 Task: Search one way flight ticket for 4 adults, 2 children, 2 infants in seat and 1 infant on lap in economy from Alamosa: San Luis Valley Regional Airport (bergman Field) to Raleigh: Raleigh-durham International Airport on 8-5-2023. Number of bags: 10 checked bags. Price is upto 65000. Outbound departure time preference is 9:45.
Action: Mouse moved to (404, 177)
Screenshot: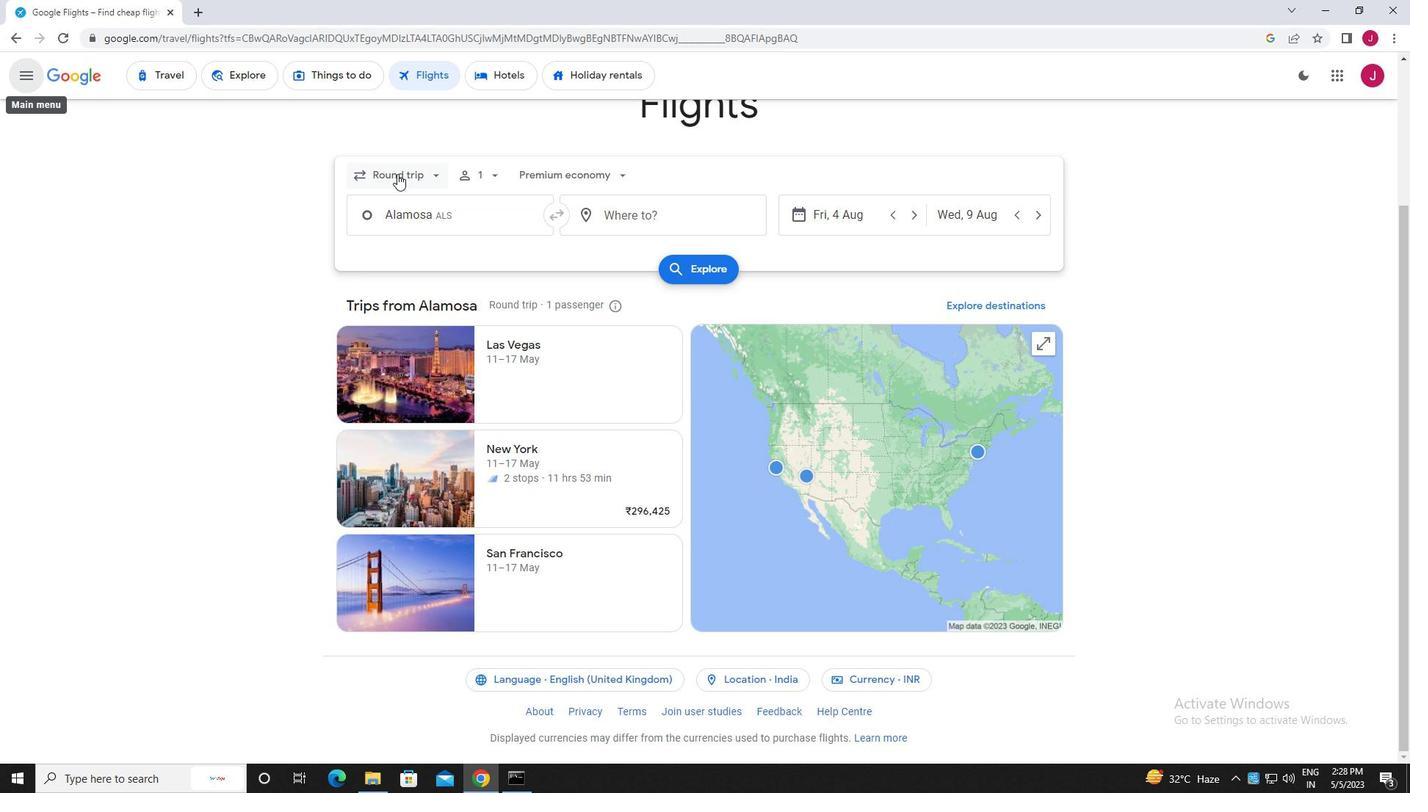 
Action: Mouse pressed left at (404, 177)
Screenshot: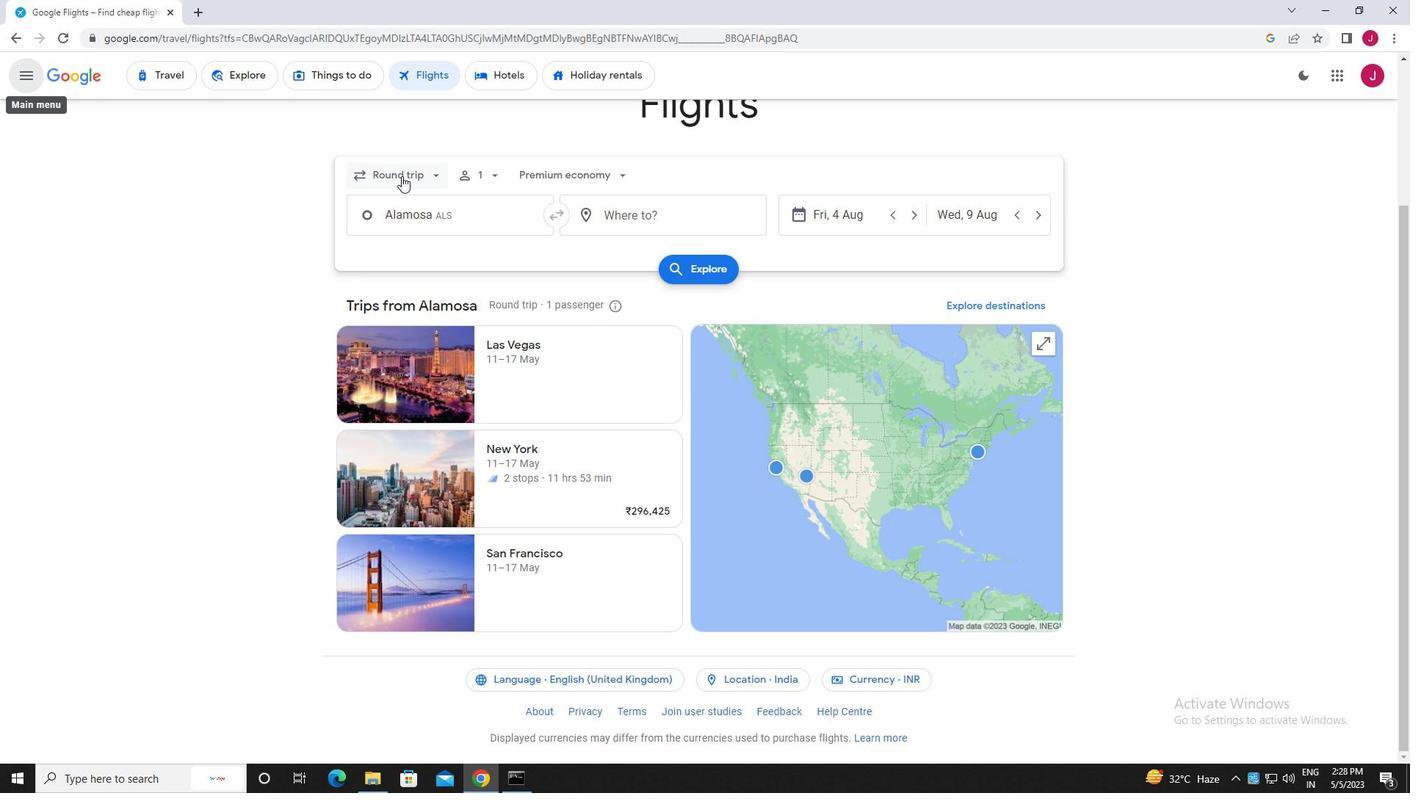 
Action: Mouse moved to (429, 241)
Screenshot: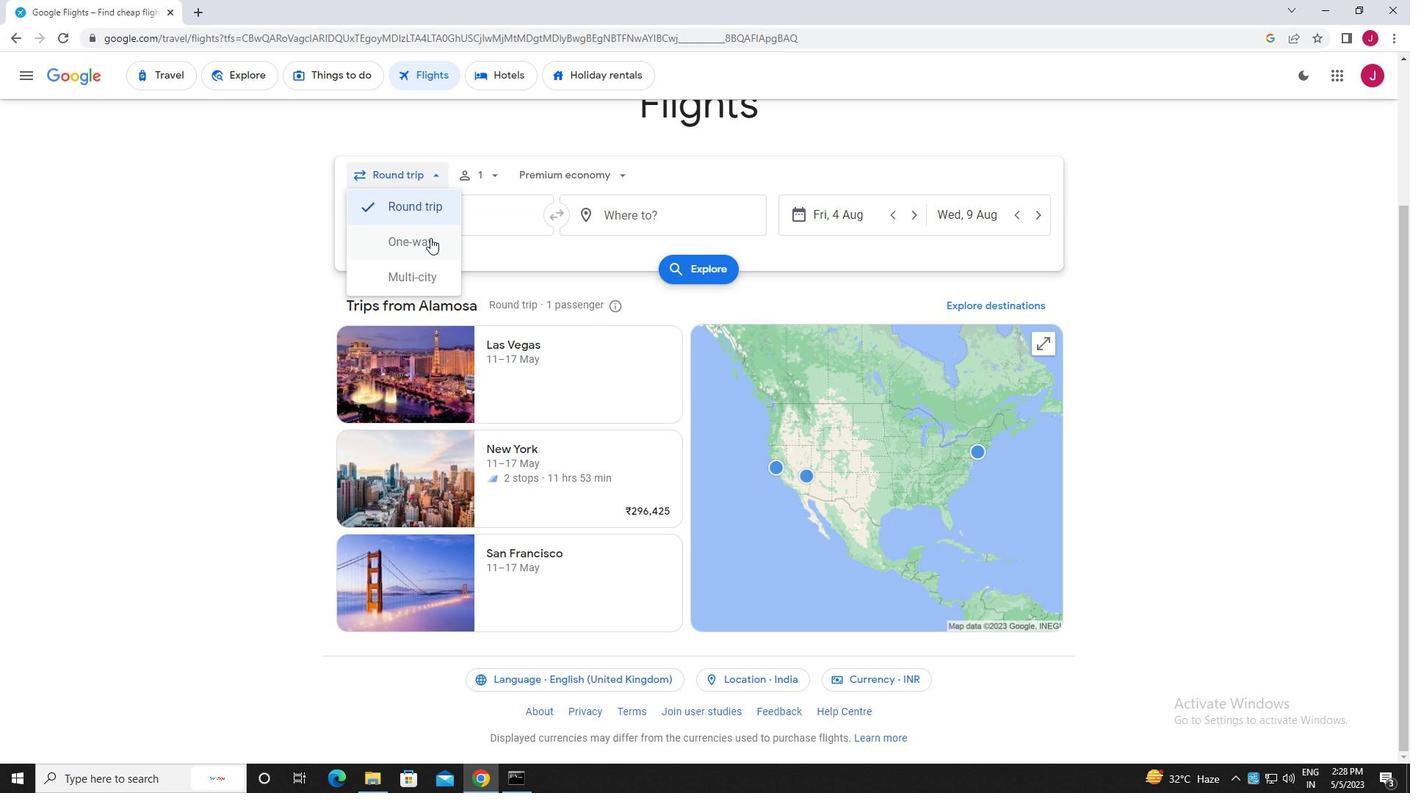 
Action: Mouse pressed left at (429, 241)
Screenshot: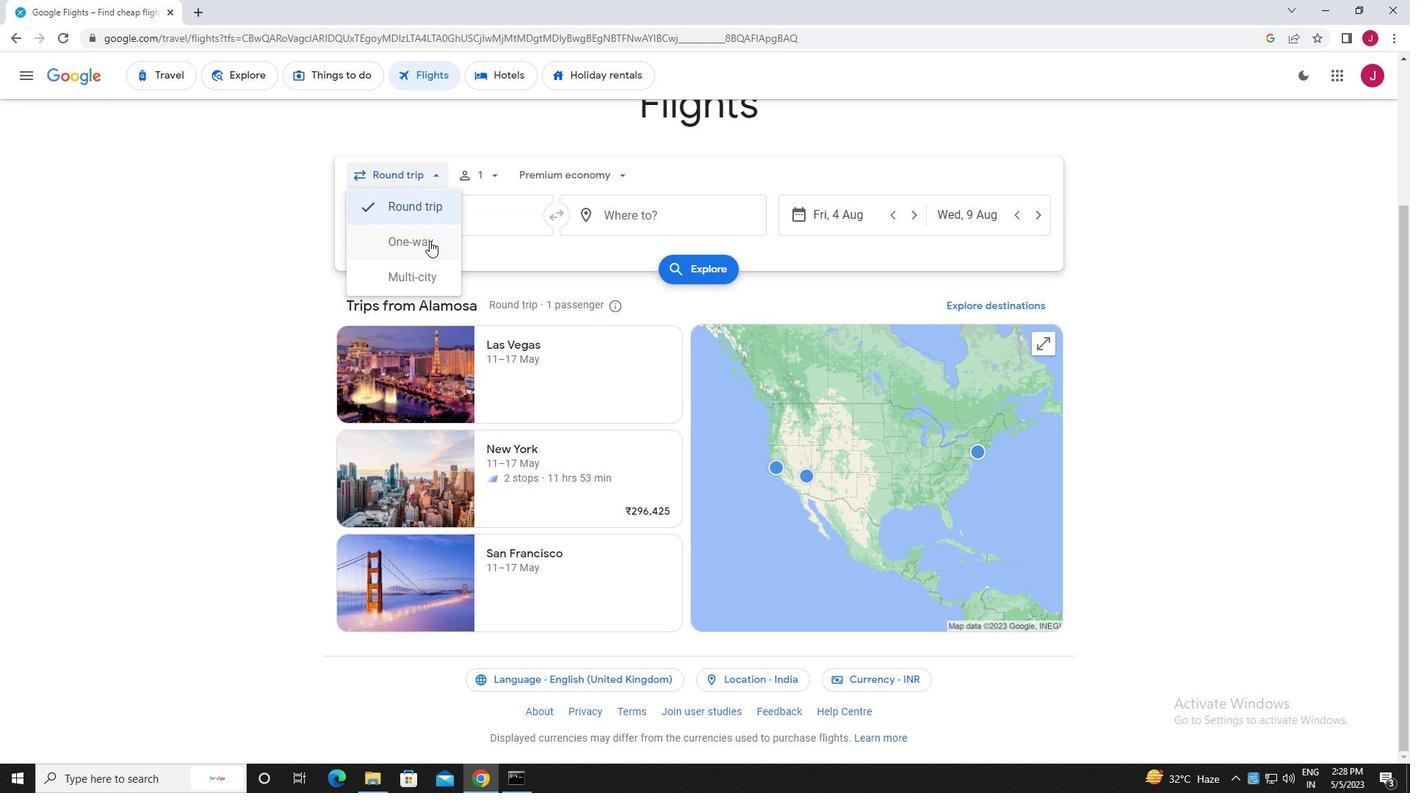 
Action: Mouse moved to (488, 174)
Screenshot: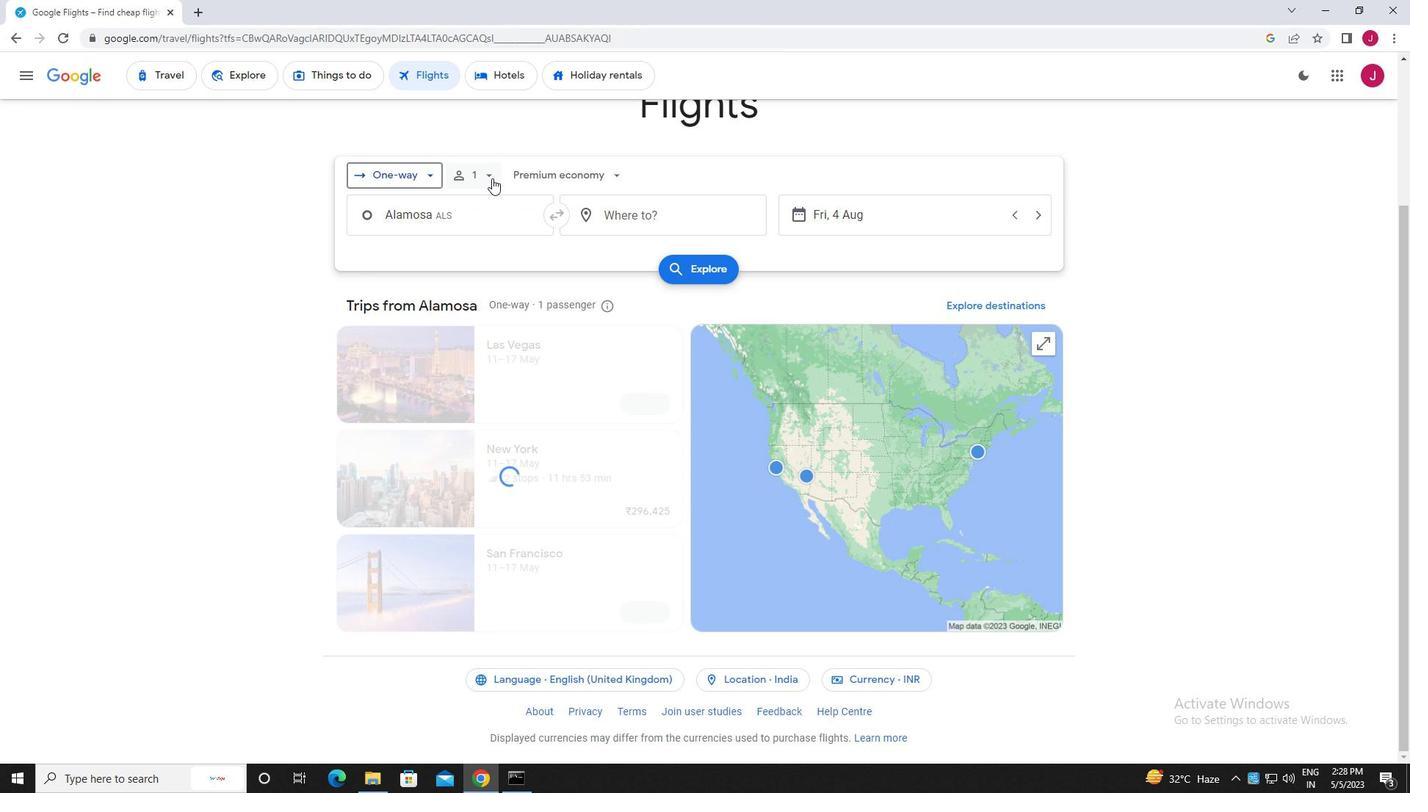 
Action: Mouse pressed left at (488, 174)
Screenshot: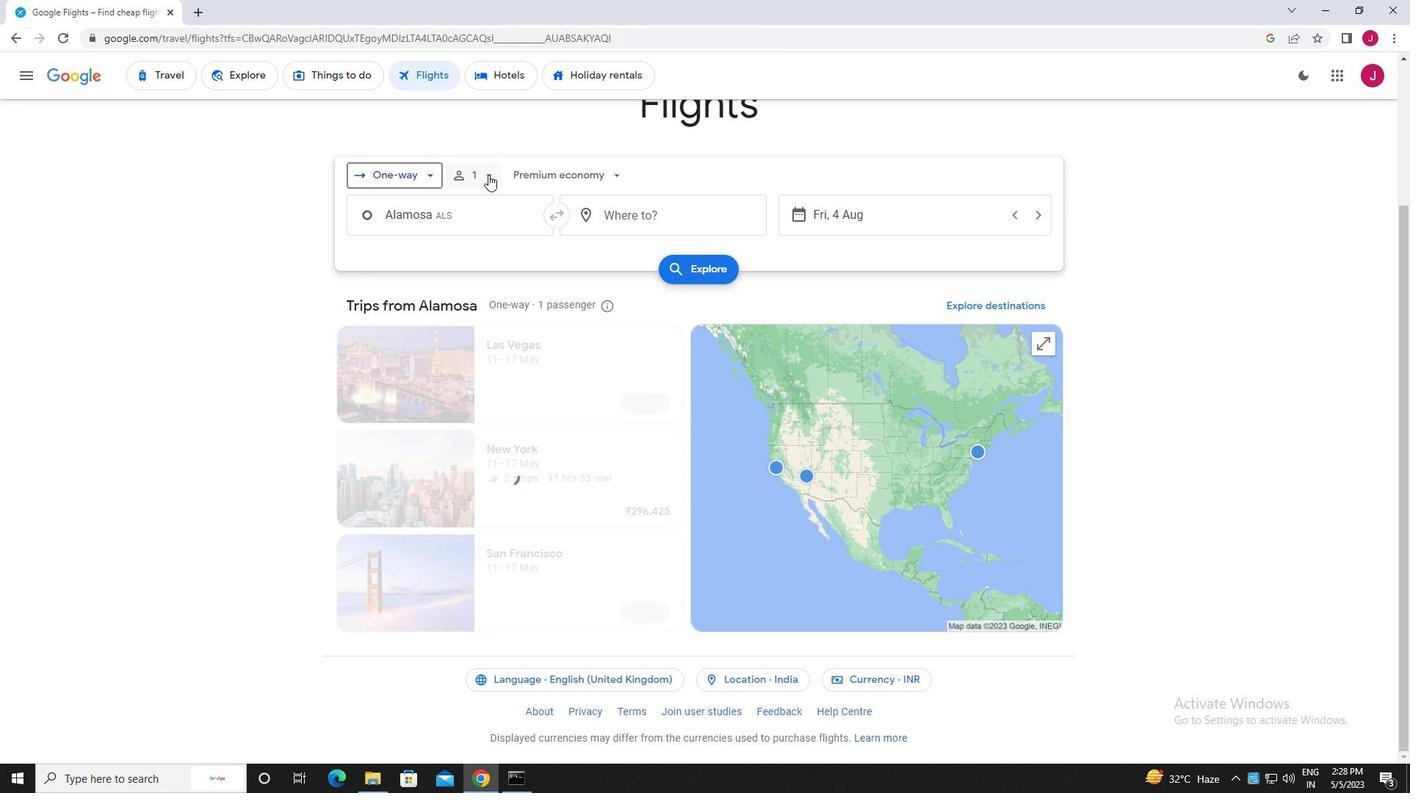 
Action: Mouse moved to (608, 217)
Screenshot: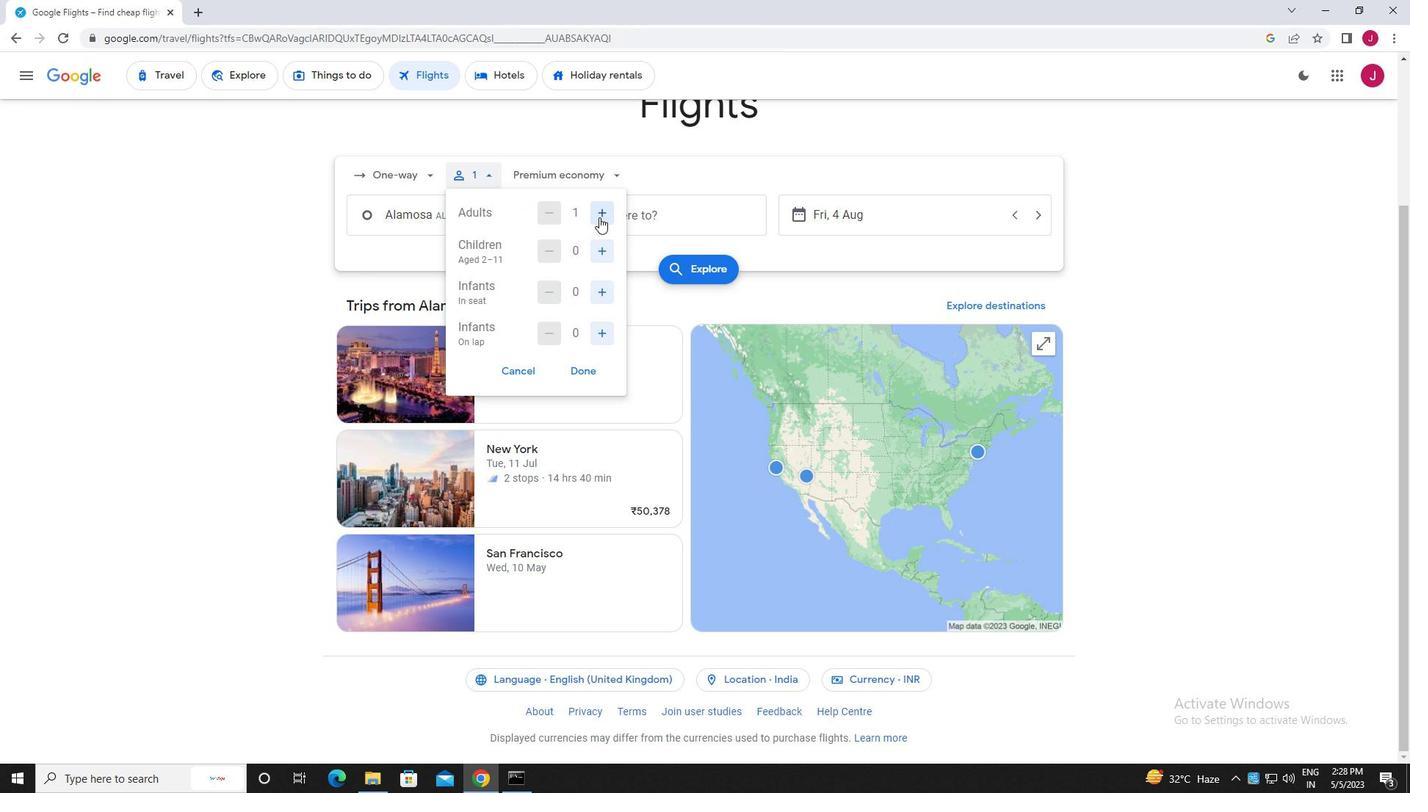 
Action: Mouse pressed left at (608, 217)
Screenshot: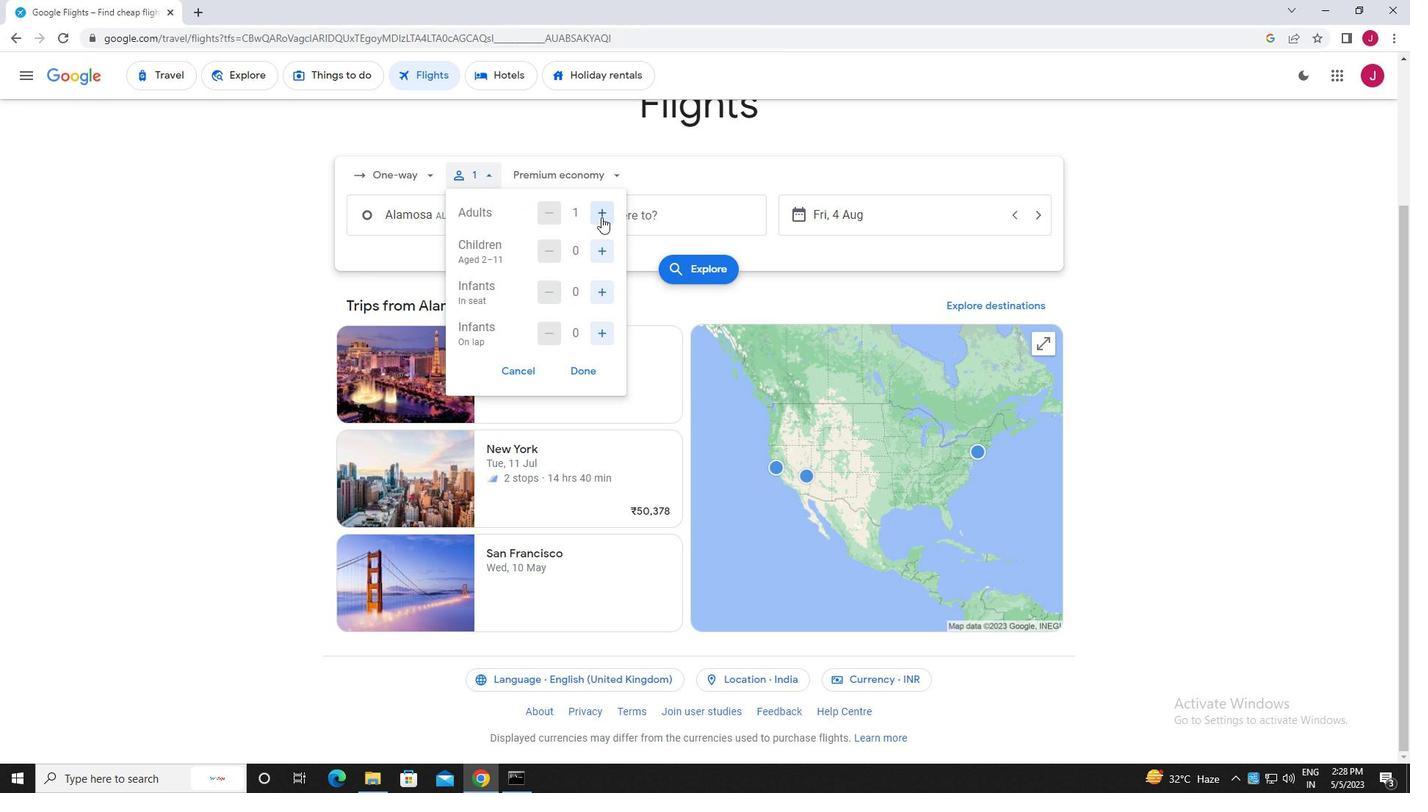 
Action: Mouse pressed left at (608, 217)
Screenshot: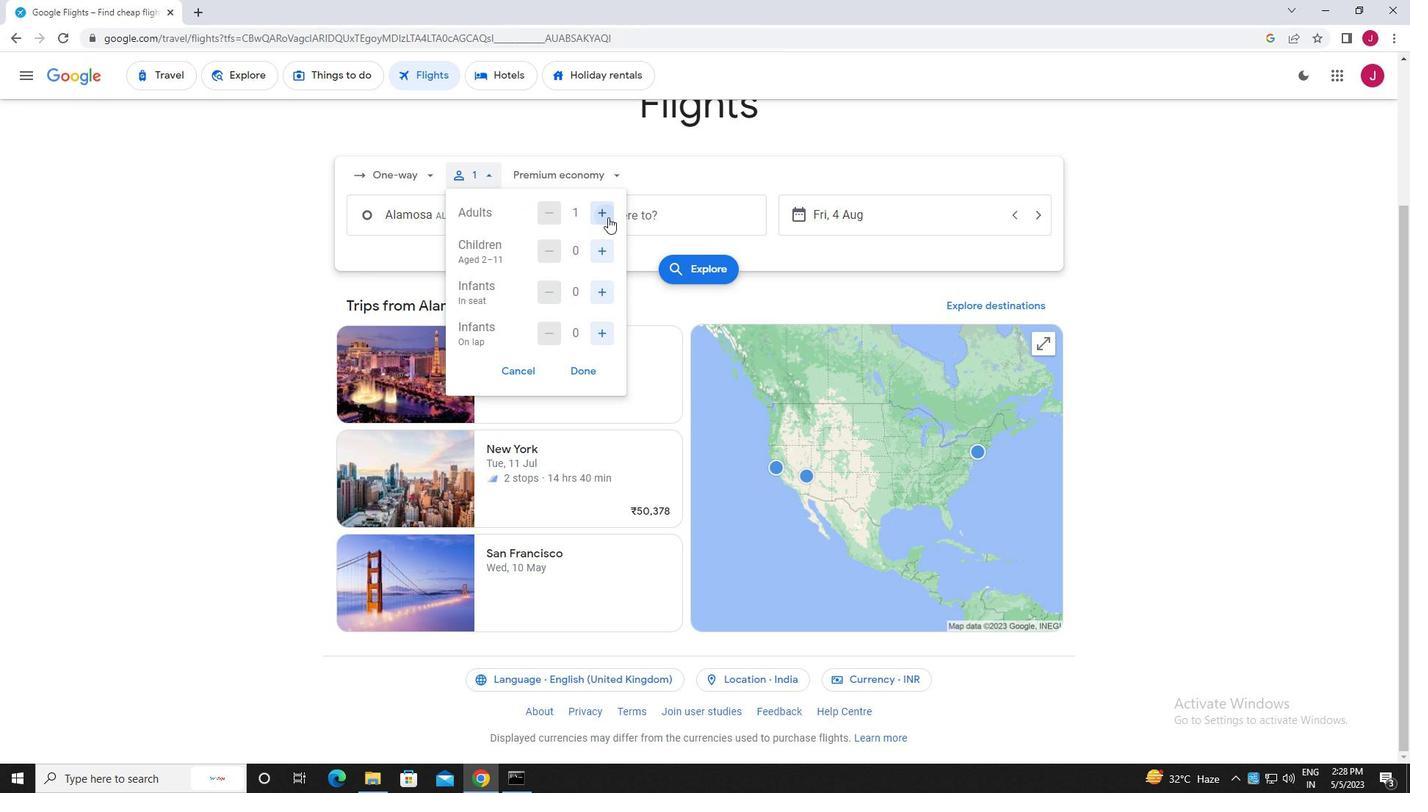 
Action: Mouse pressed left at (608, 217)
Screenshot: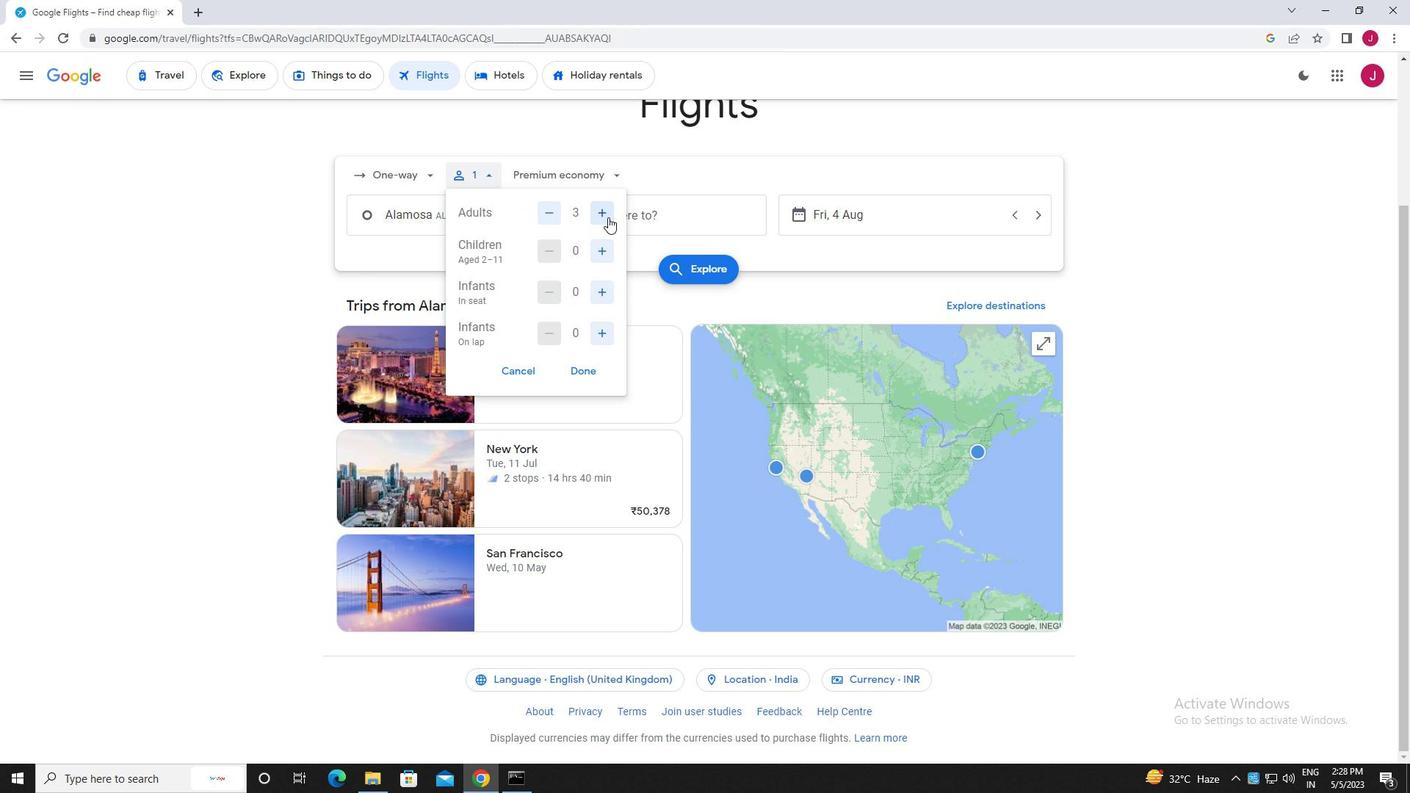 
Action: Mouse moved to (604, 252)
Screenshot: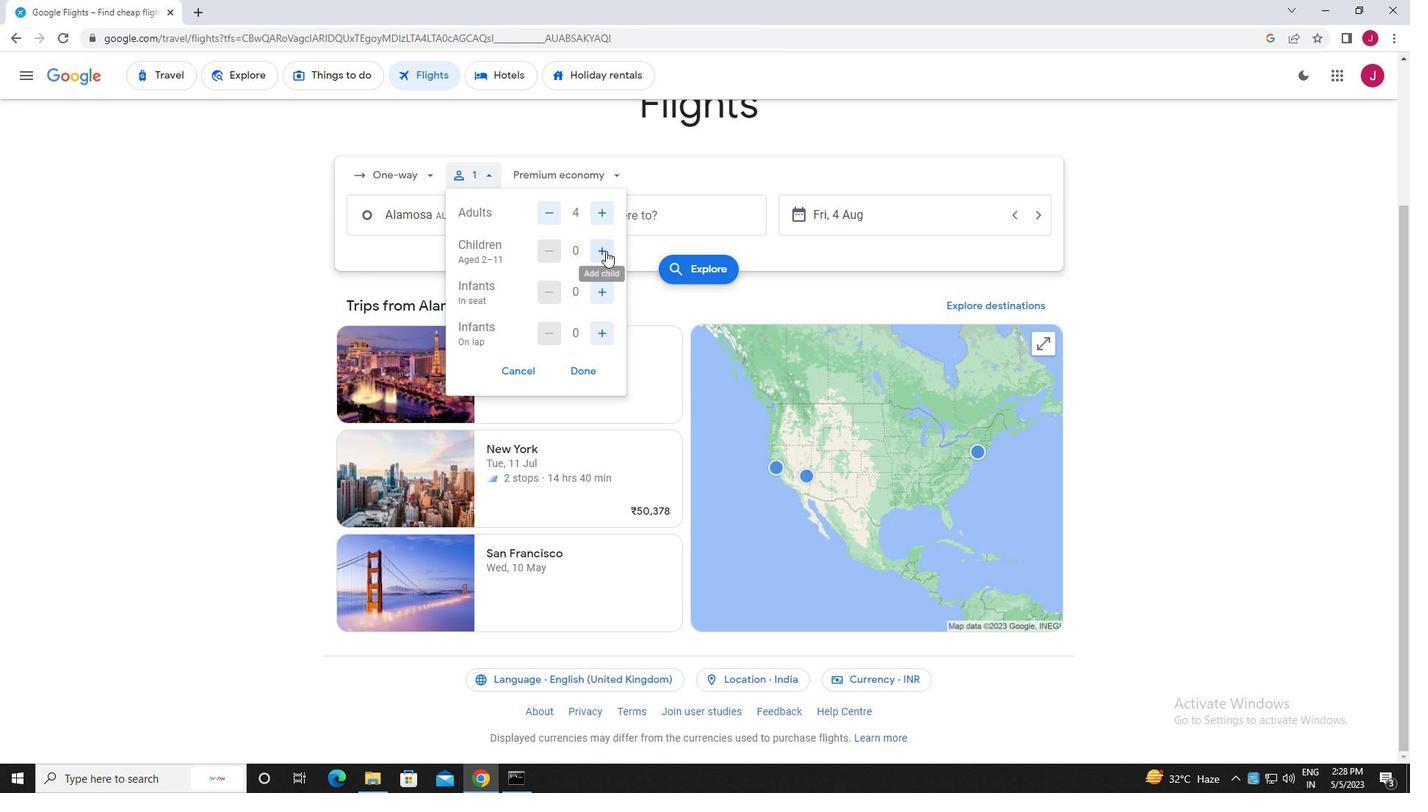 
Action: Mouse pressed left at (604, 252)
Screenshot: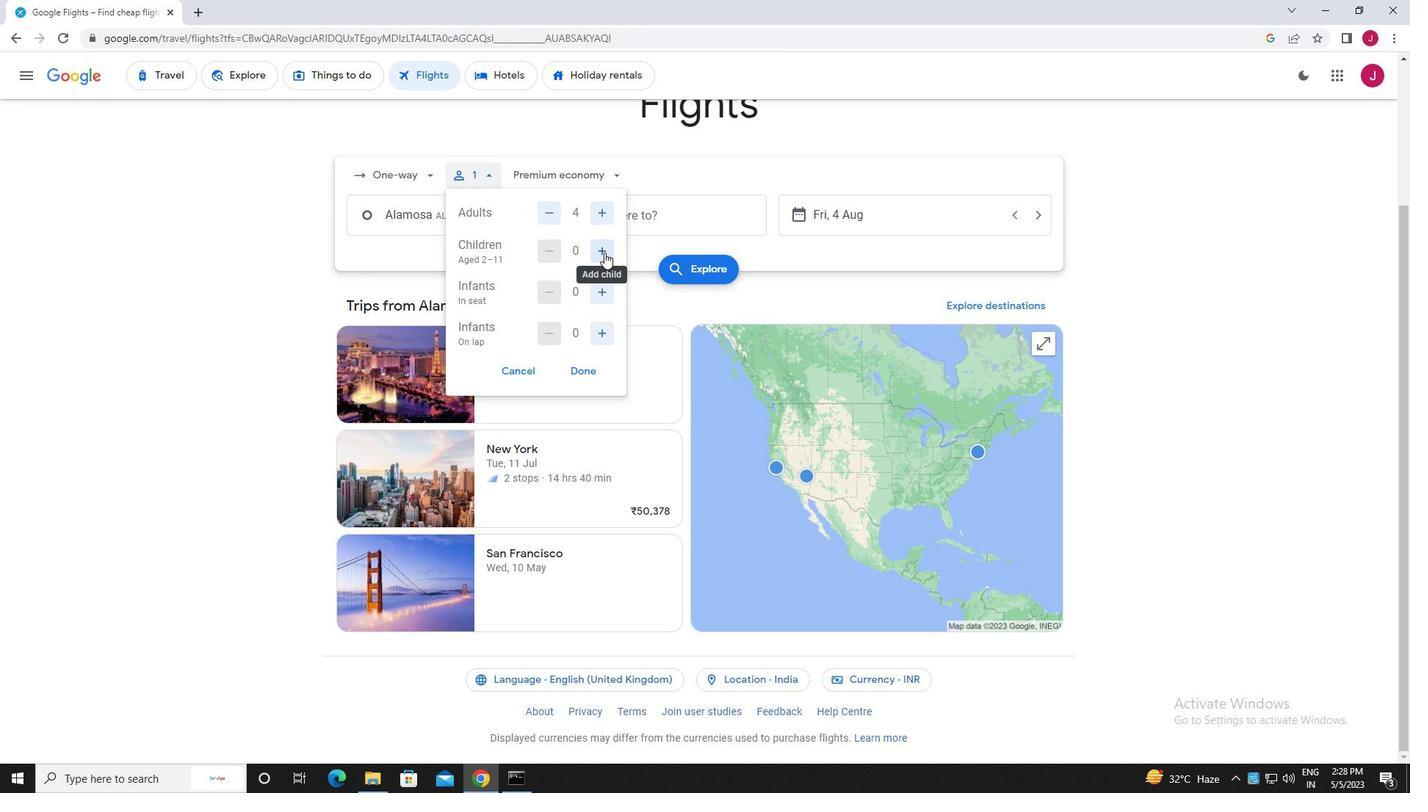 
Action: Mouse pressed left at (604, 252)
Screenshot: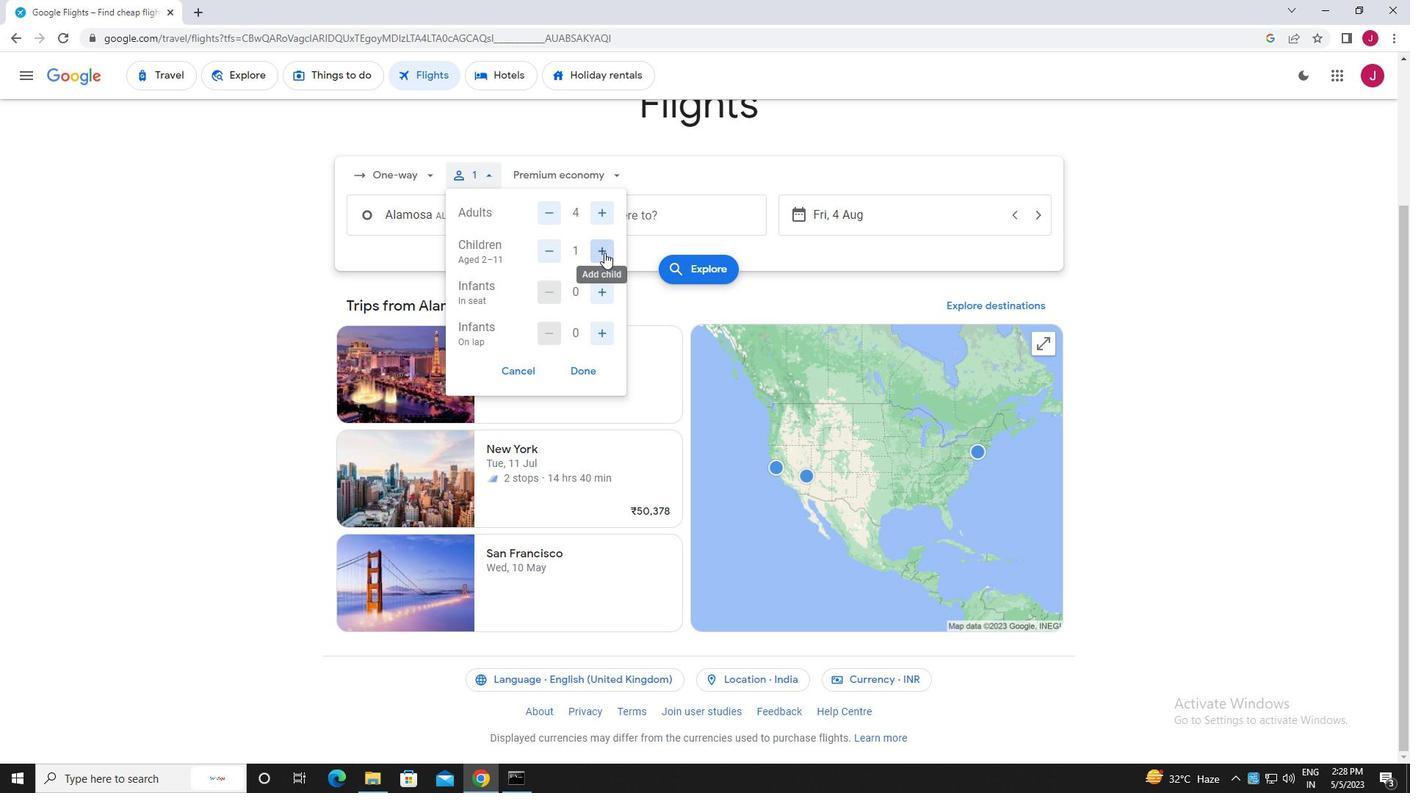 
Action: Mouse moved to (600, 292)
Screenshot: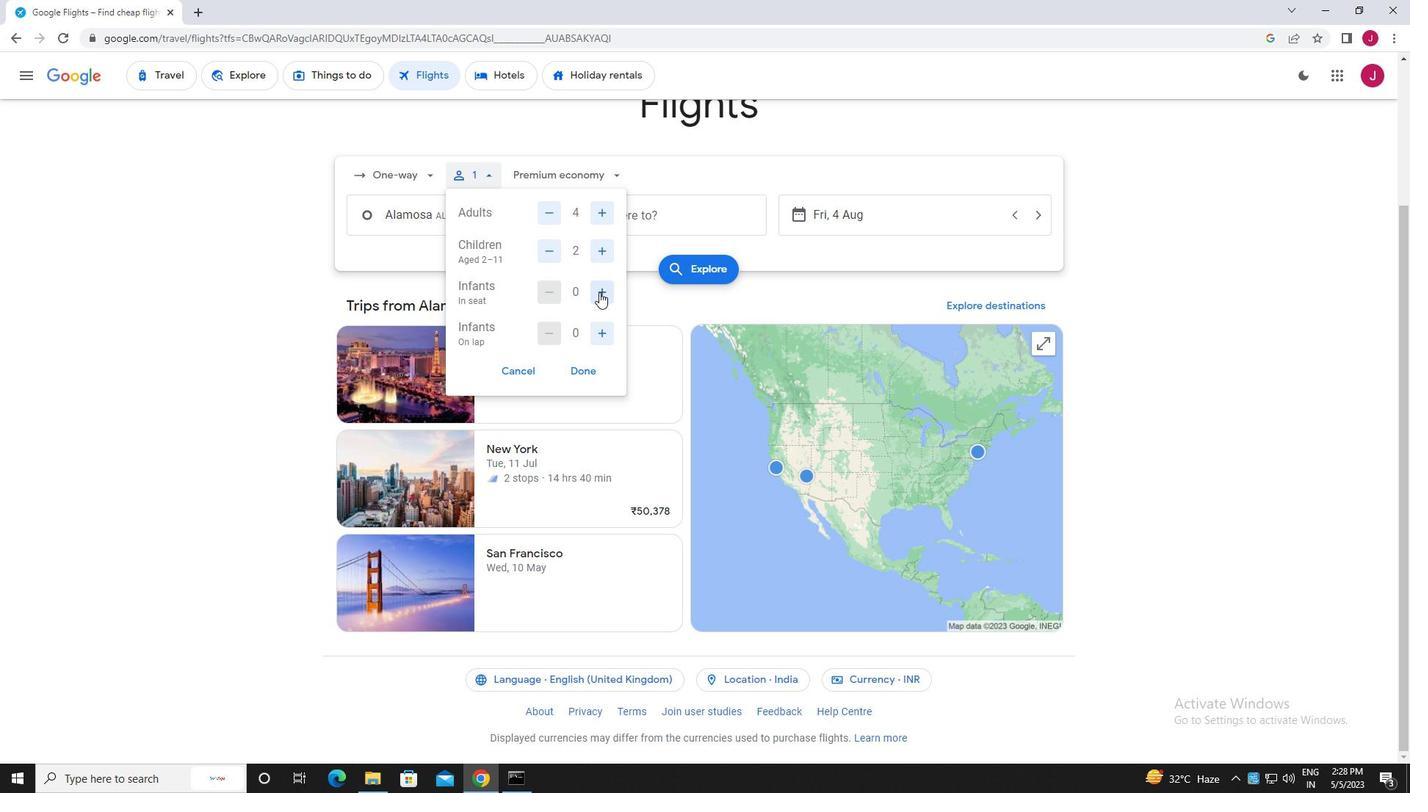 
Action: Mouse pressed left at (600, 292)
Screenshot: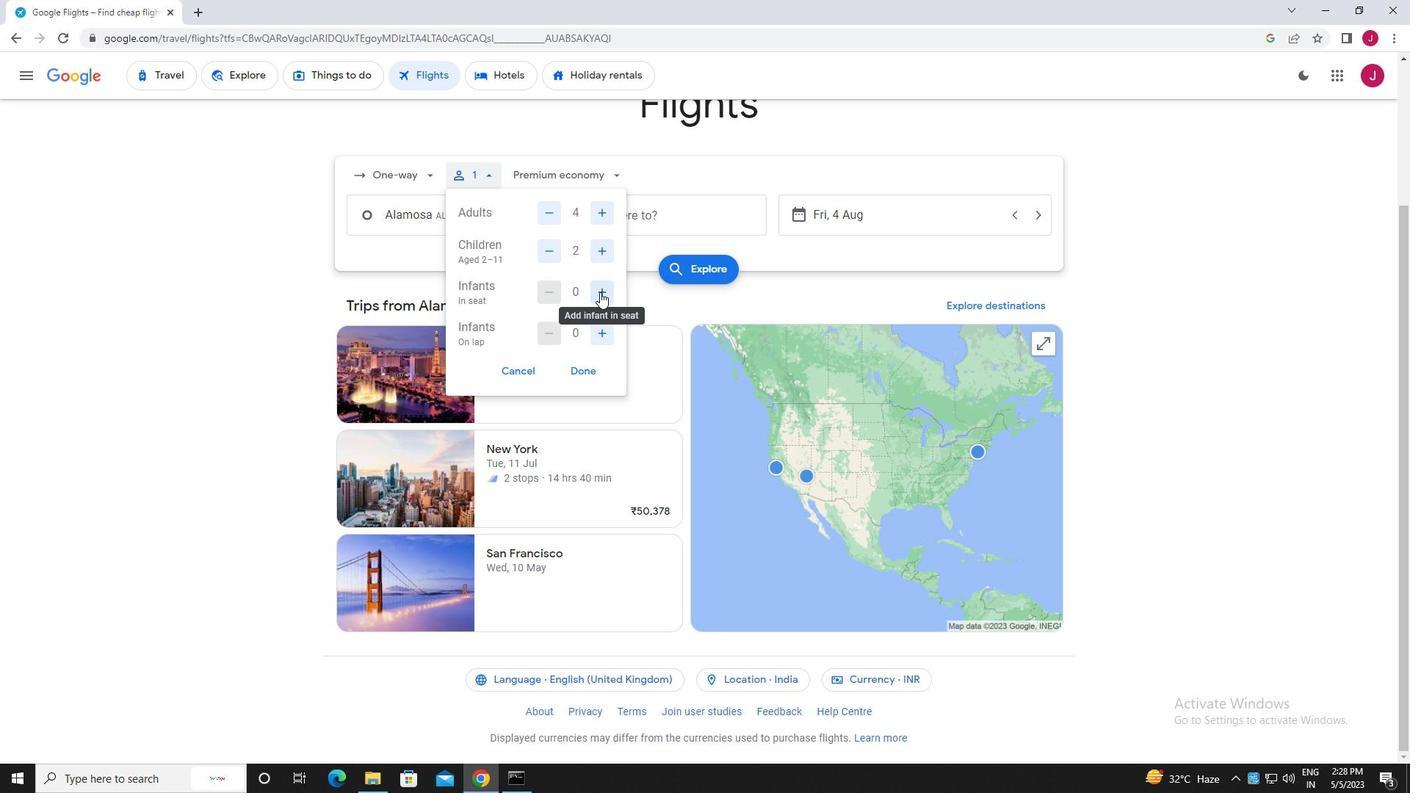 
Action: Mouse pressed left at (600, 292)
Screenshot: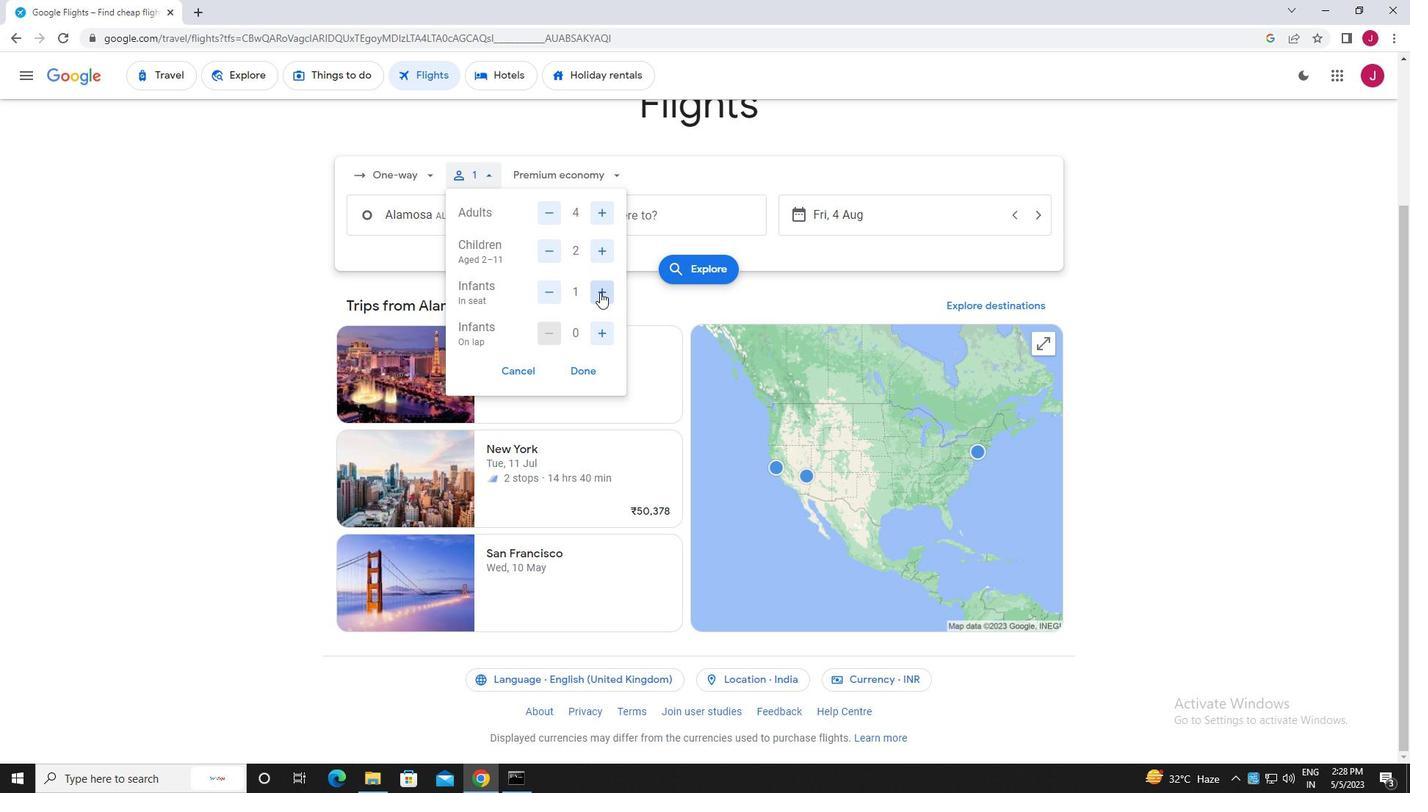
Action: Mouse moved to (600, 331)
Screenshot: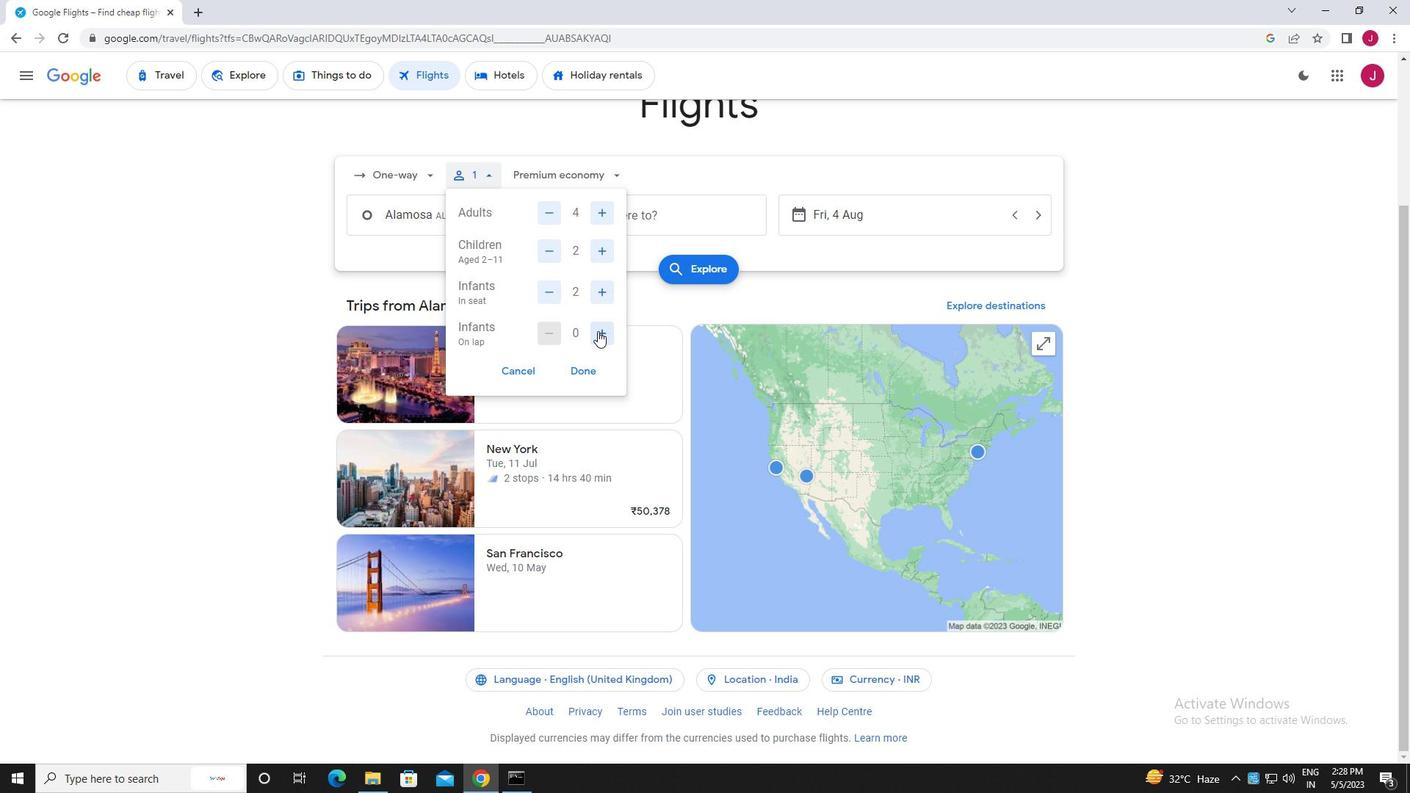 
Action: Mouse pressed left at (600, 331)
Screenshot: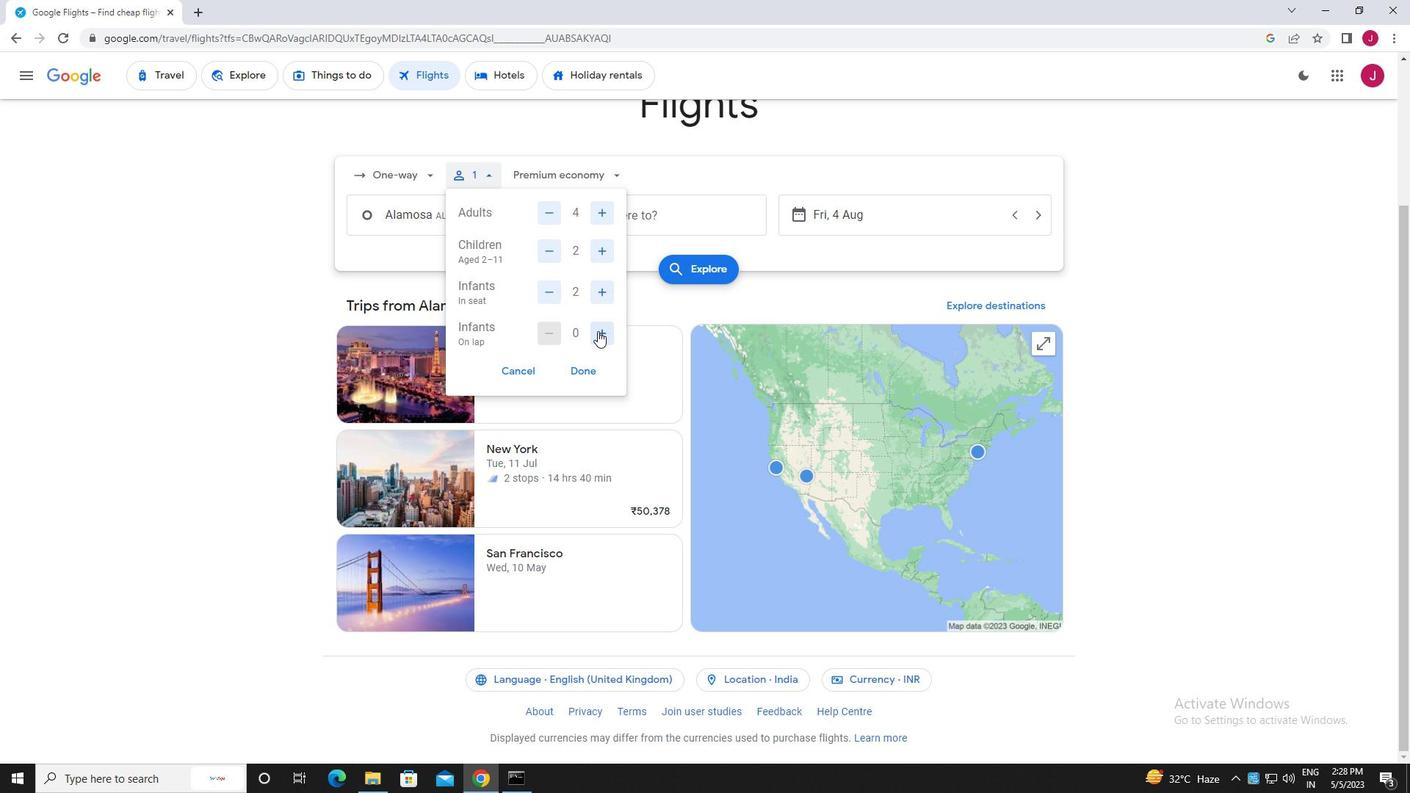 
Action: Mouse moved to (585, 371)
Screenshot: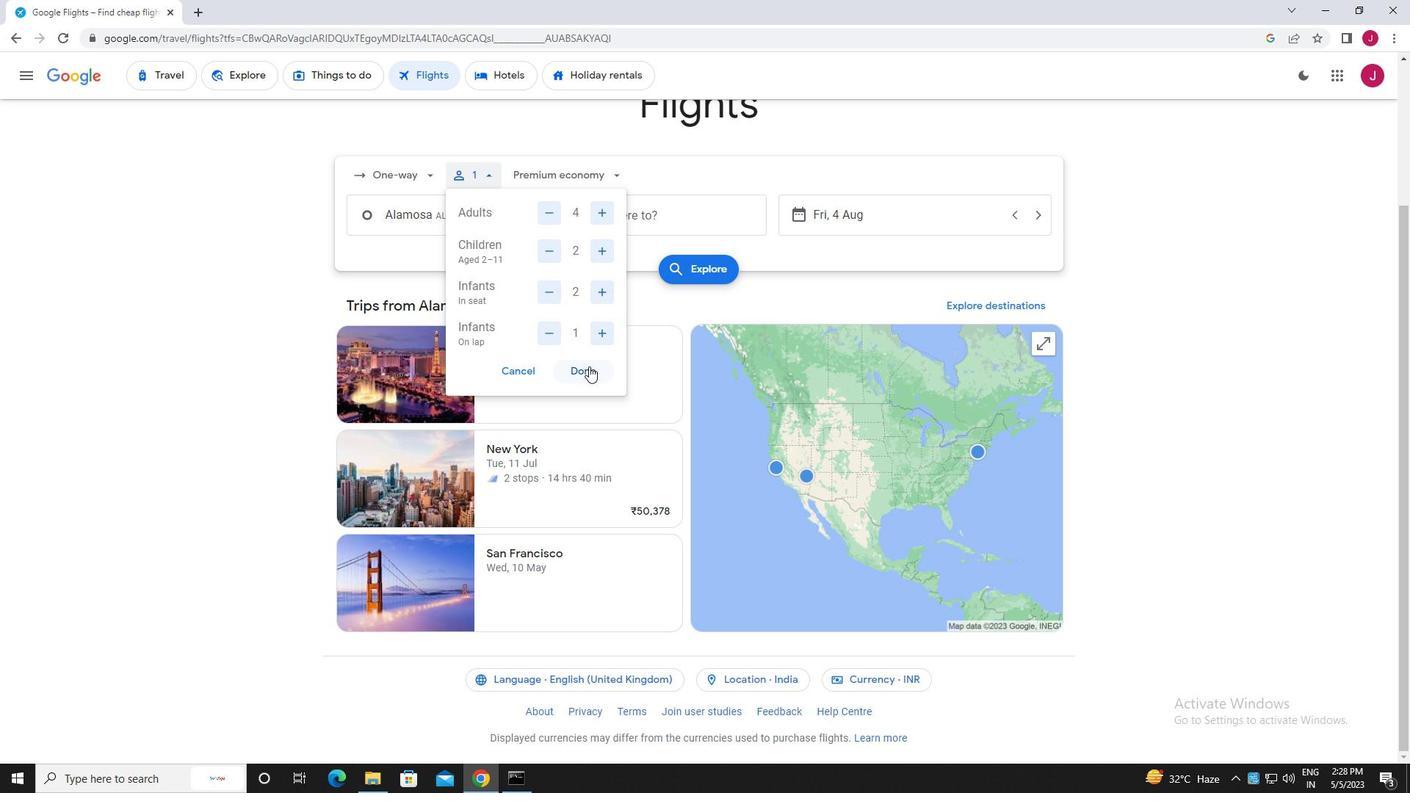 
Action: Mouse pressed left at (585, 371)
Screenshot: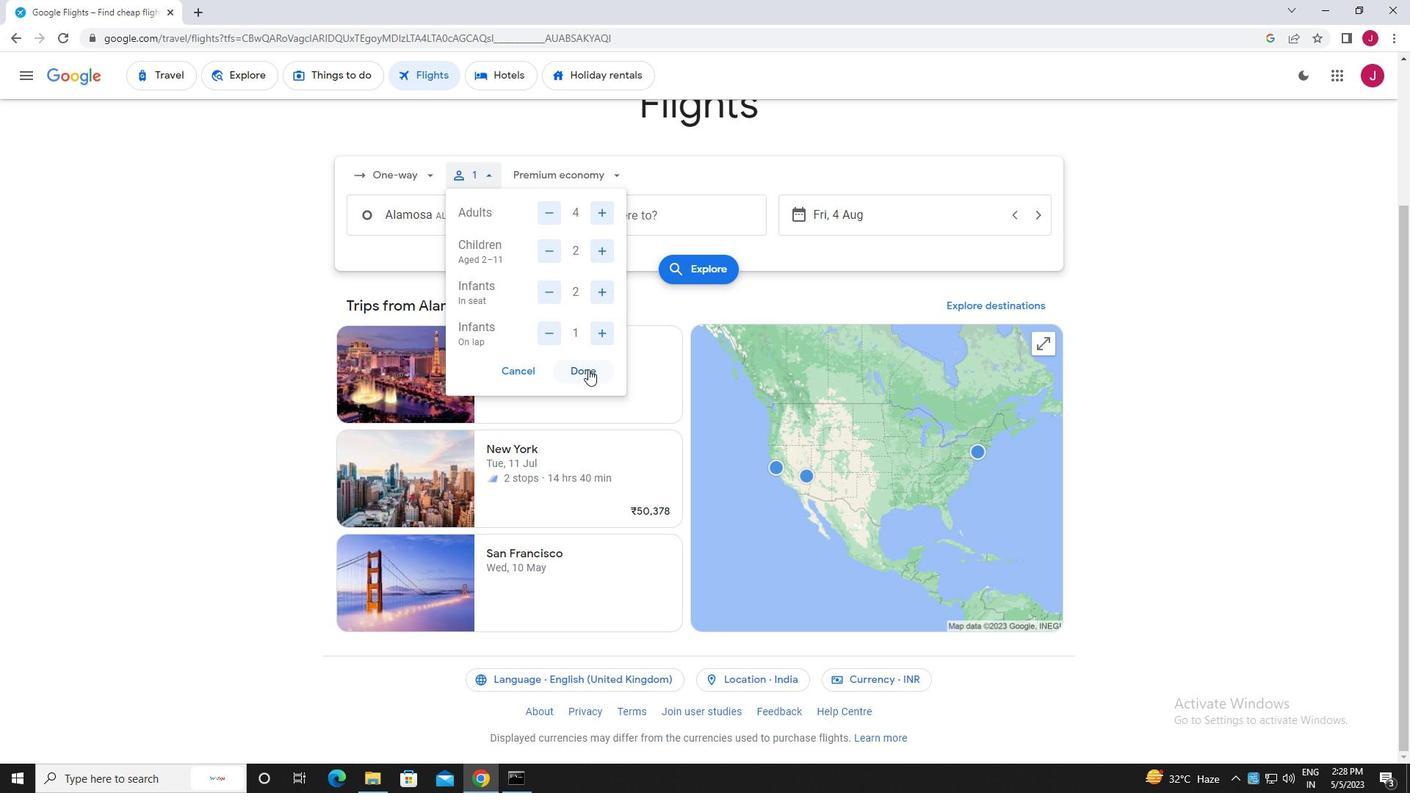 
Action: Mouse moved to (555, 174)
Screenshot: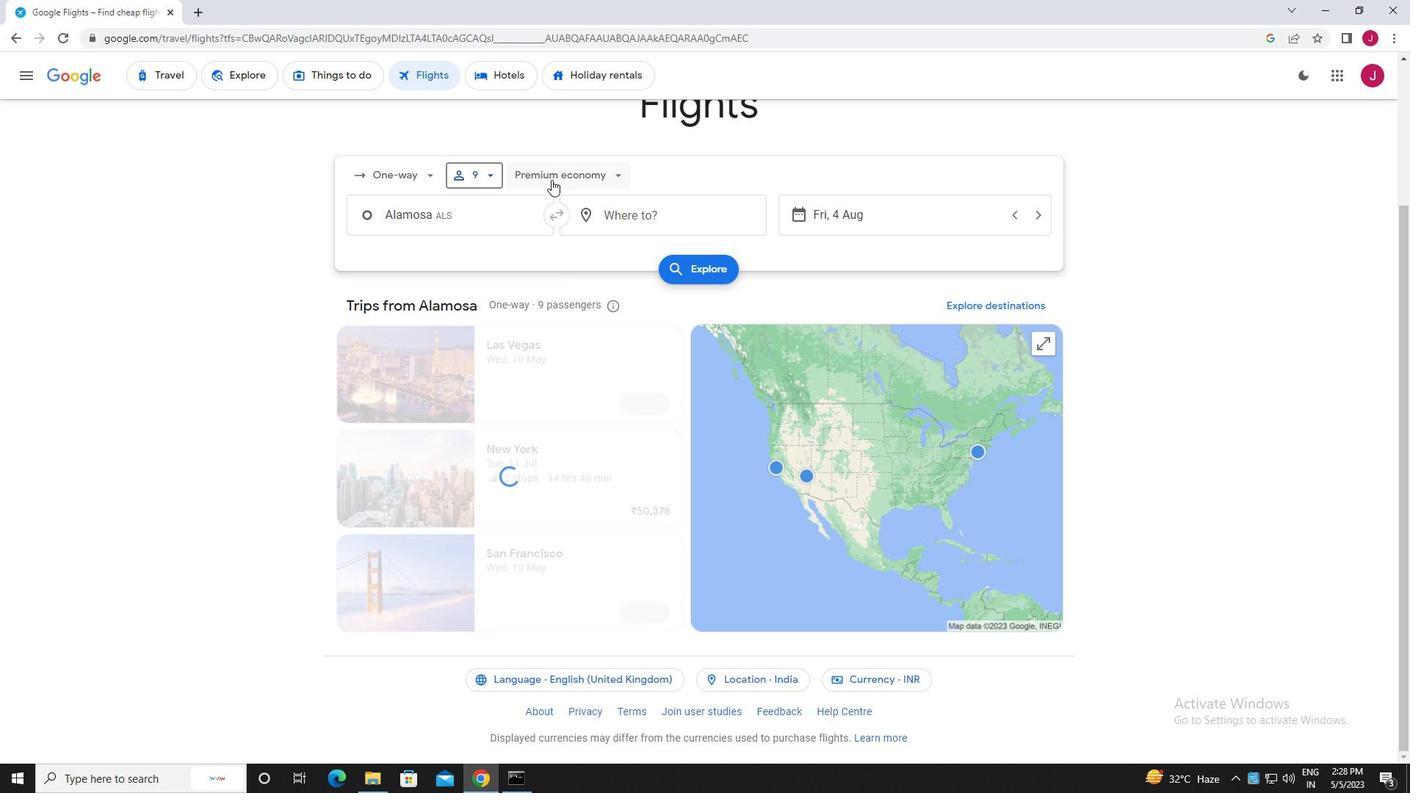 
Action: Mouse pressed left at (555, 174)
Screenshot: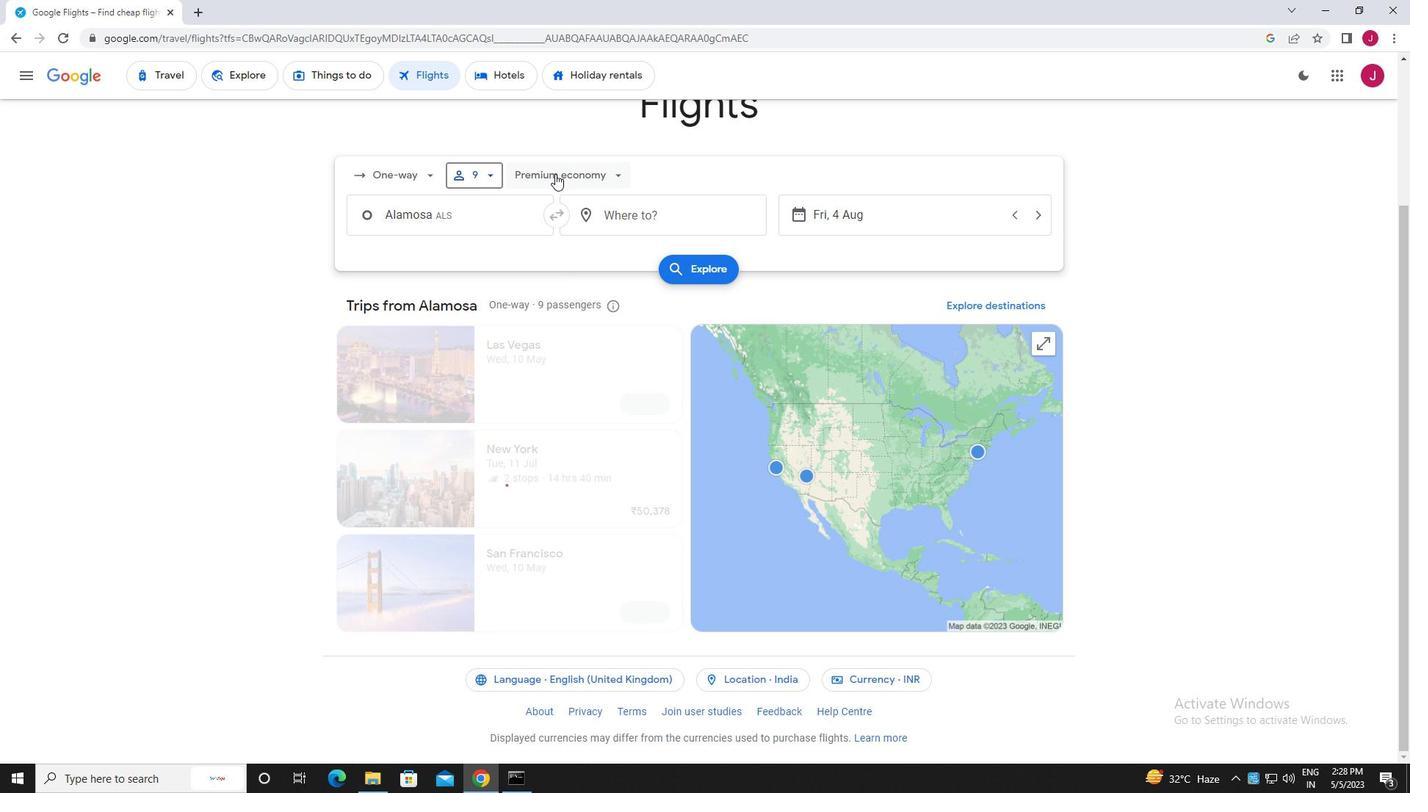 
Action: Mouse moved to (581, 206)
Screenshot: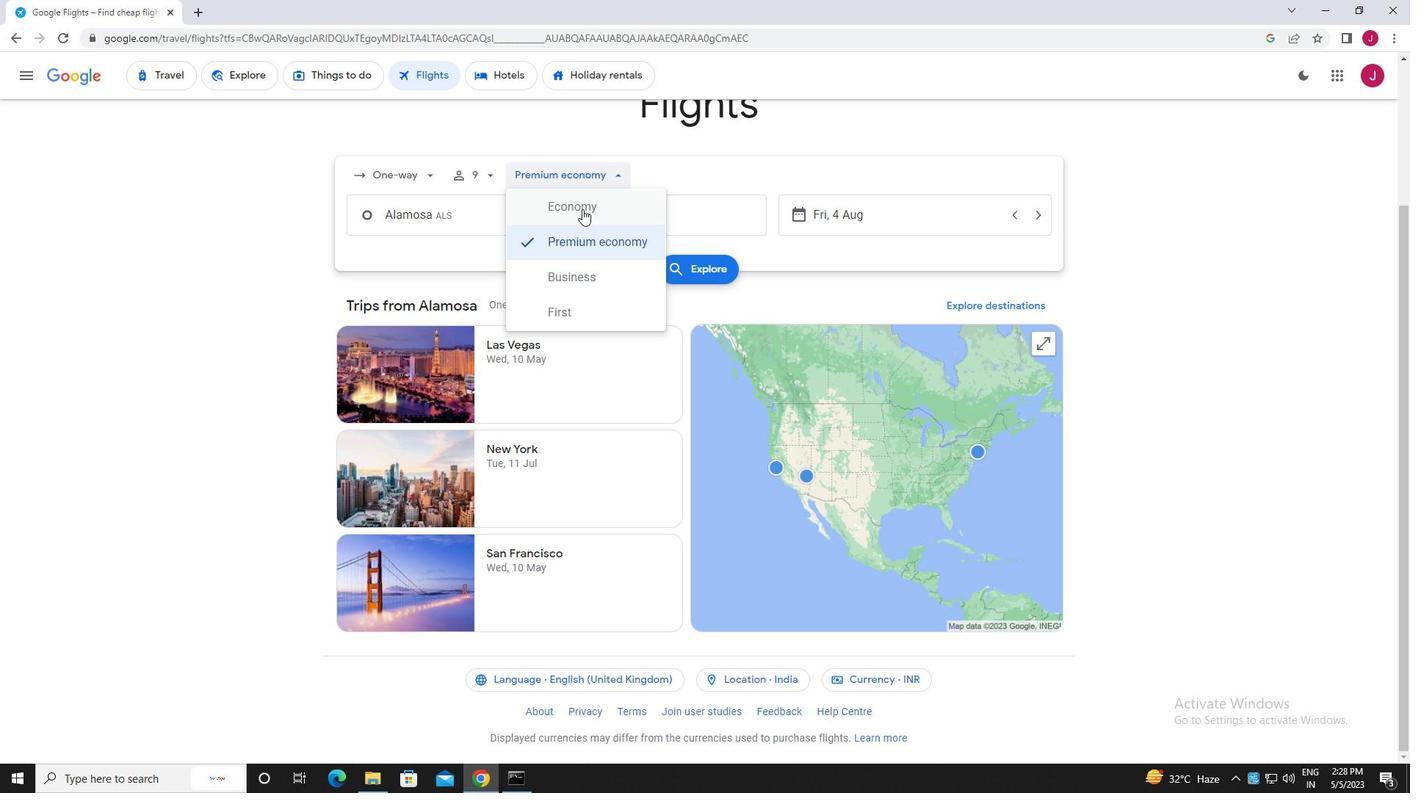 
Action: Mouse pressed left at (581, 206)
Screenshot: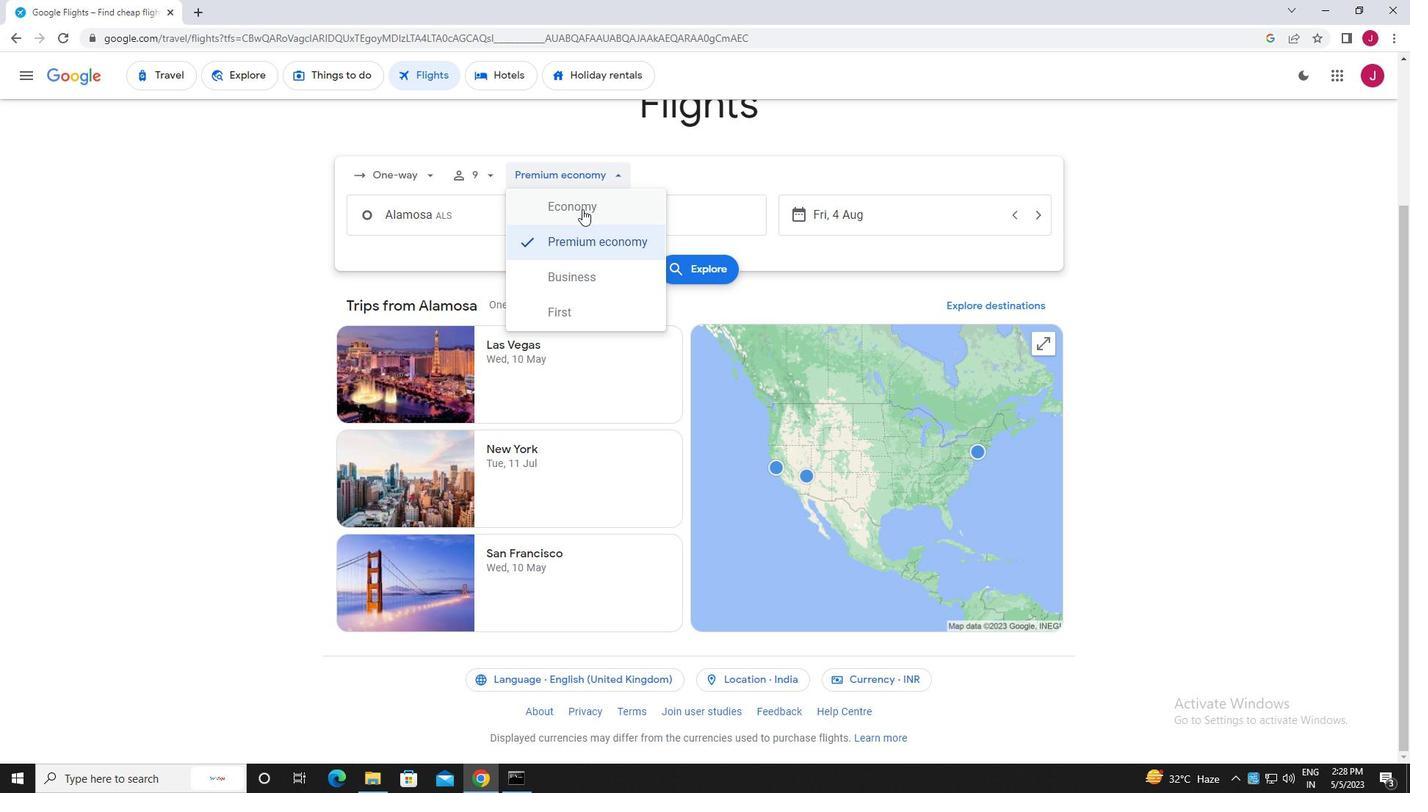 
Action: Mouse moved to (470, 219)
Screenshot: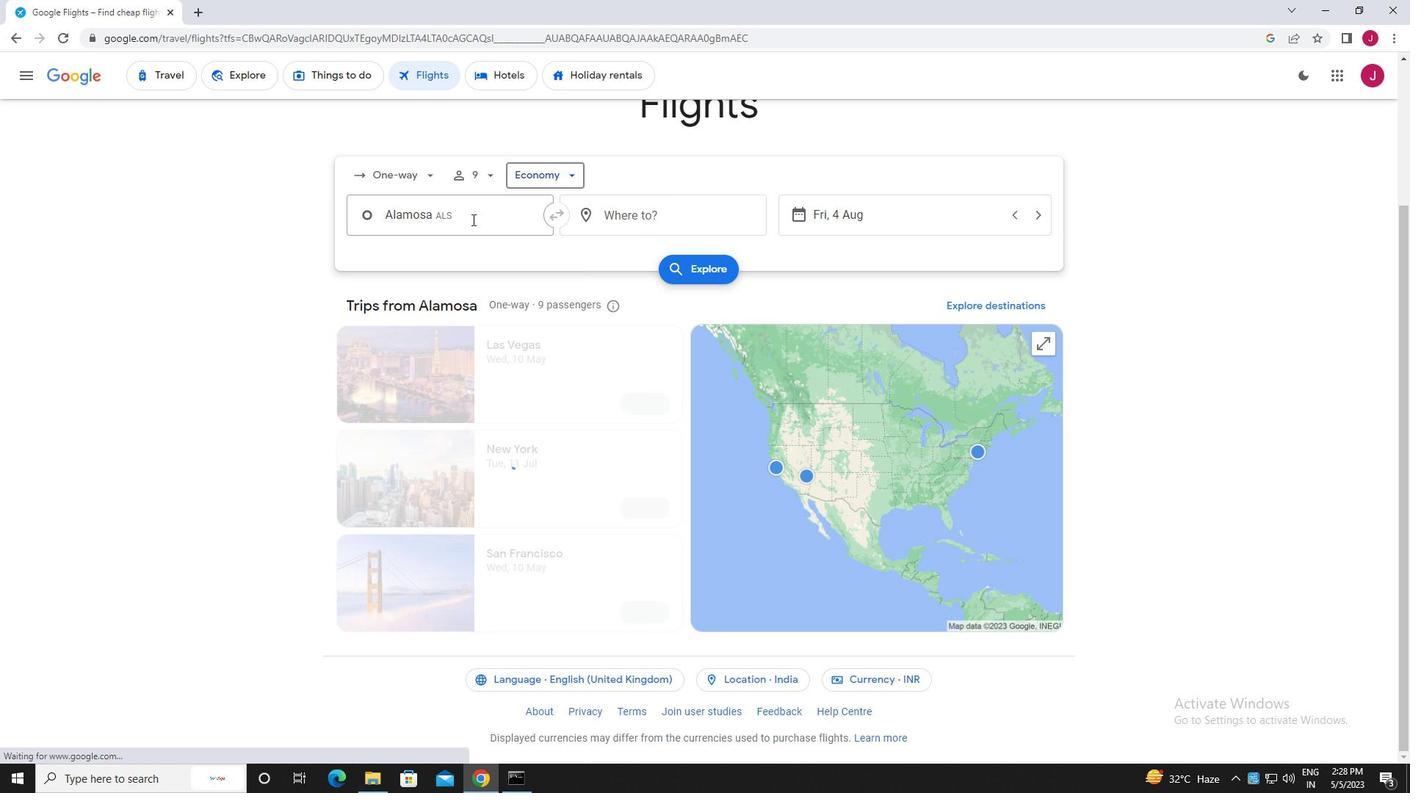 
Action: Mouse pressed left at (470, 219)
Screenshot: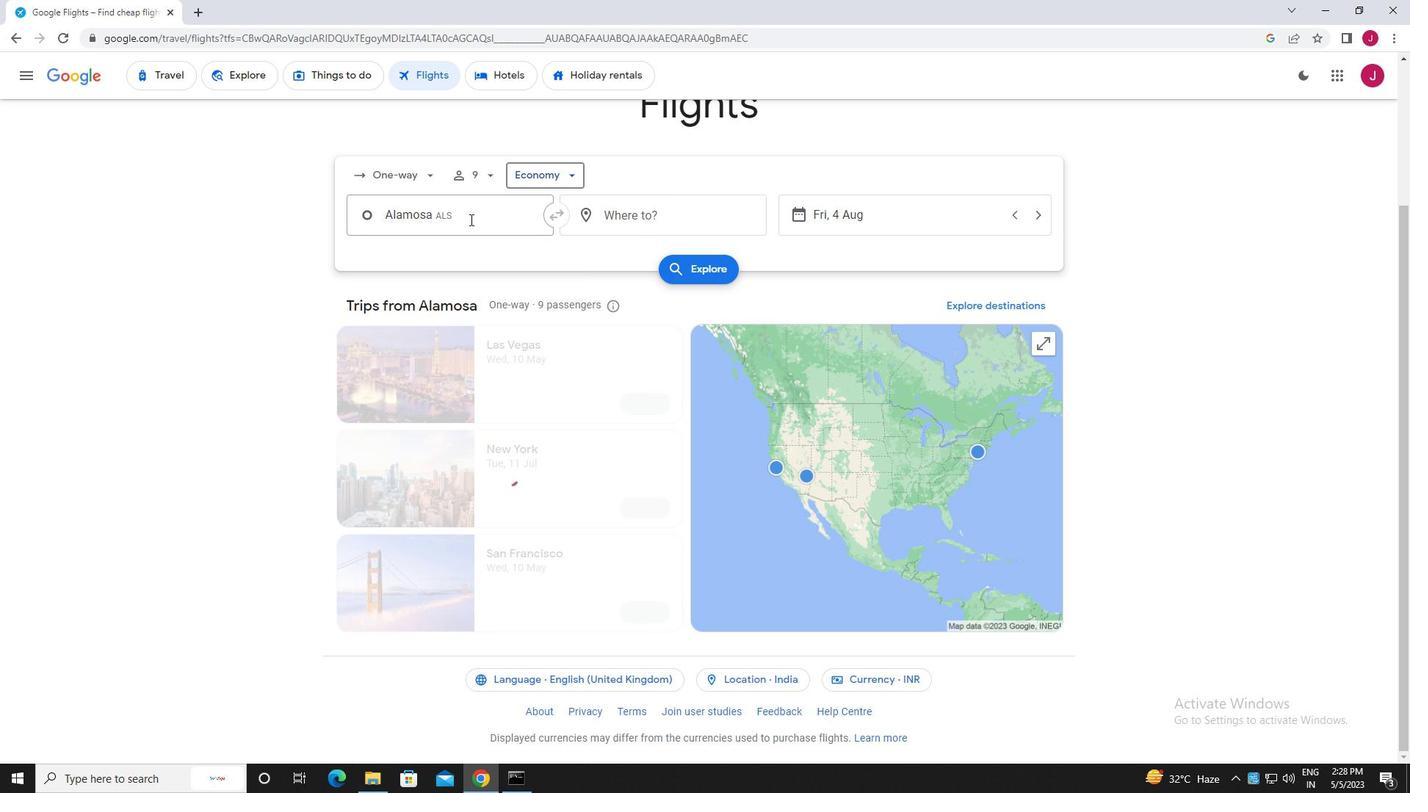 
Action: Mouse moved to (470, 219)
Screenshot: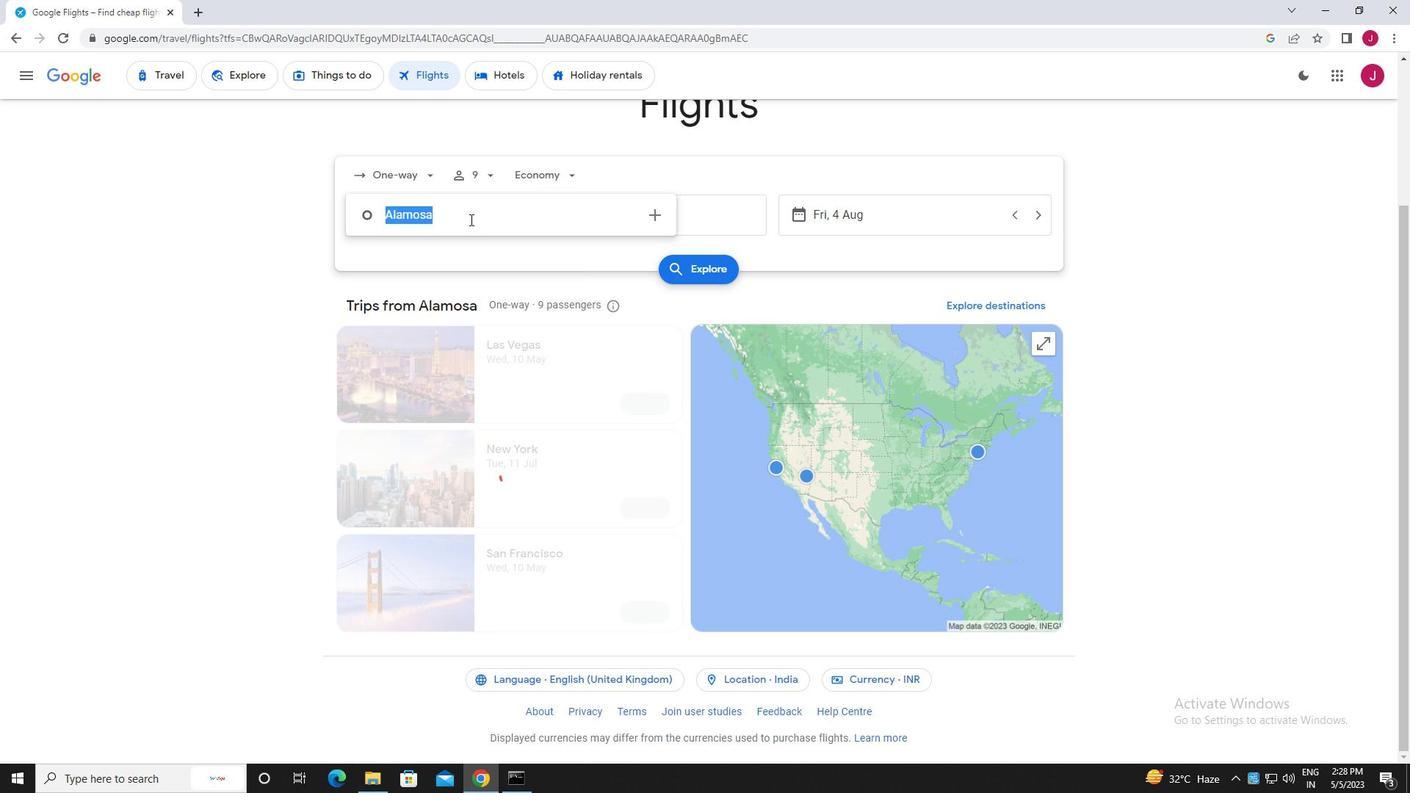 
Action: Key pressed l<Key.backspace>alam
Screenshot: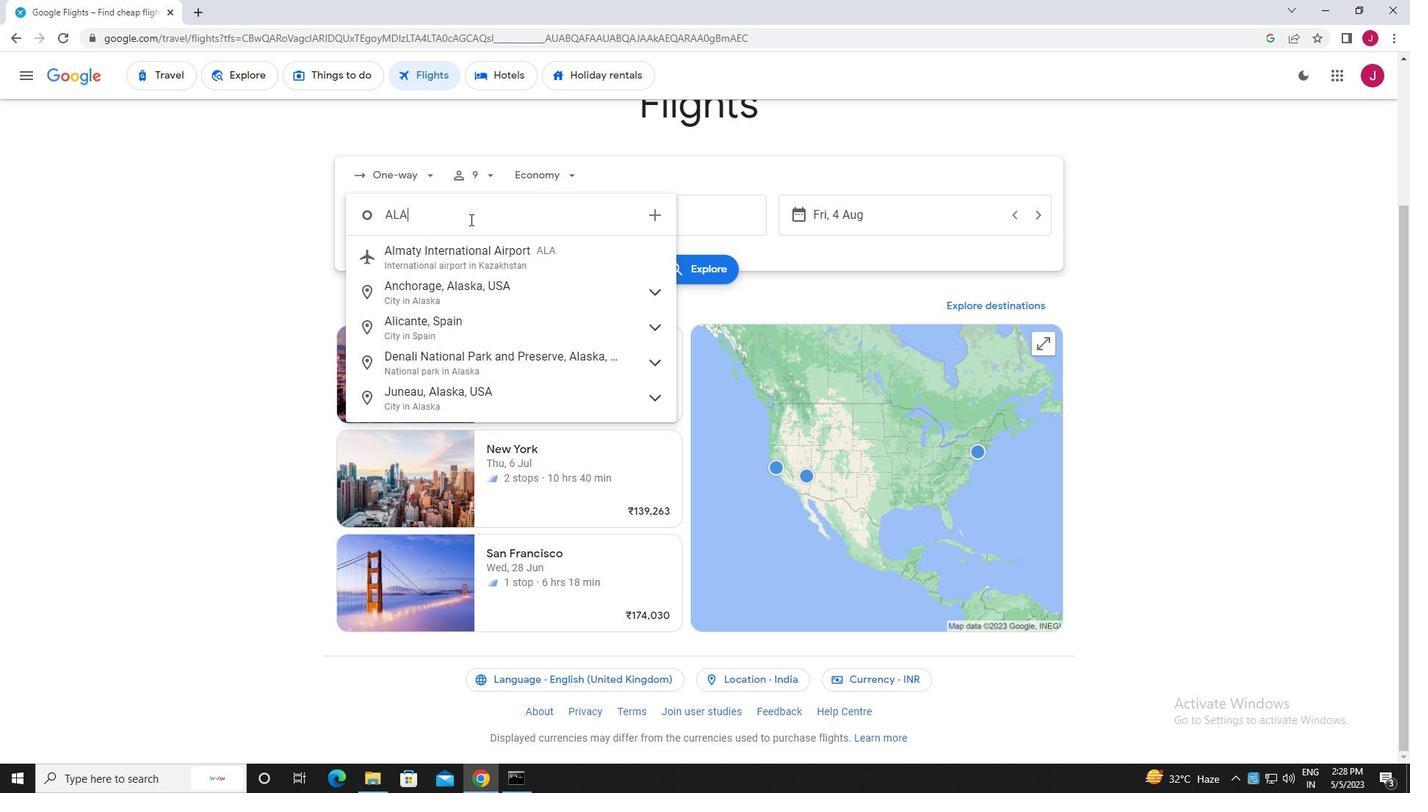 
Action: Mouse moved to (523, 485)
Screenshot: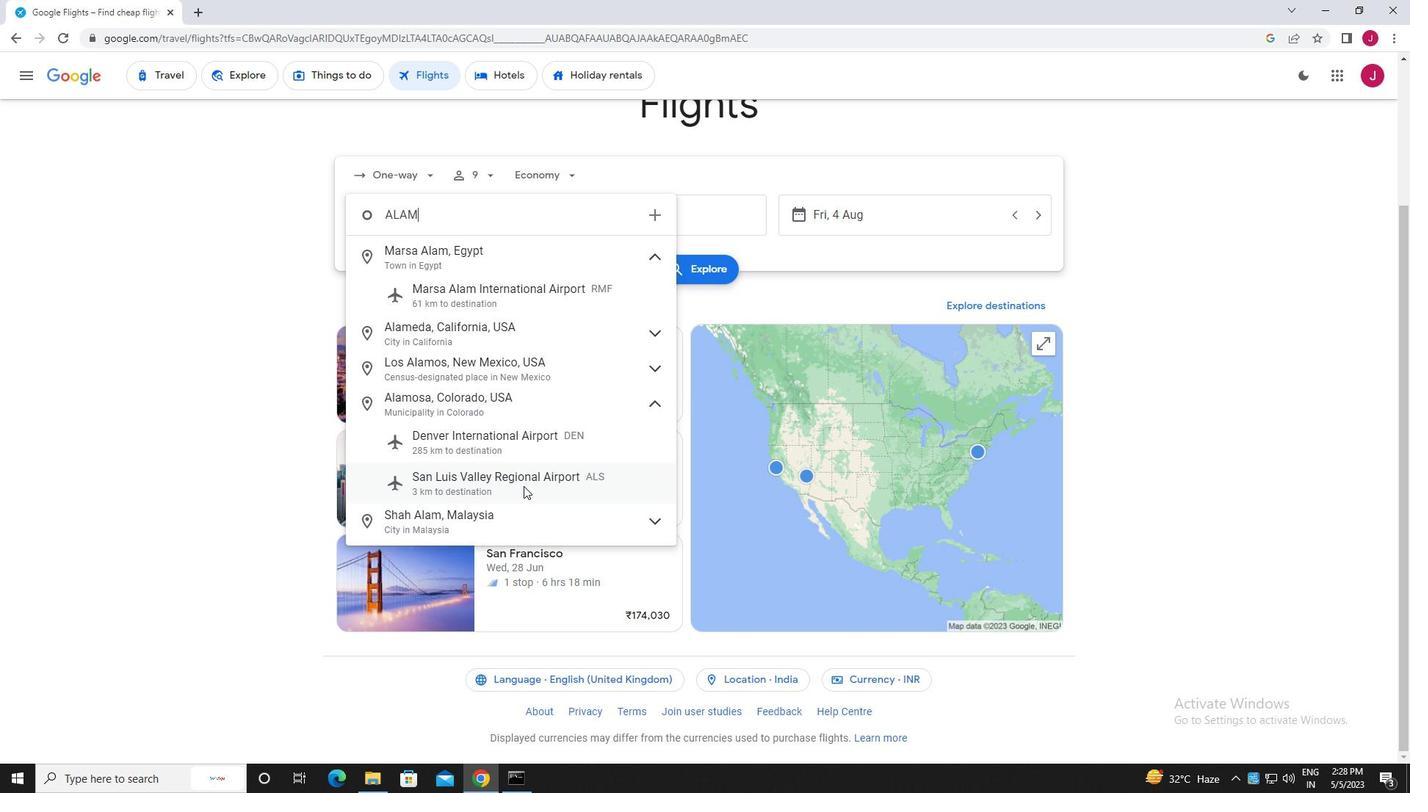 
Action: Mouse pressed left at (523, 485)
Screenshot: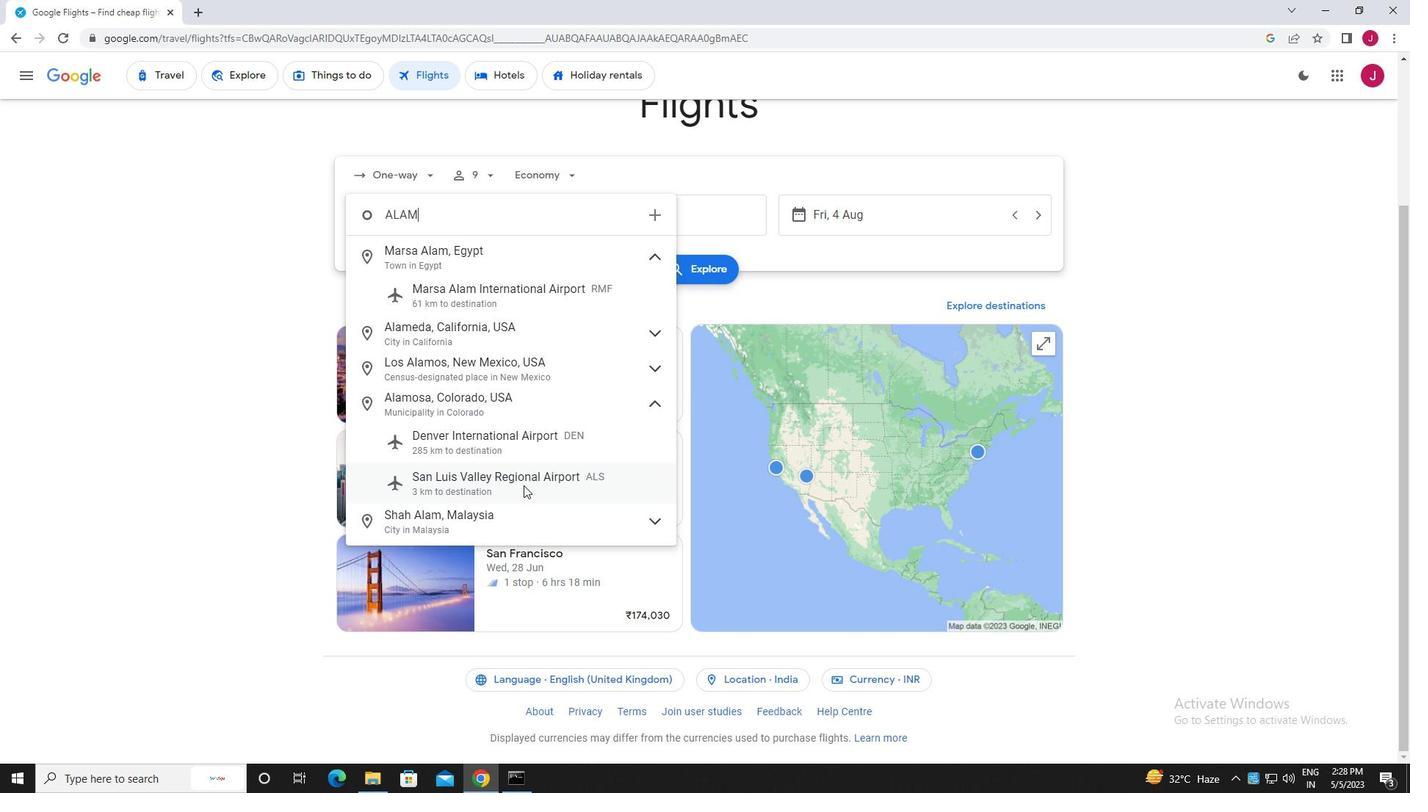
Action: Mouse moved to (653, 210)
Screenshot: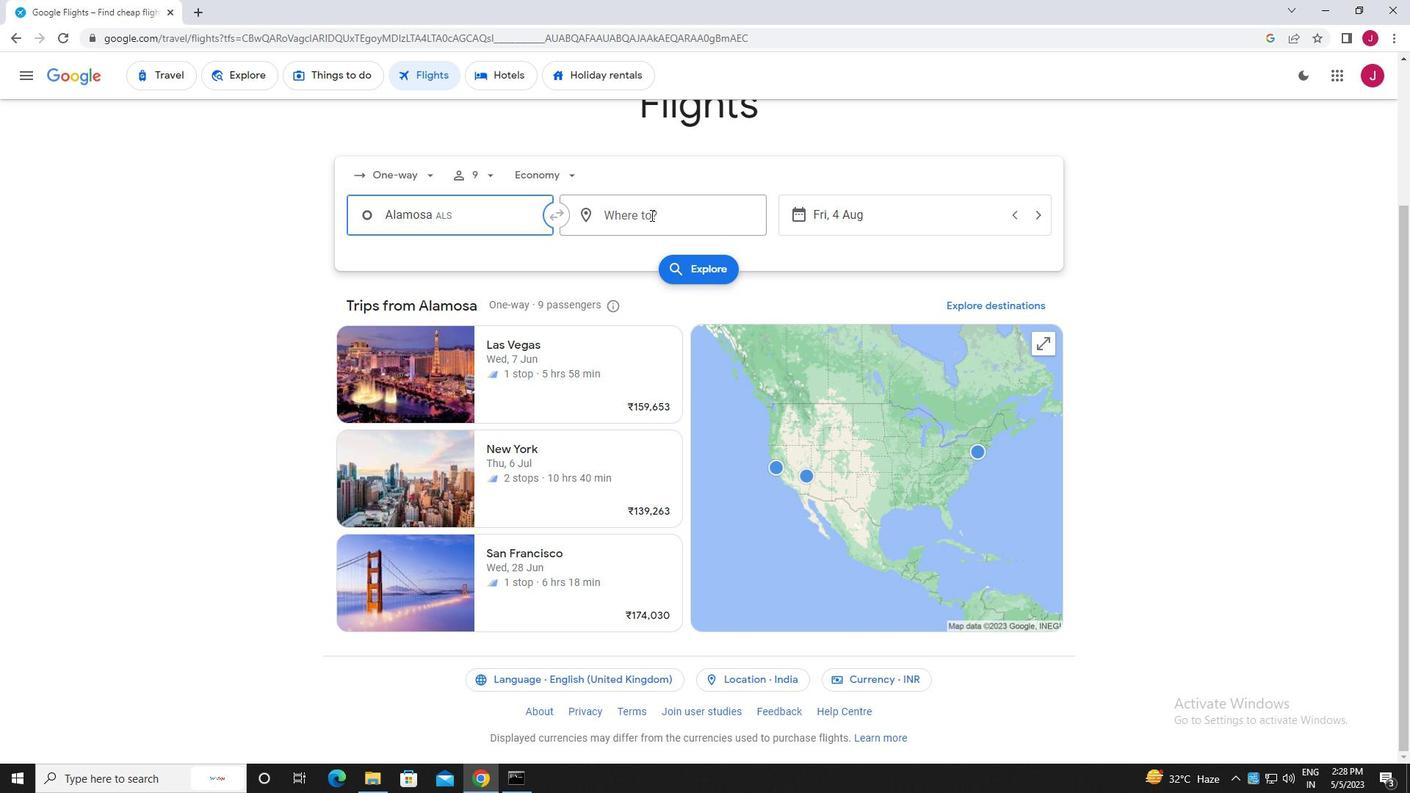 
Action: Mouse pressed left at (653, 210)
Screenshot: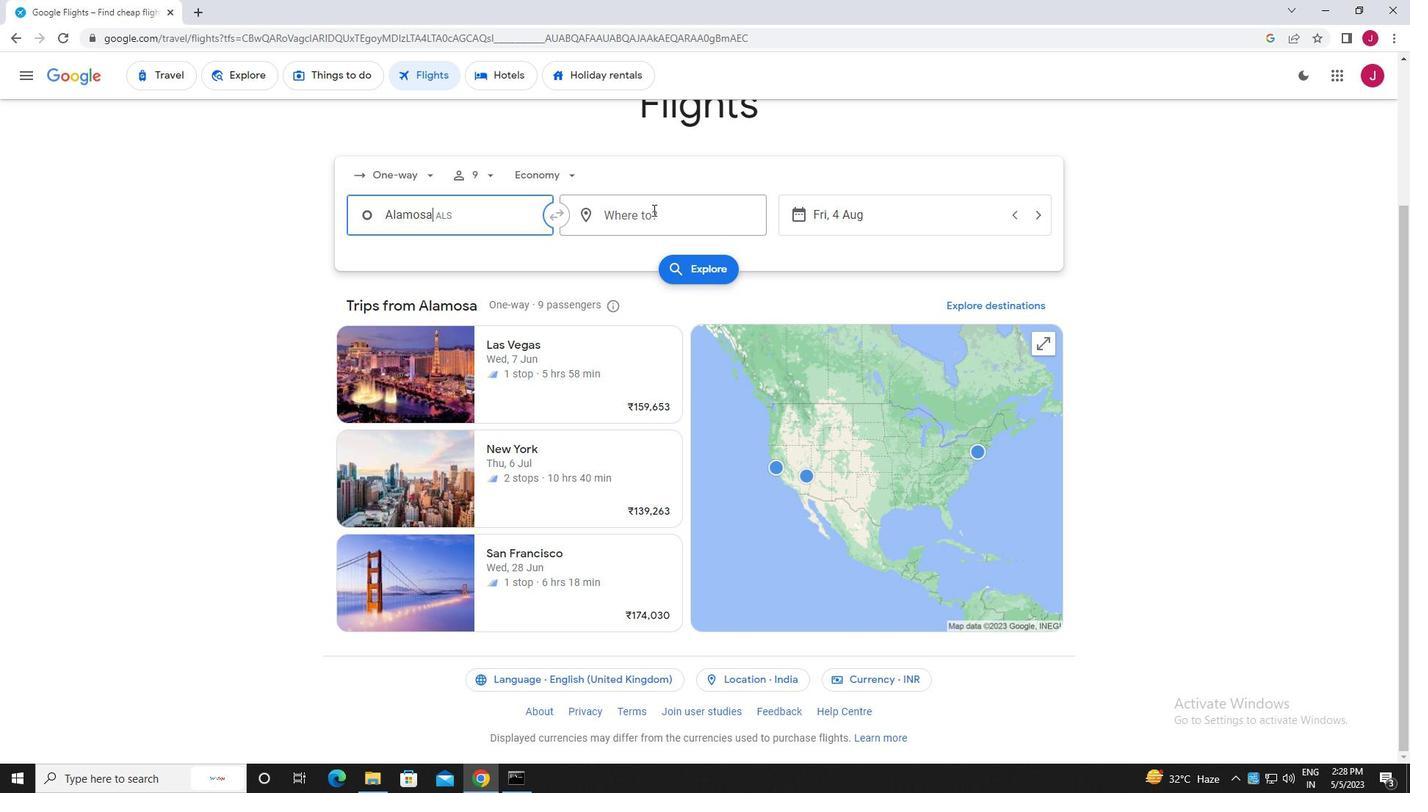 
Action: Mouse moved to (654, 210)
Screenshot: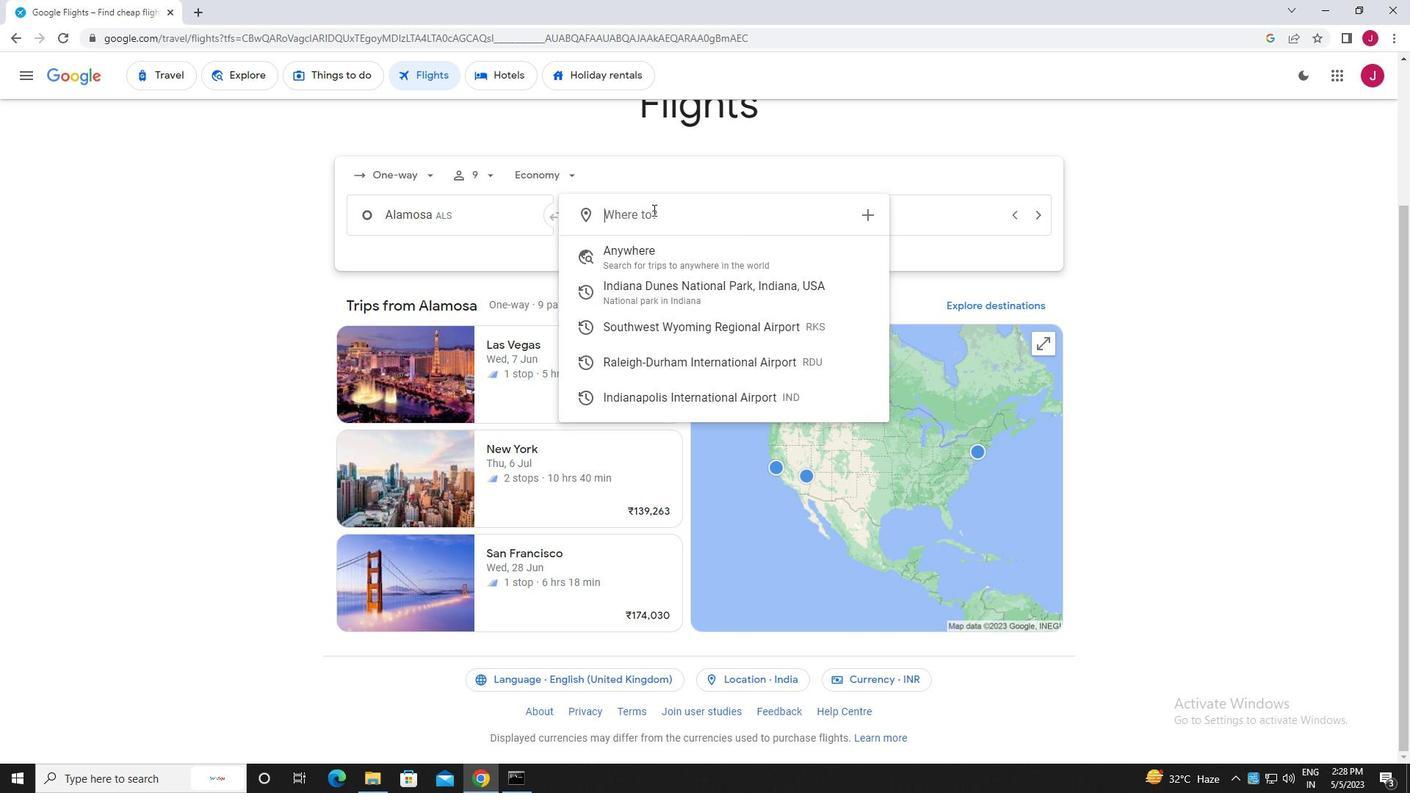 
Action: Key pressed raleigh
Screenshot: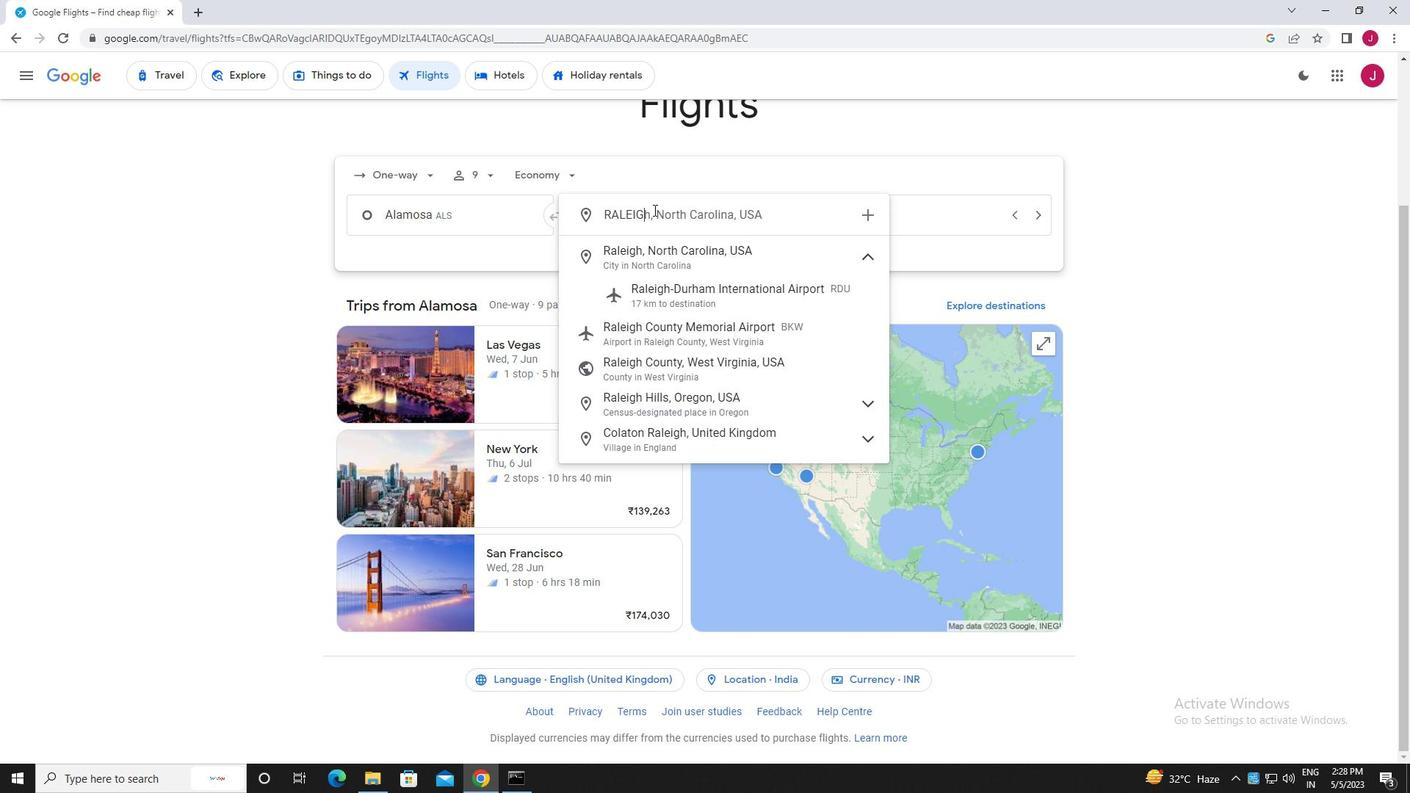 
Action: Mouse moved to (723, 287)
Screenshot: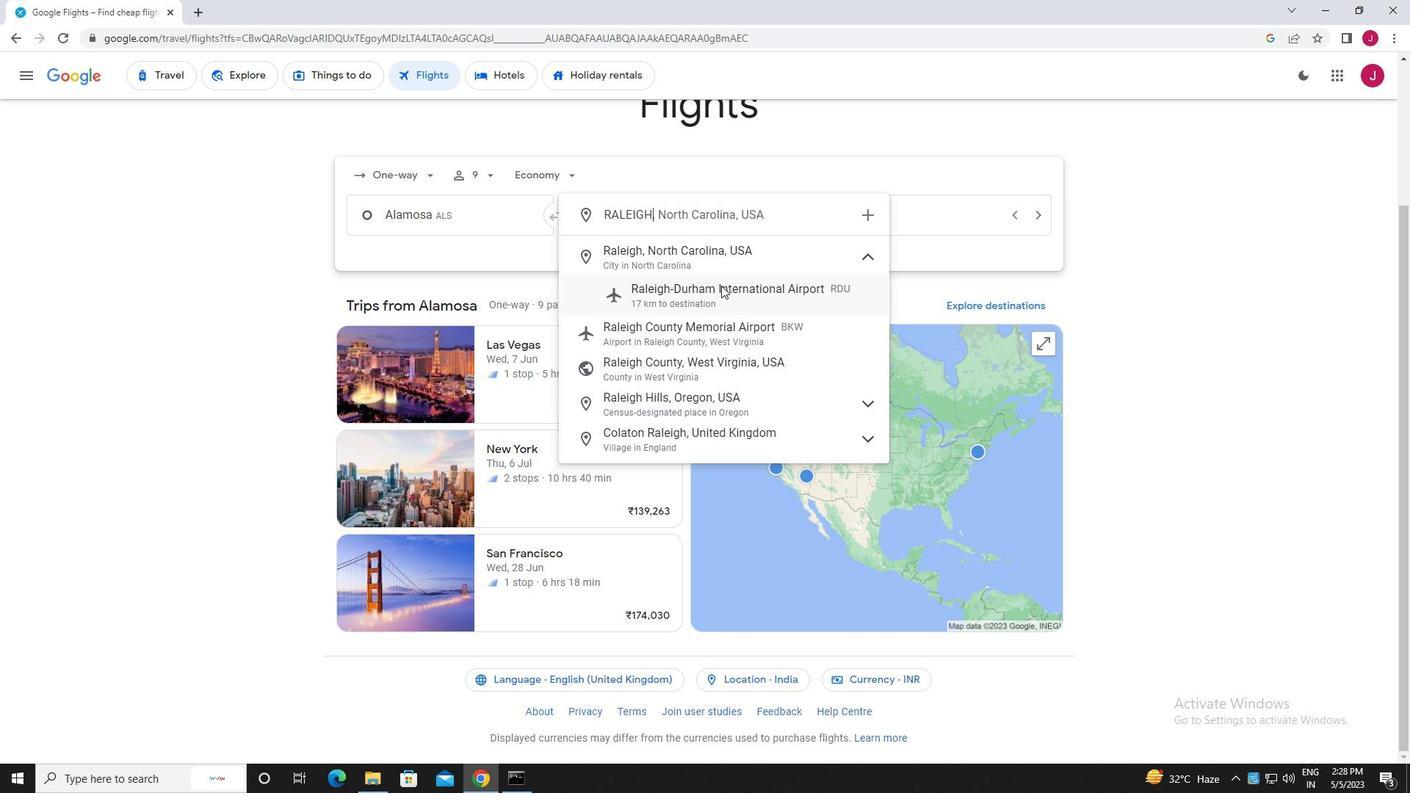 
Action: Mouse pressed left at (723, 287)
Screenshot: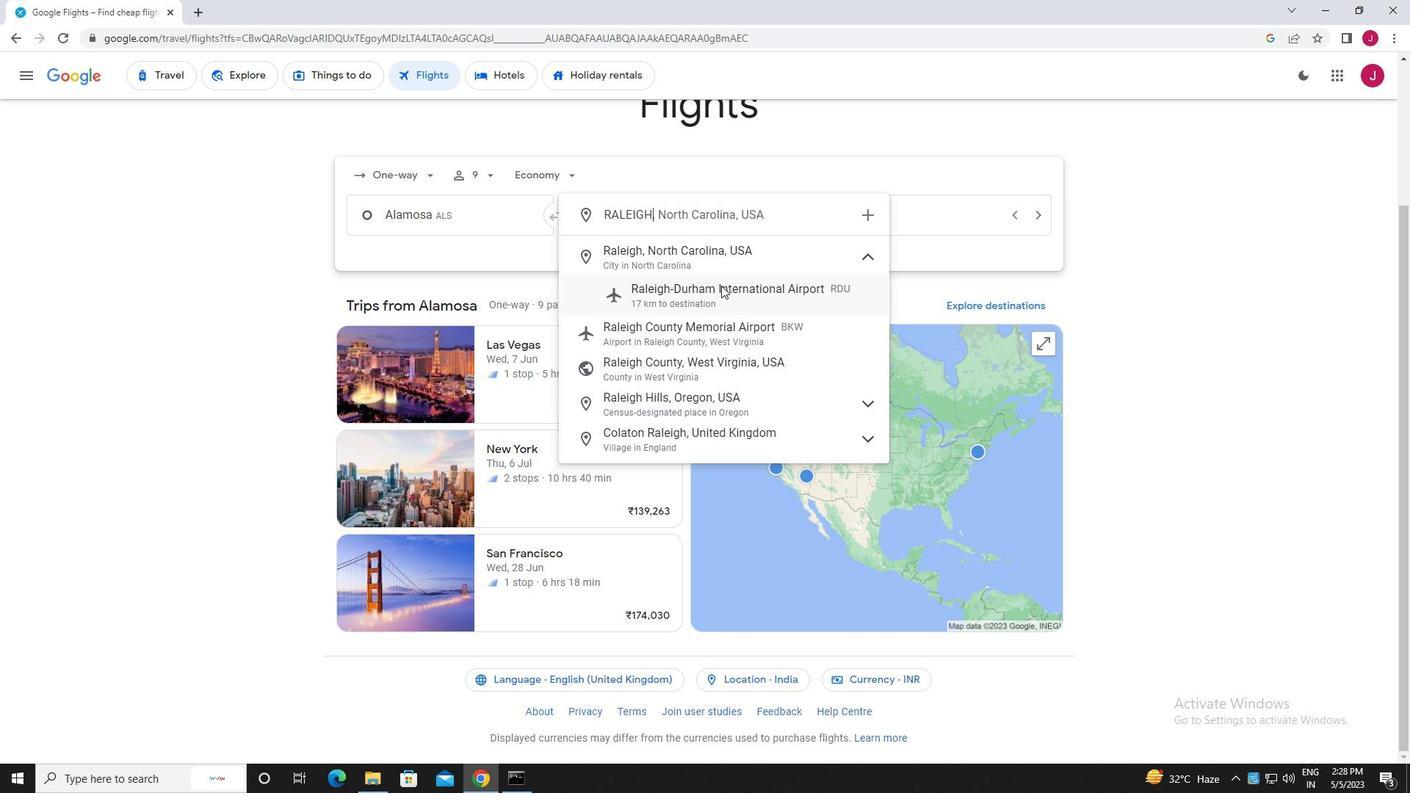 
Action: Mouse moved to (861, 220)
Screenshot: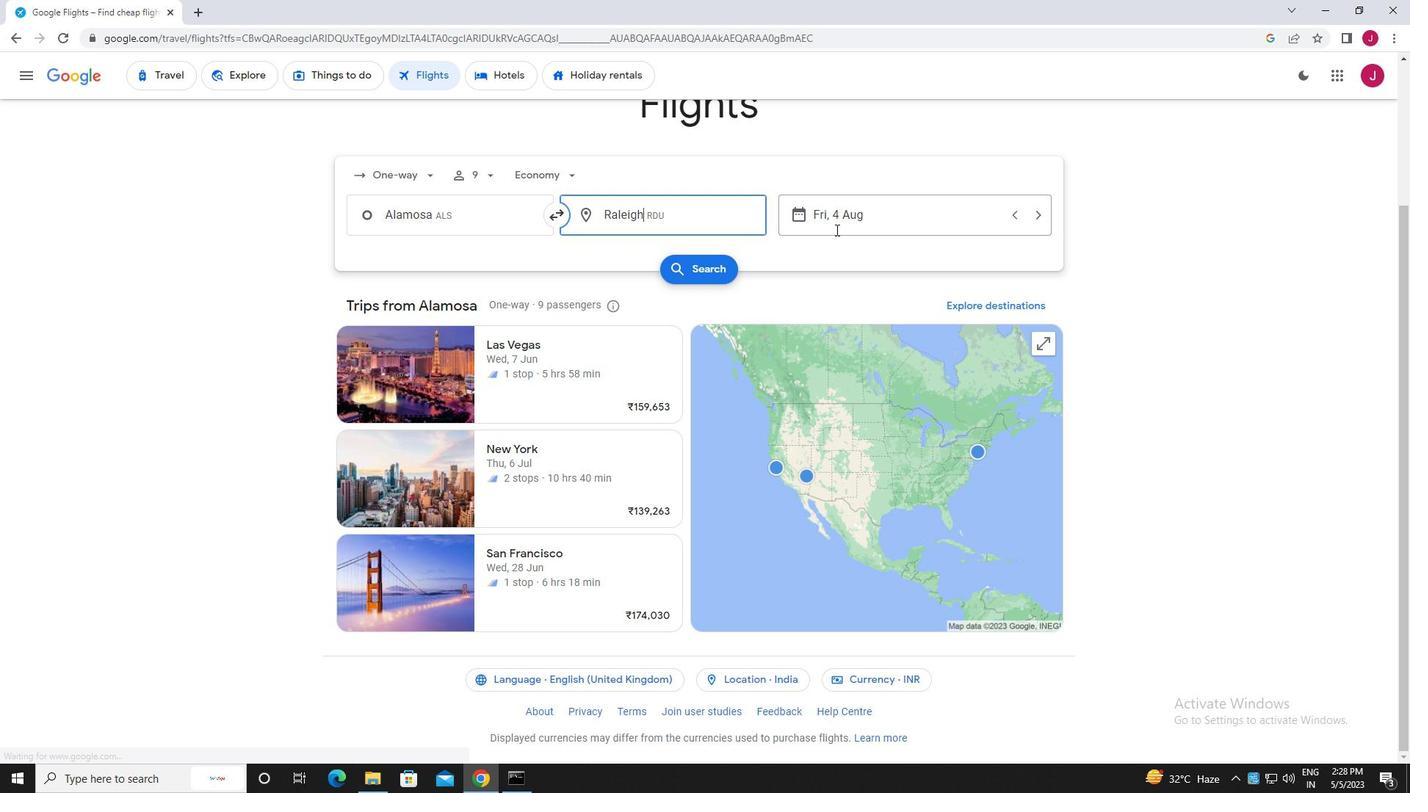 
Action: Mouse pressed left at (861, 220)
Screenshot: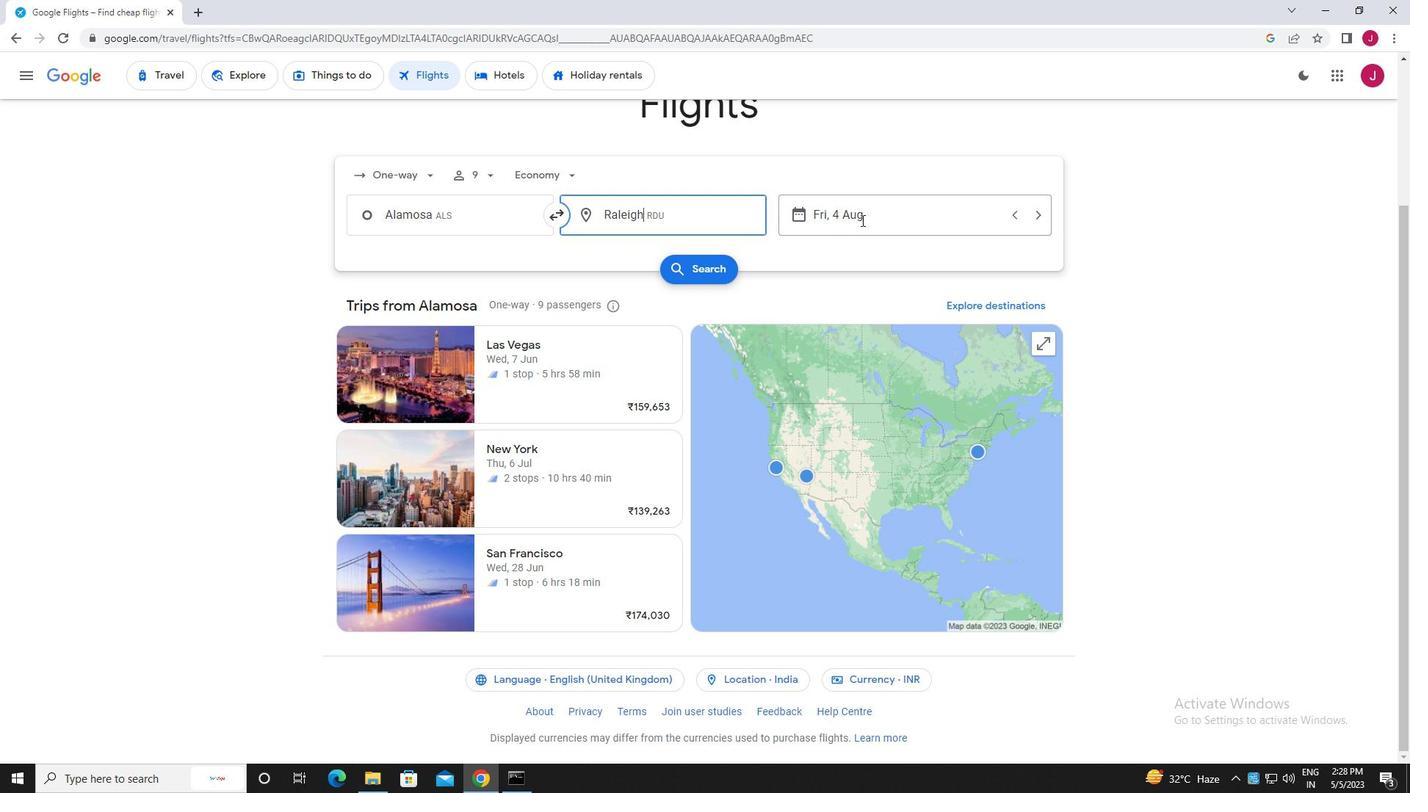 
Action: Mouse moved to (746, 339)
Screenshot: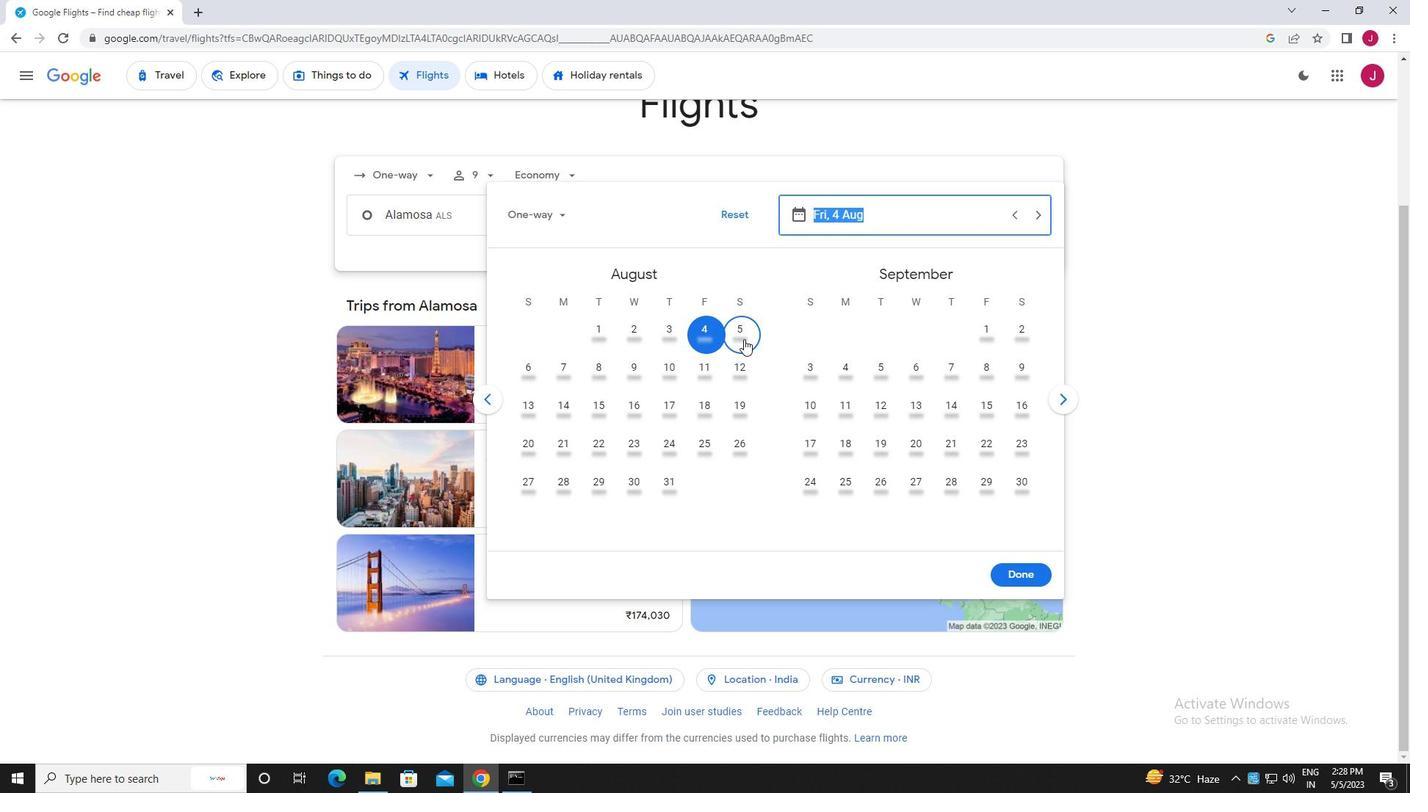 
Action: Mouse pressed left at (746, 339)
Screenshot: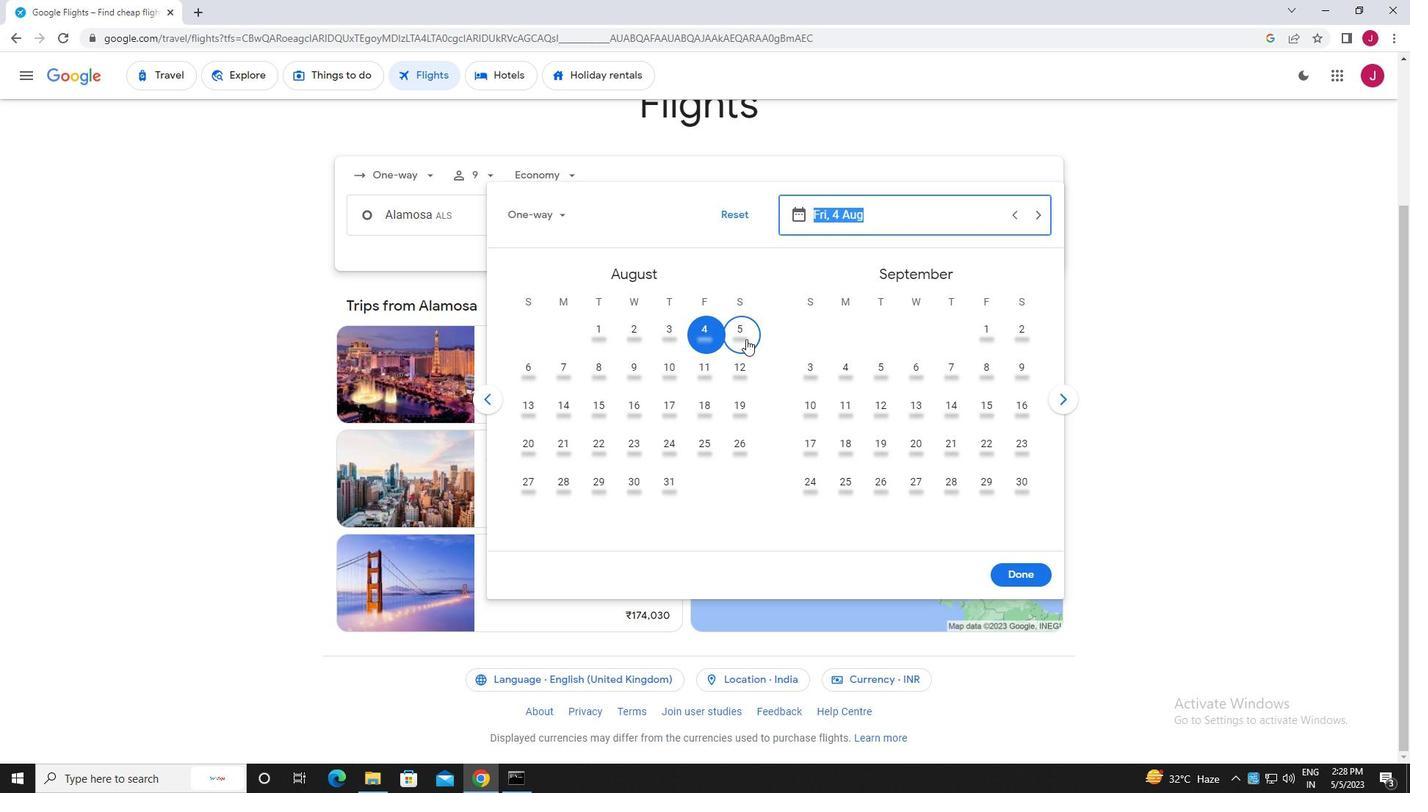 
Action: Mouse moved to (1020, 575)
Screenshot: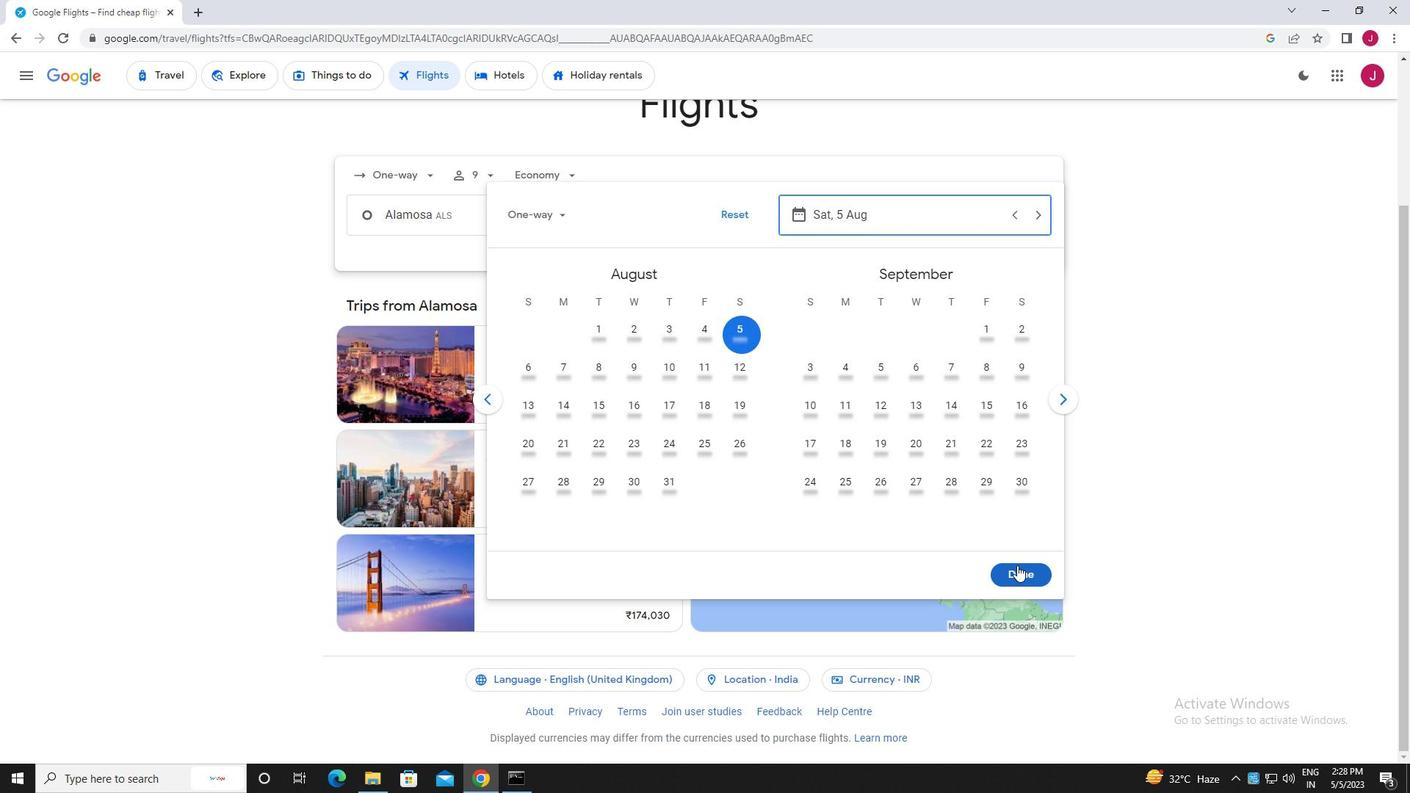 
Action: Mouse pressed left at (1020, 575)
Screenshot: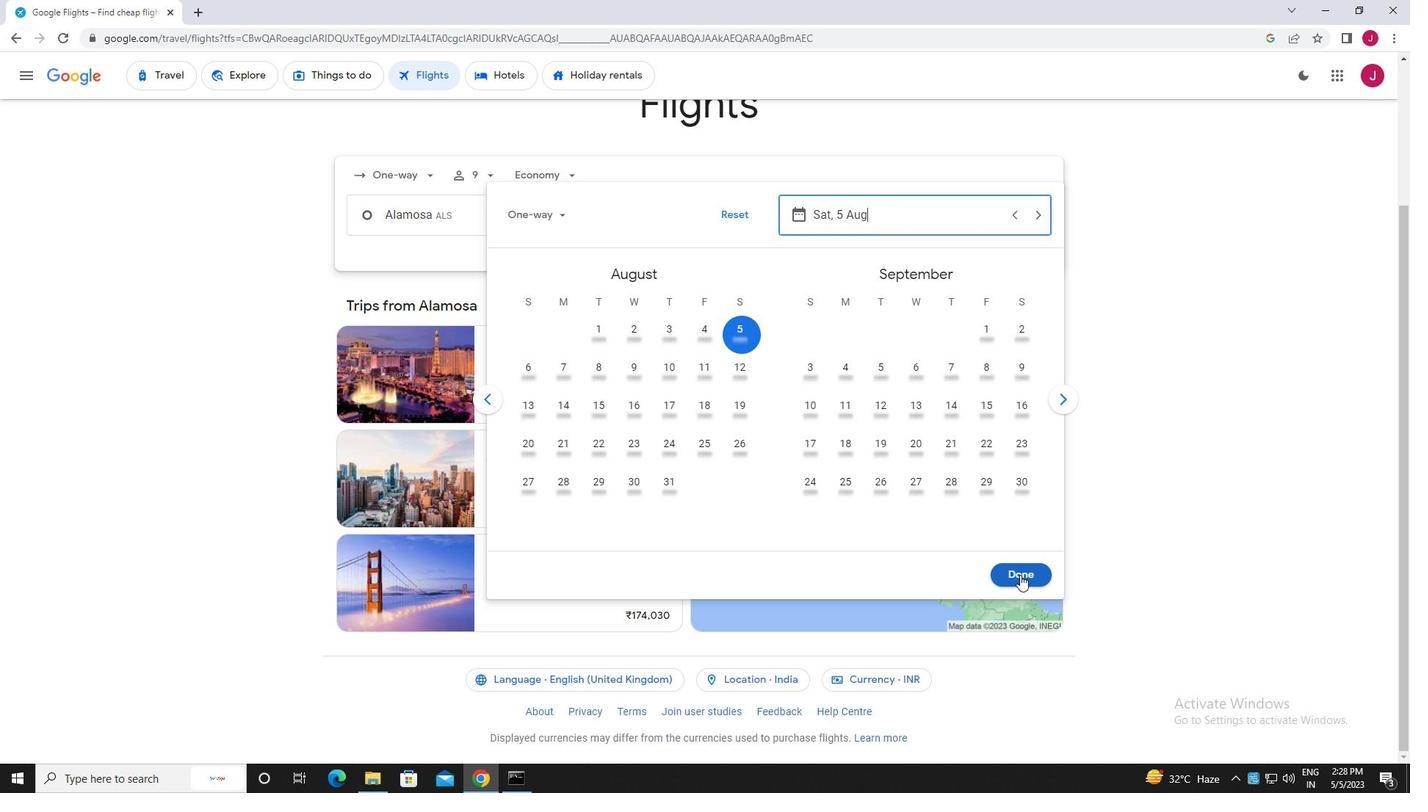 
Action: Mouse moved to (709, 268)
Screenshot: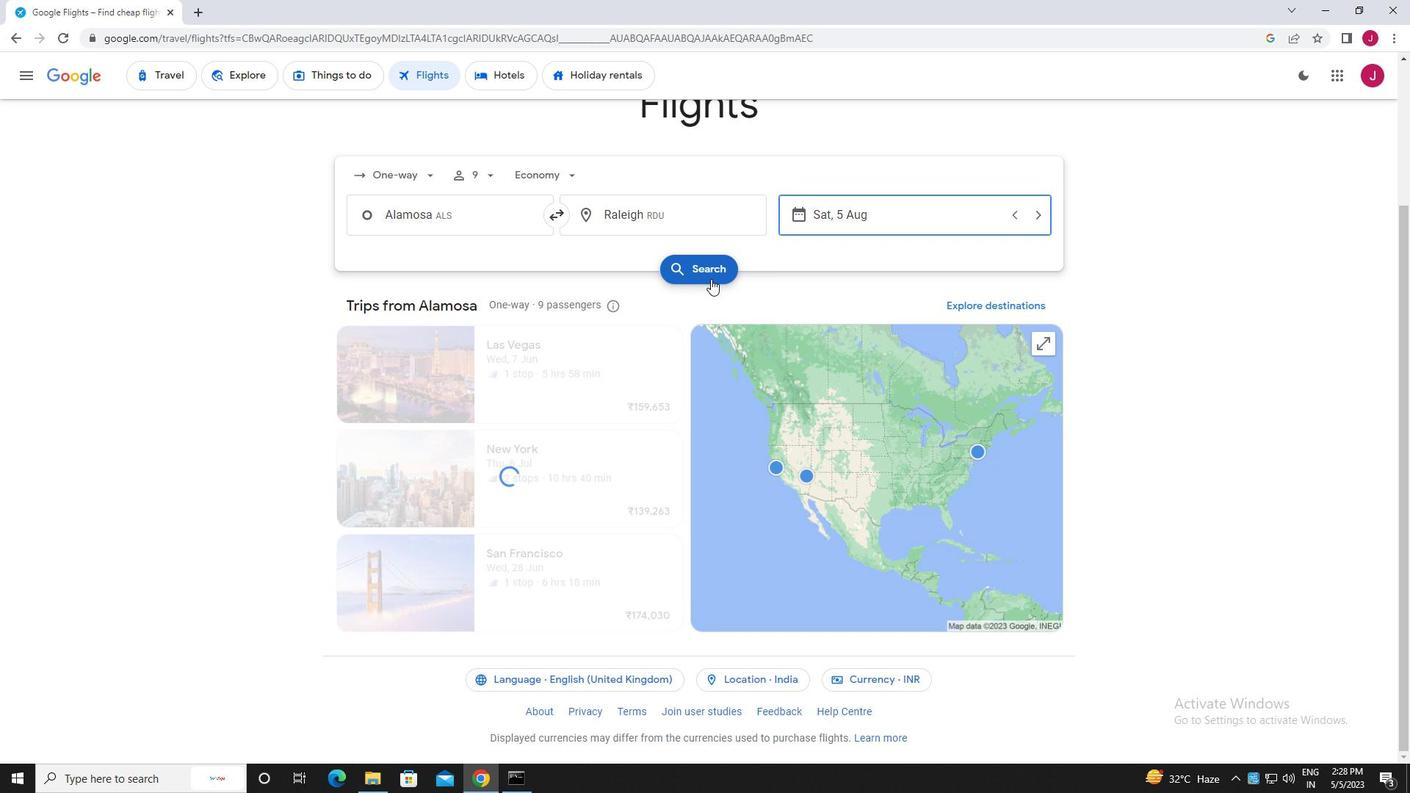 
Action: Mouse pressed left at (709, 268)
Screenshot: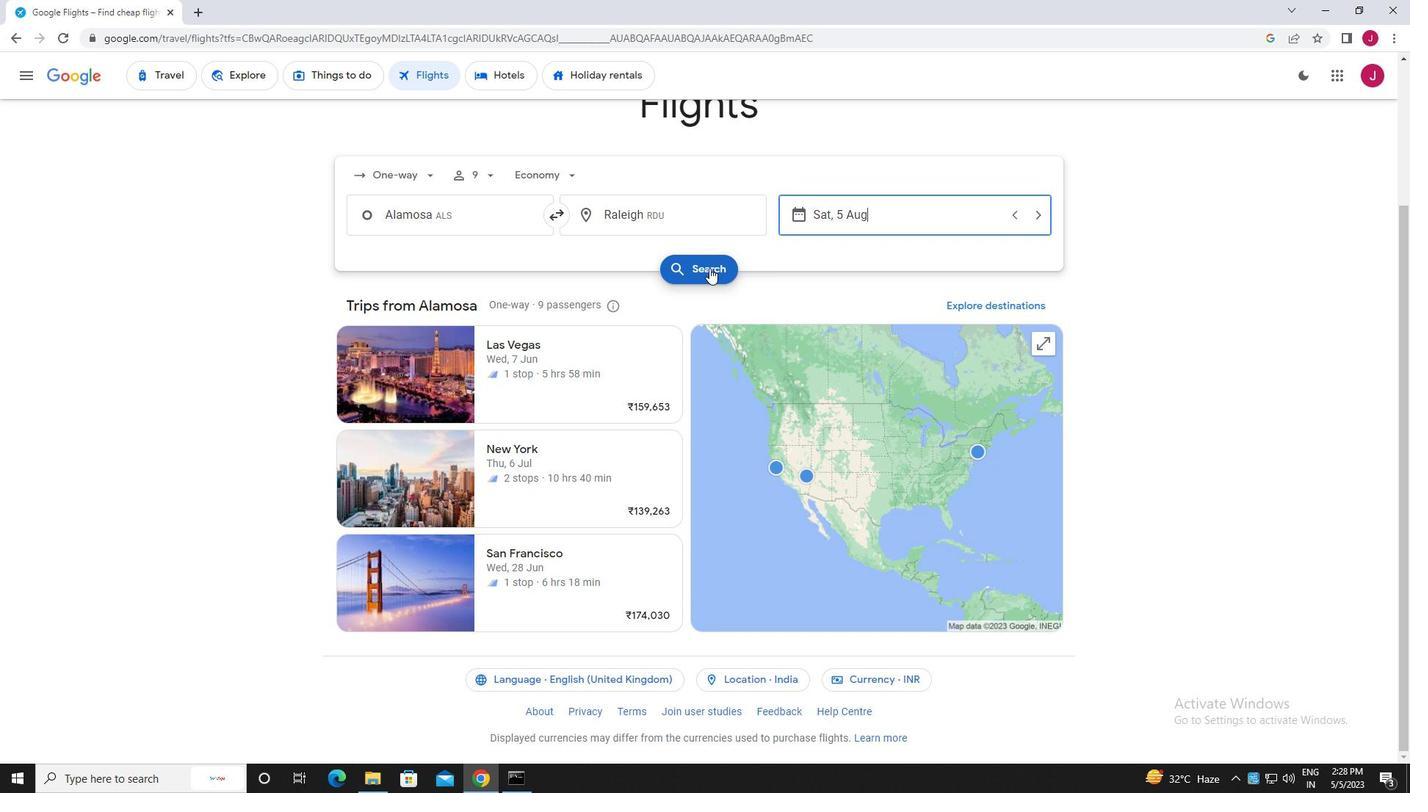 
Action: Mouse moved to (379, 210)
Screenshot: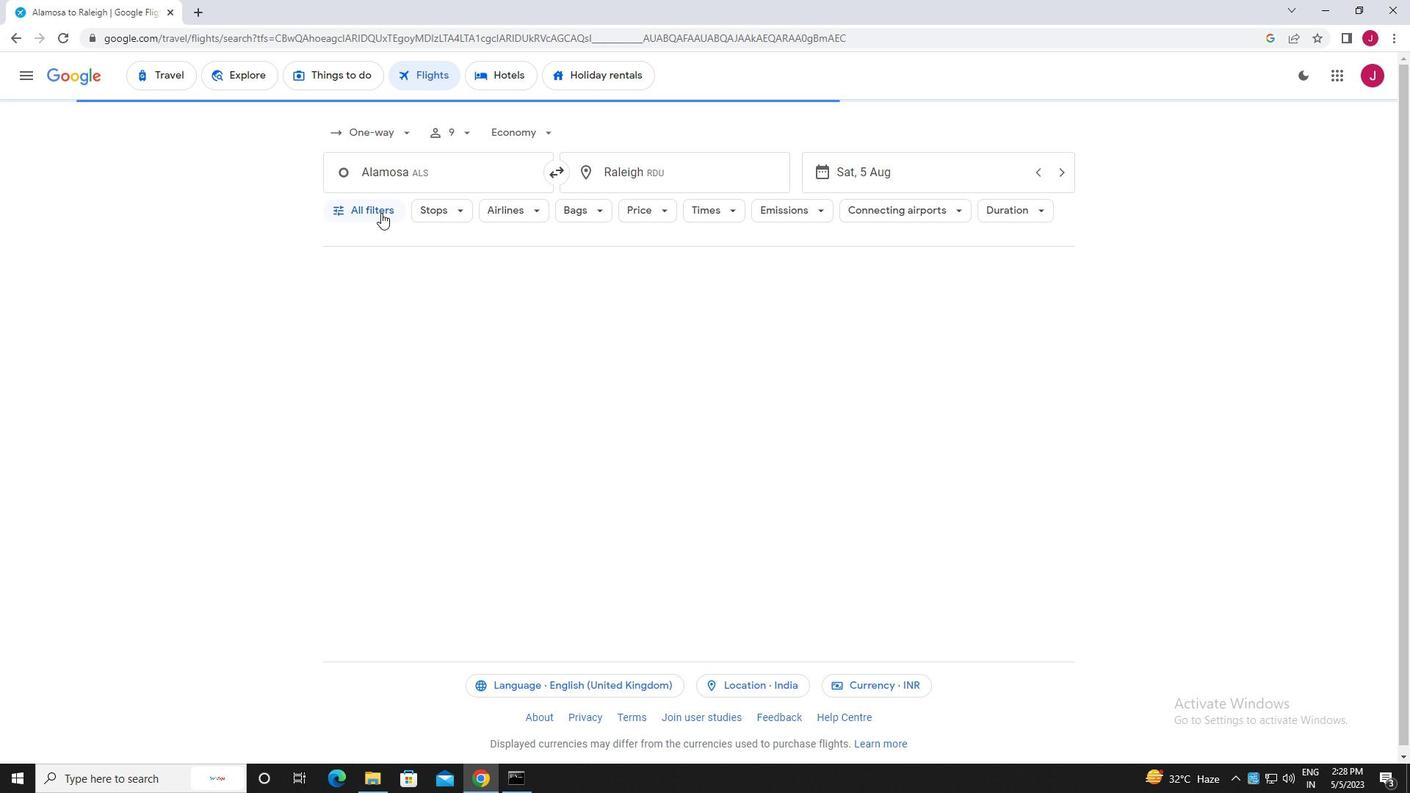 
Action: Mouse pressed left at (379, 210)
Screenshot: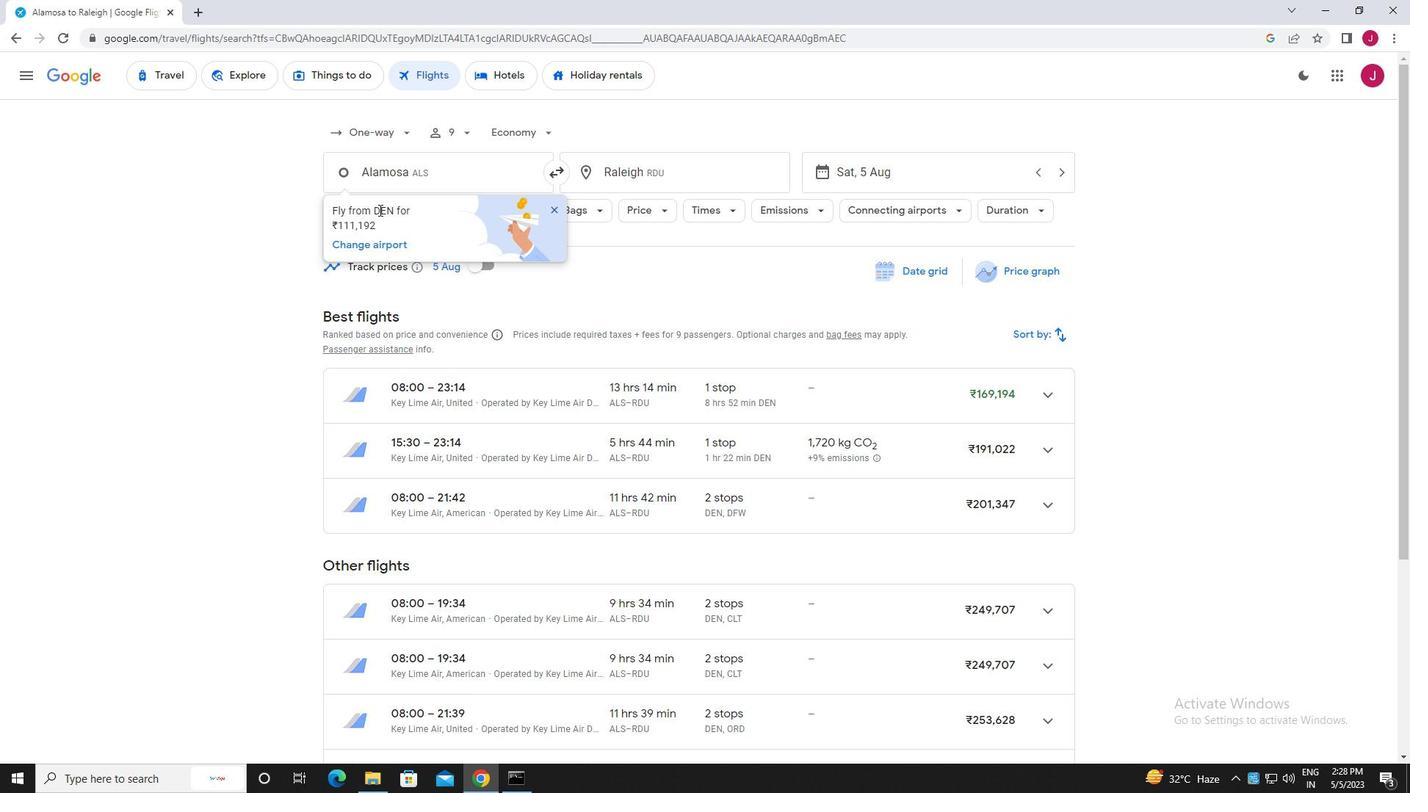 
Action: Mouse moved to (462, 274)
Screenshot: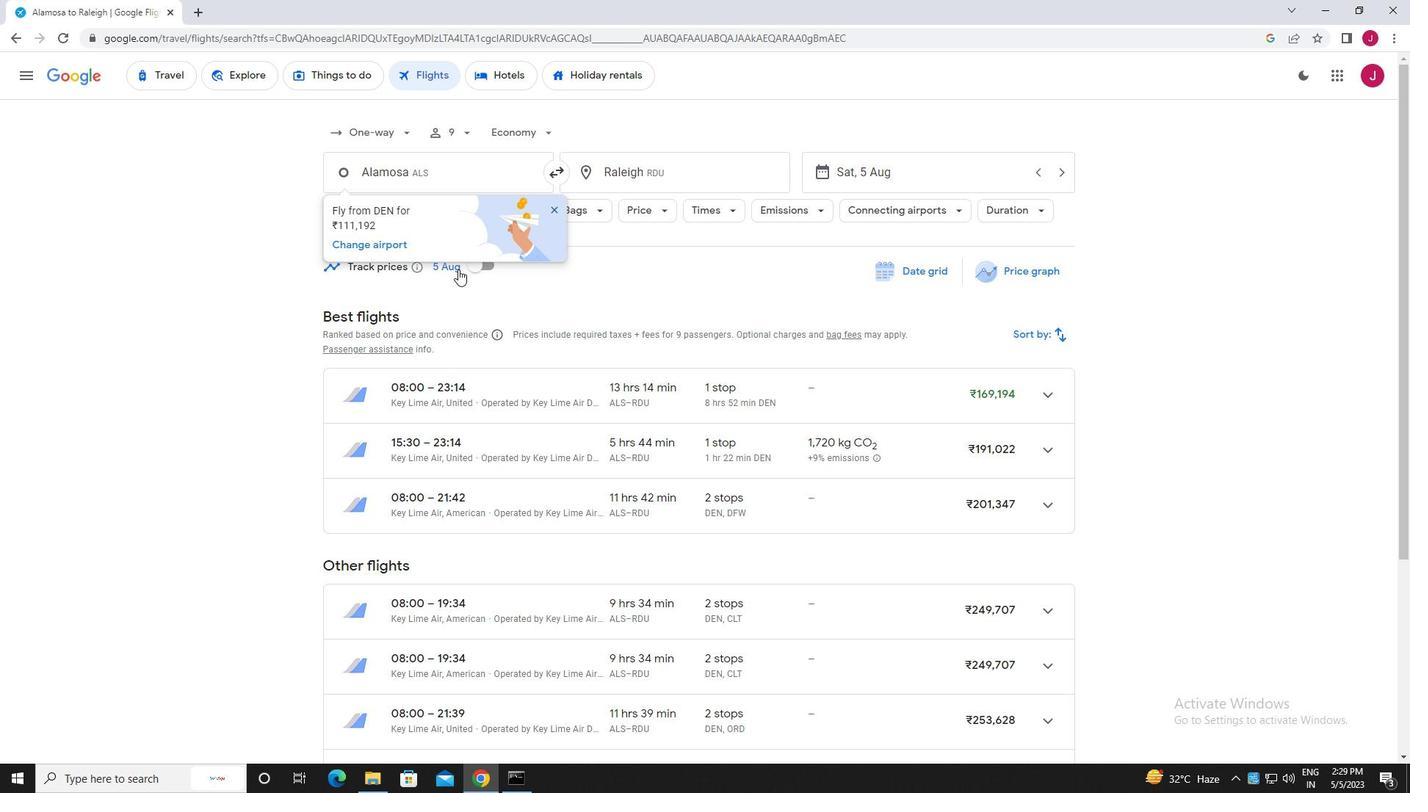 
Action: Mouse scrolled (462, 273) with delta (0, 0)
Screenshot: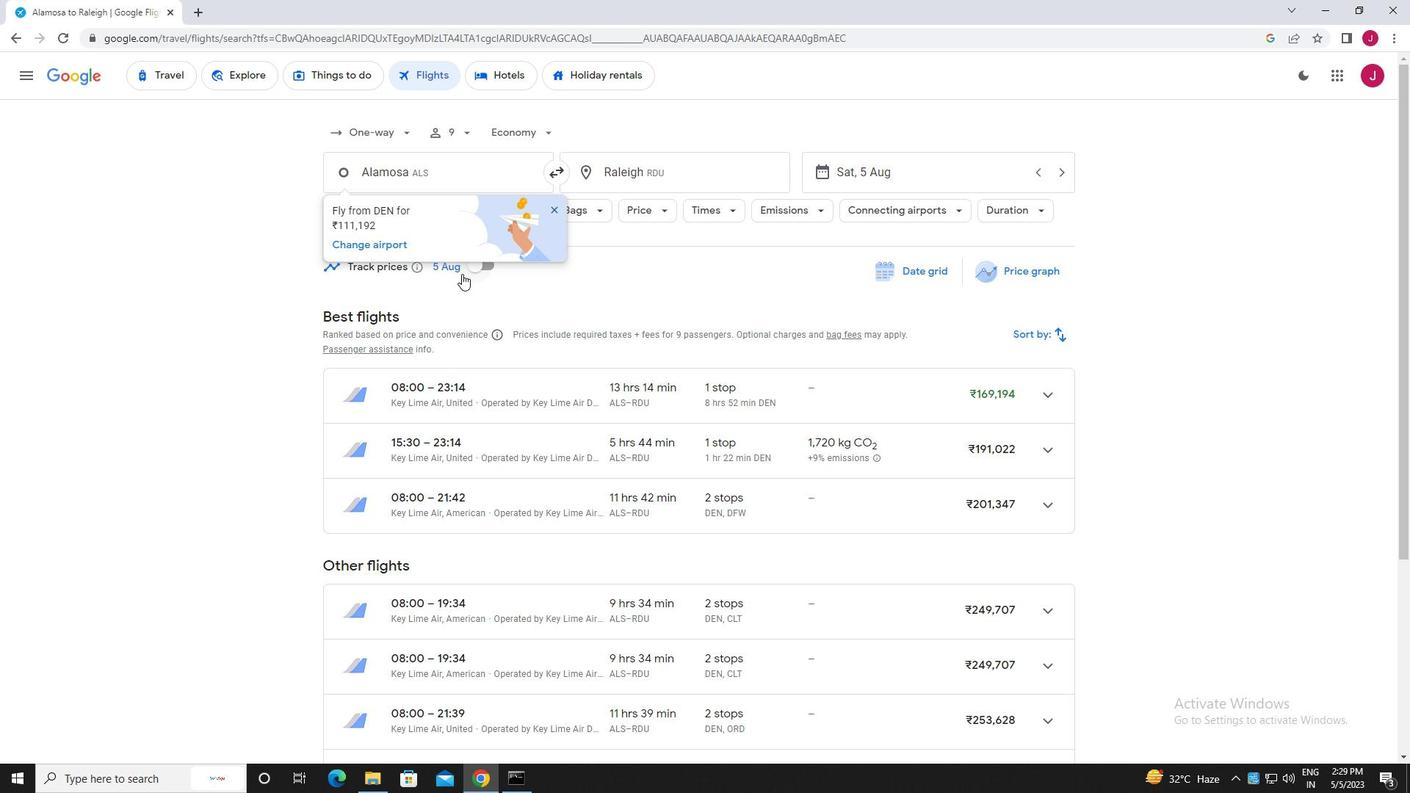 
Action: Mouse moved to (556, 134)
Screenshot: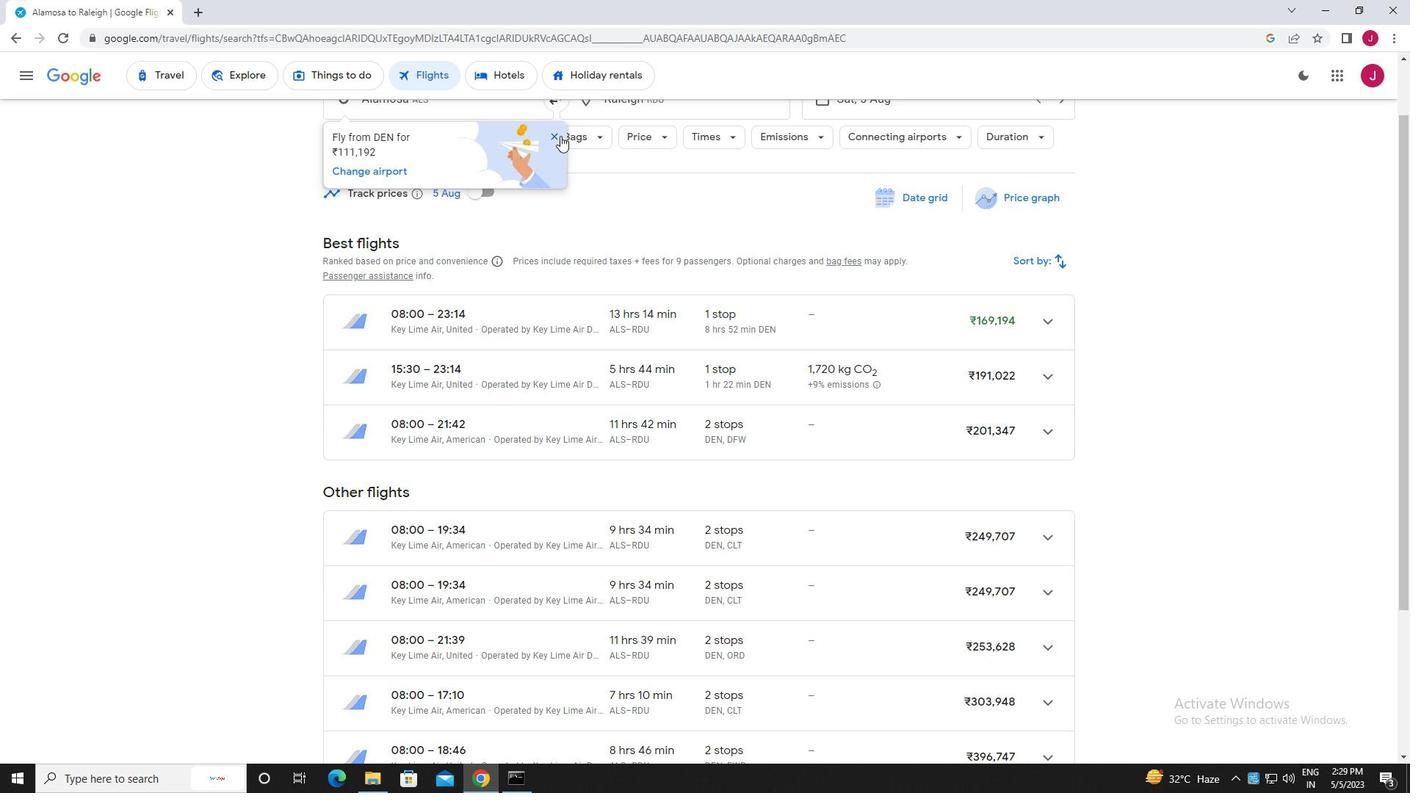 
Action: Mouse pressed left at (556, 134)
Screenshot: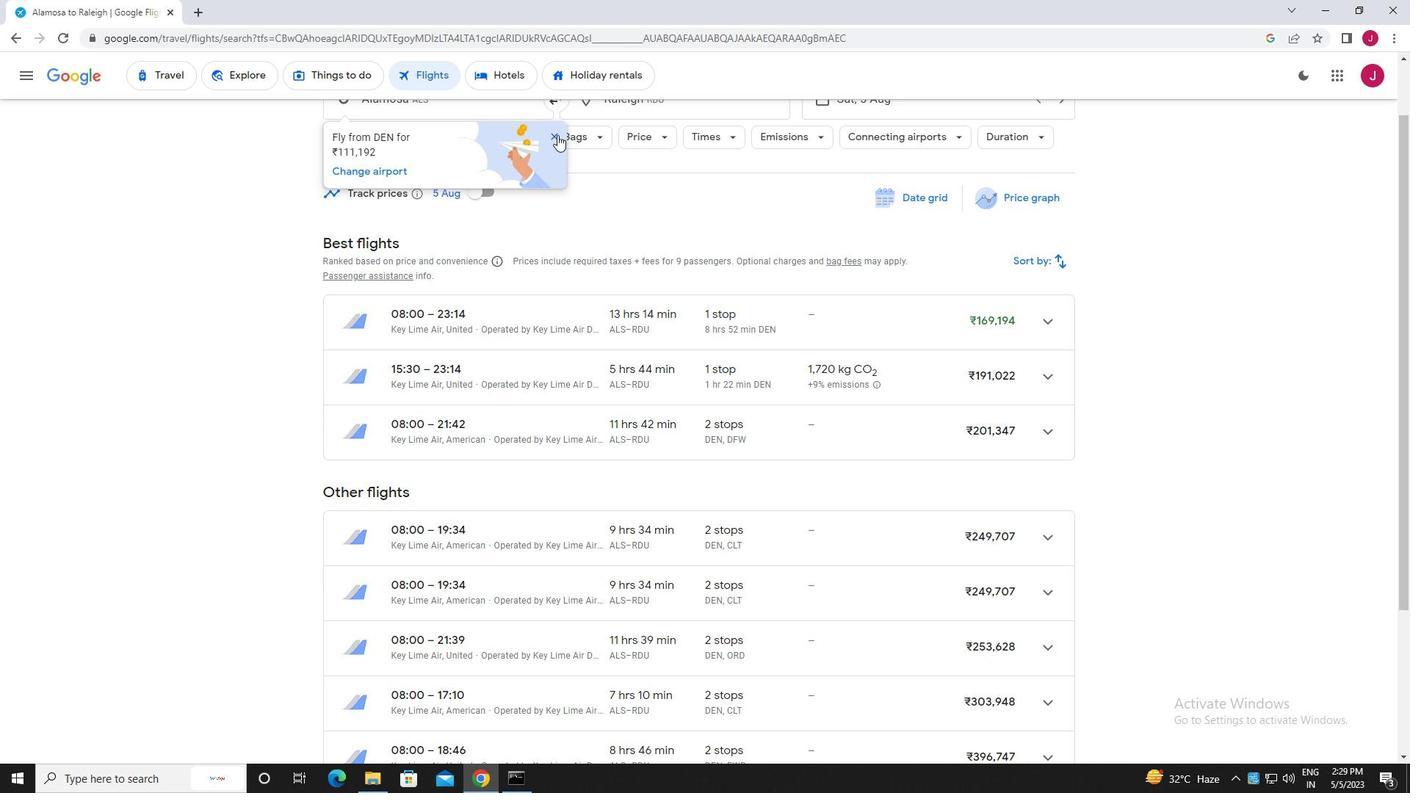 
Action: Mouse moved to (379, 140)
Screenshot: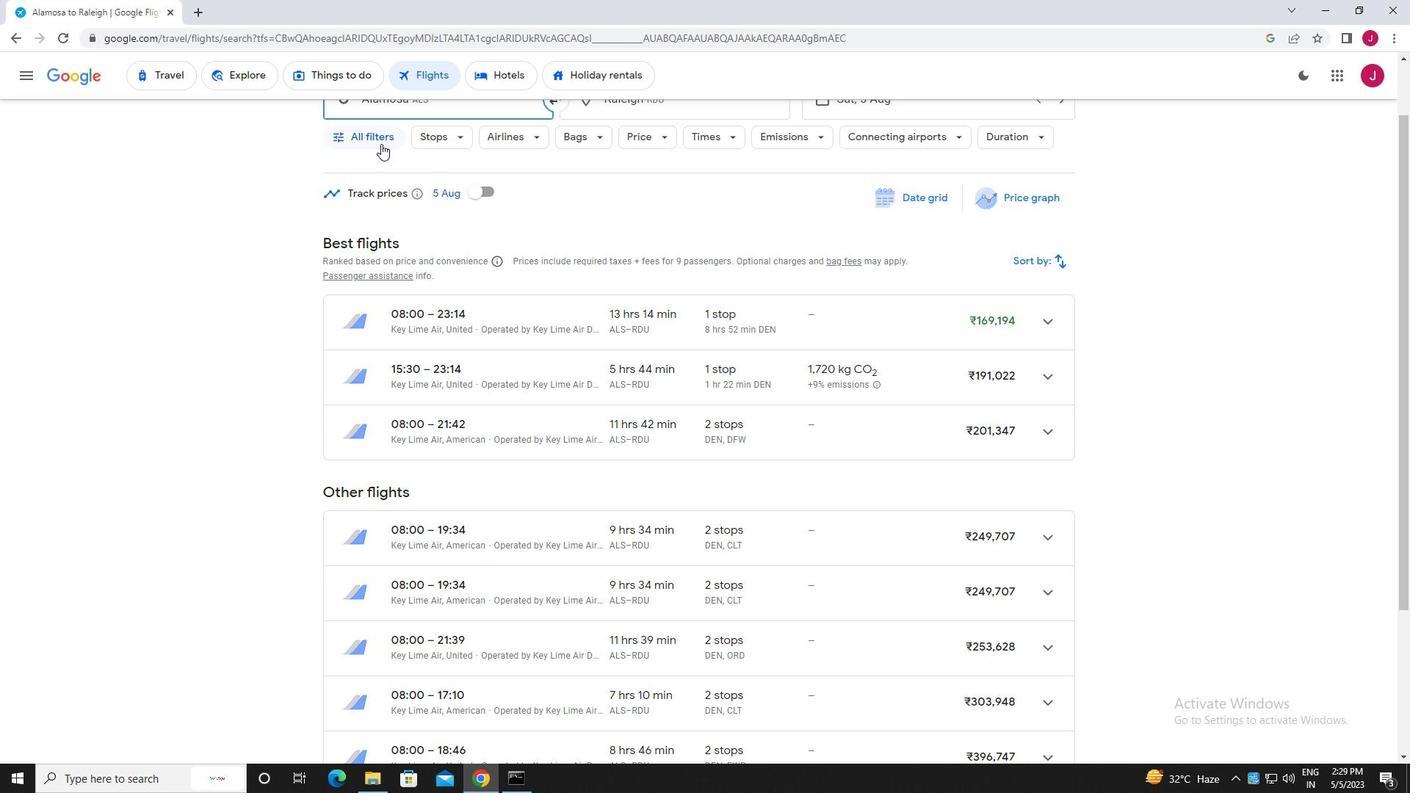 
Action: Mouse pressed left at (379, 140)
Screenshot: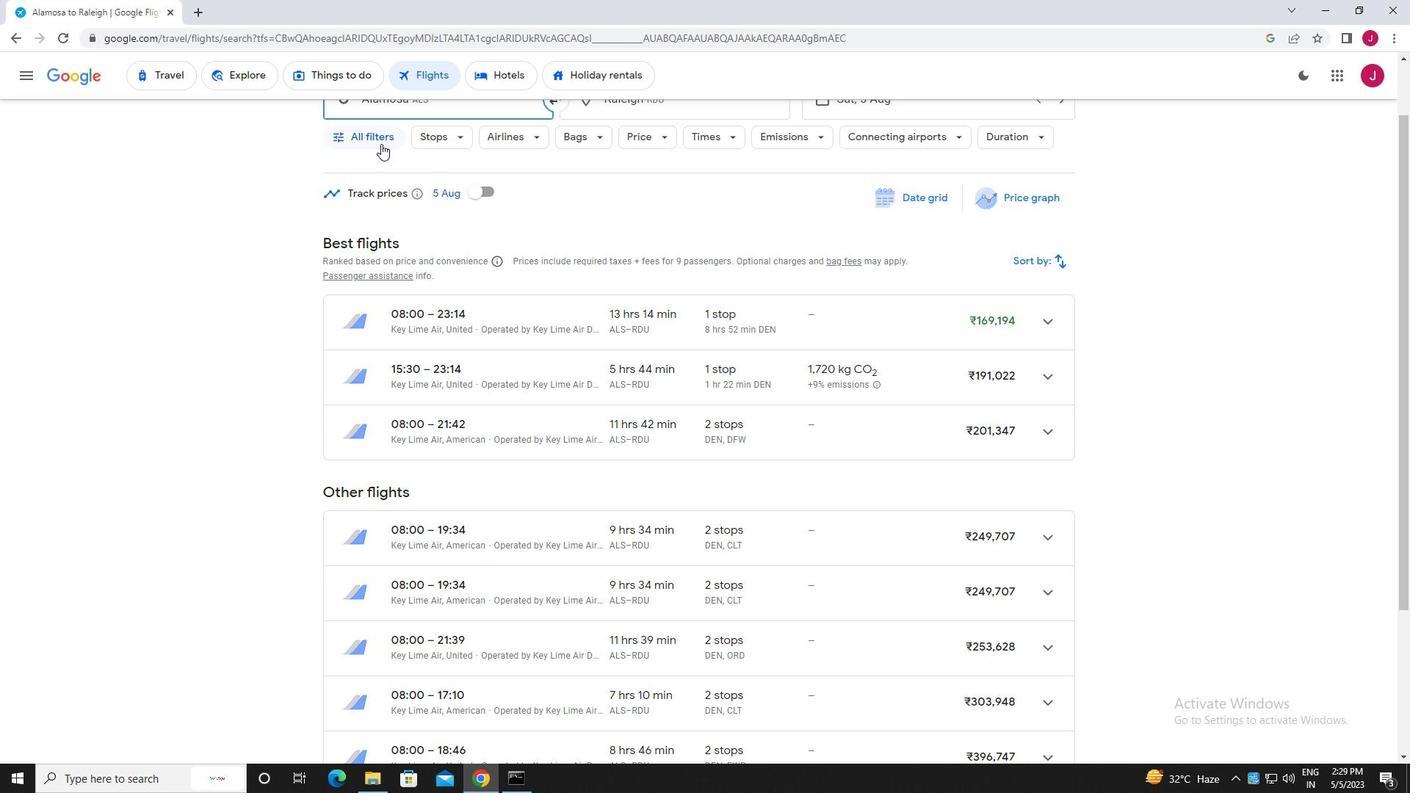 
Action: Mouse moved to (441, 266)
Screenshot: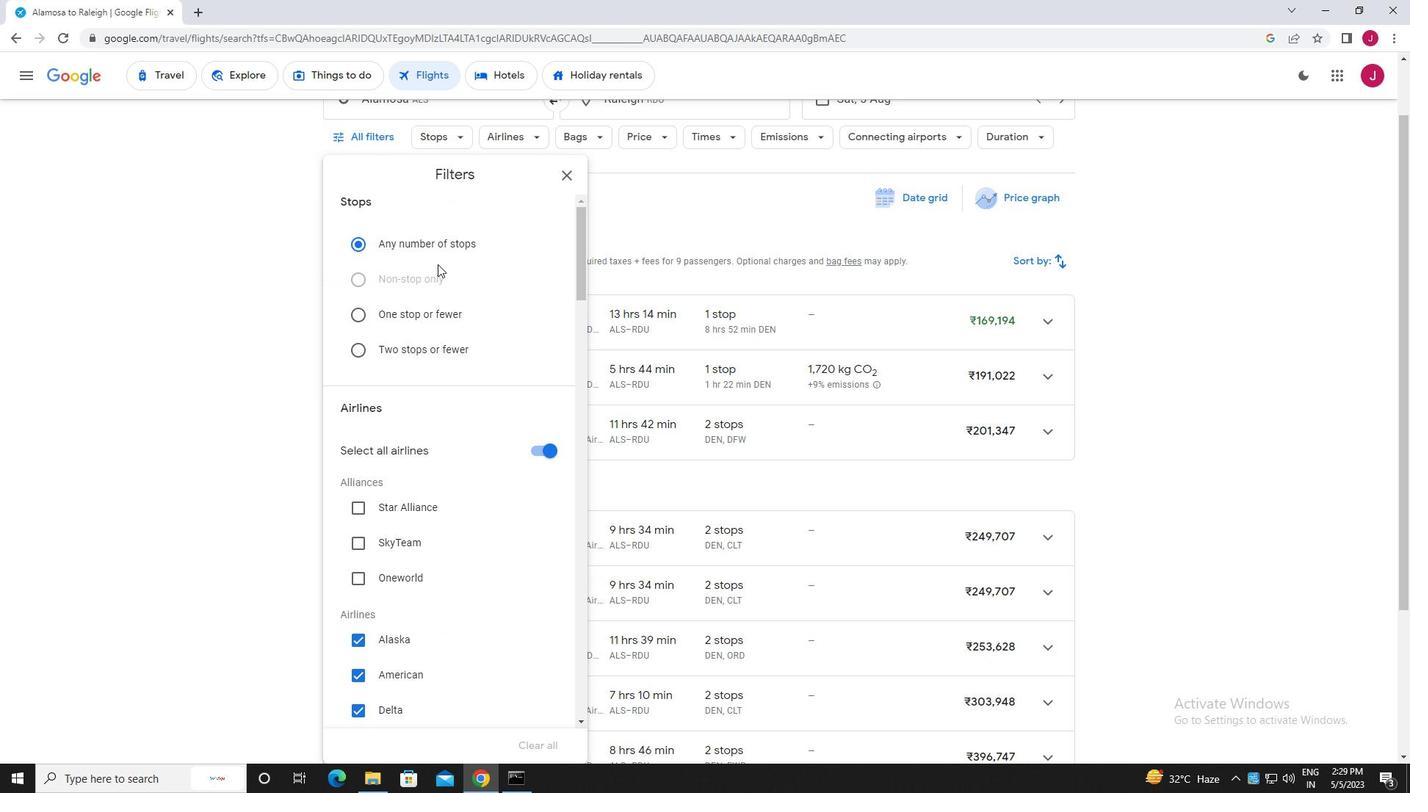 
Action: Mouse scrolled (441, 266) with delta (0, 0)
Screenshot: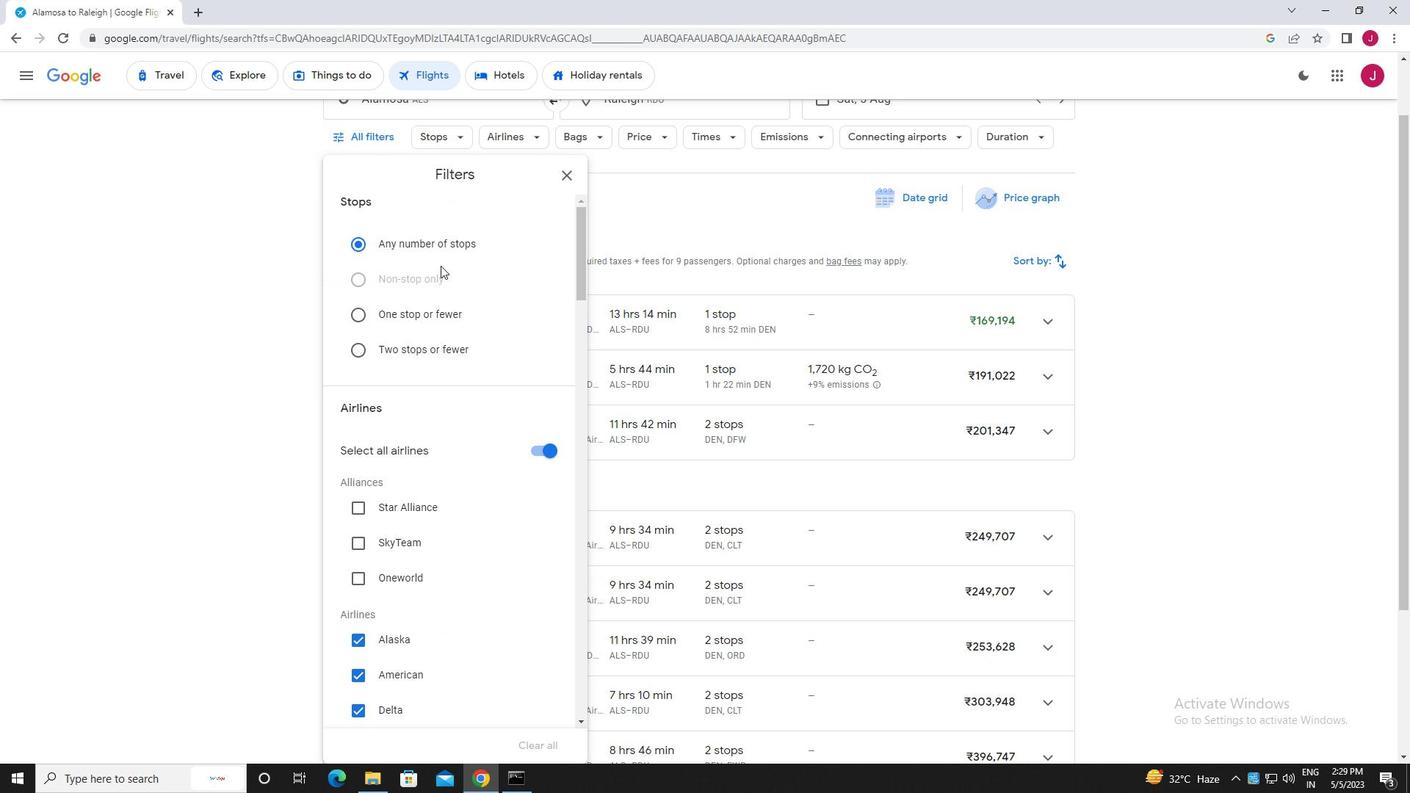 
Action: Mouse scrolled (441, 266) with delta (0, 0)
Screenshot: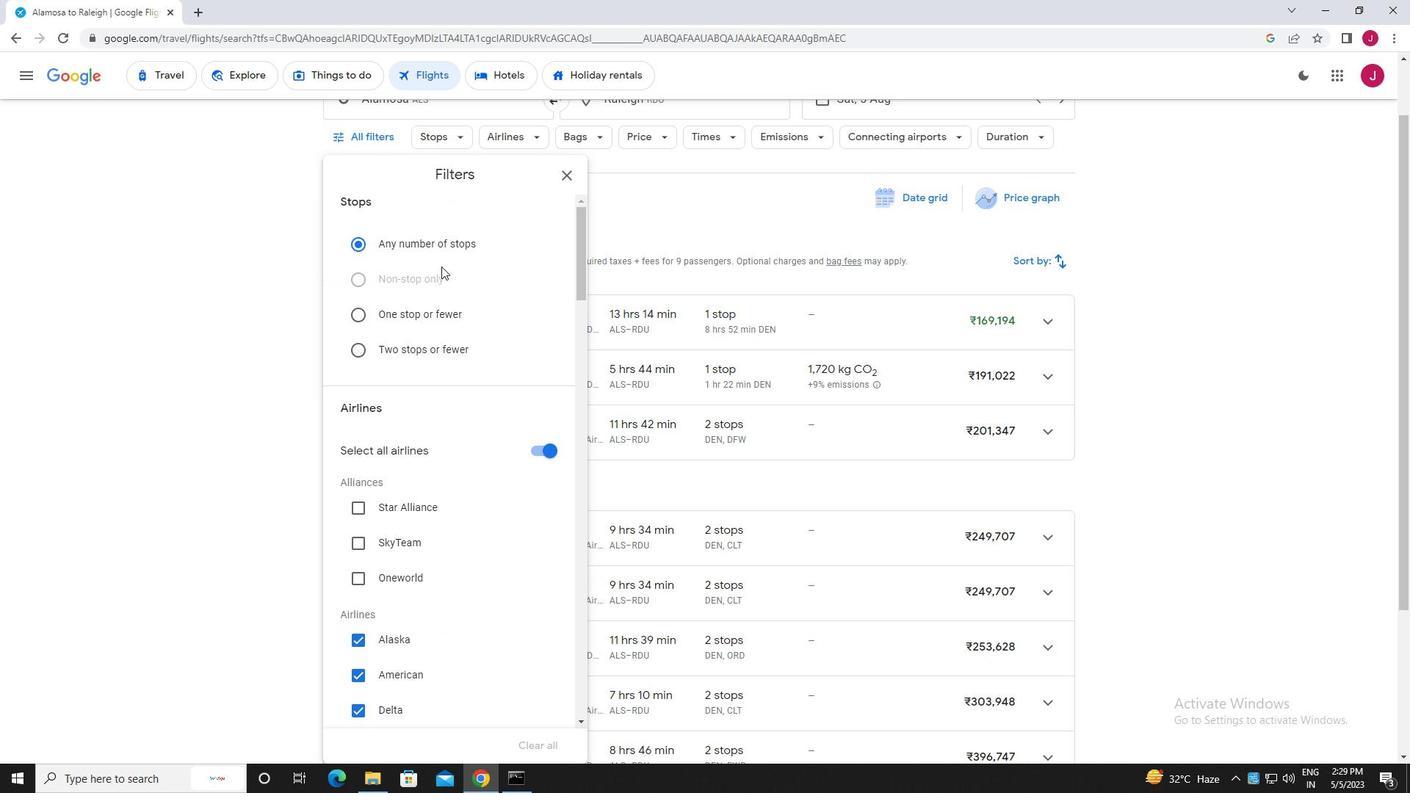 
Action: Mouse moved to (540, 304)
Screenshot: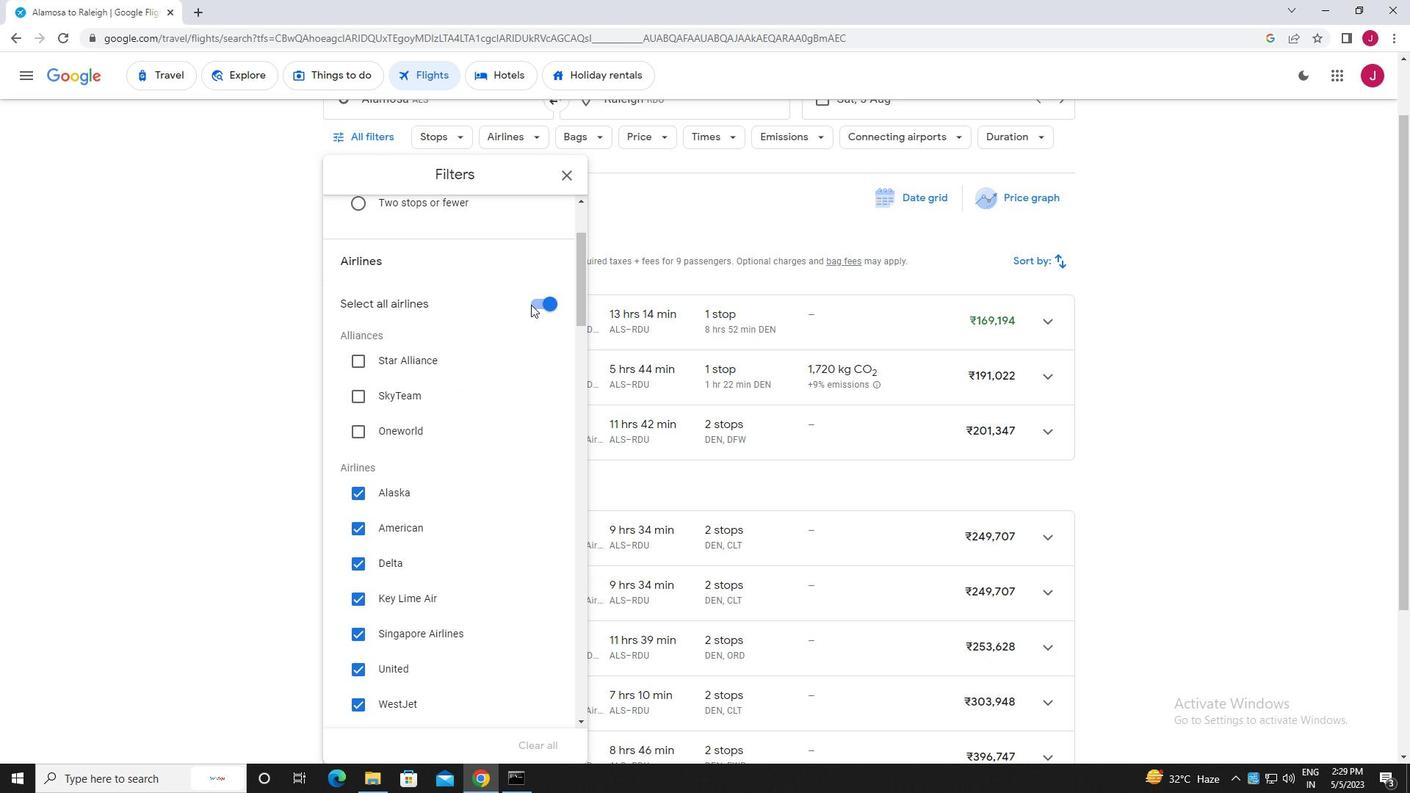 
Action: Mouse pressed left at (540, 304)
Screenshot: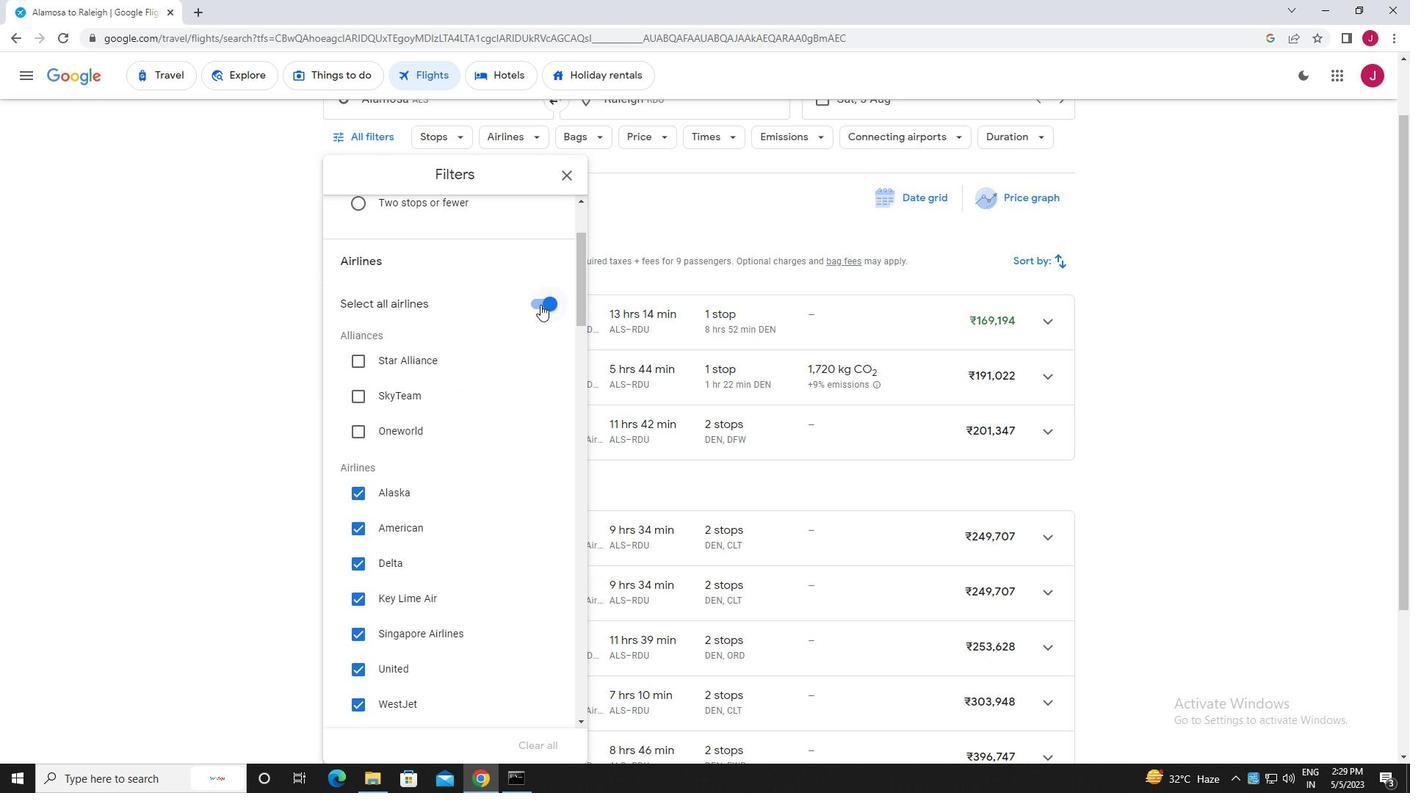 
Action: Mouse moved to (476, 324)
Screenshot: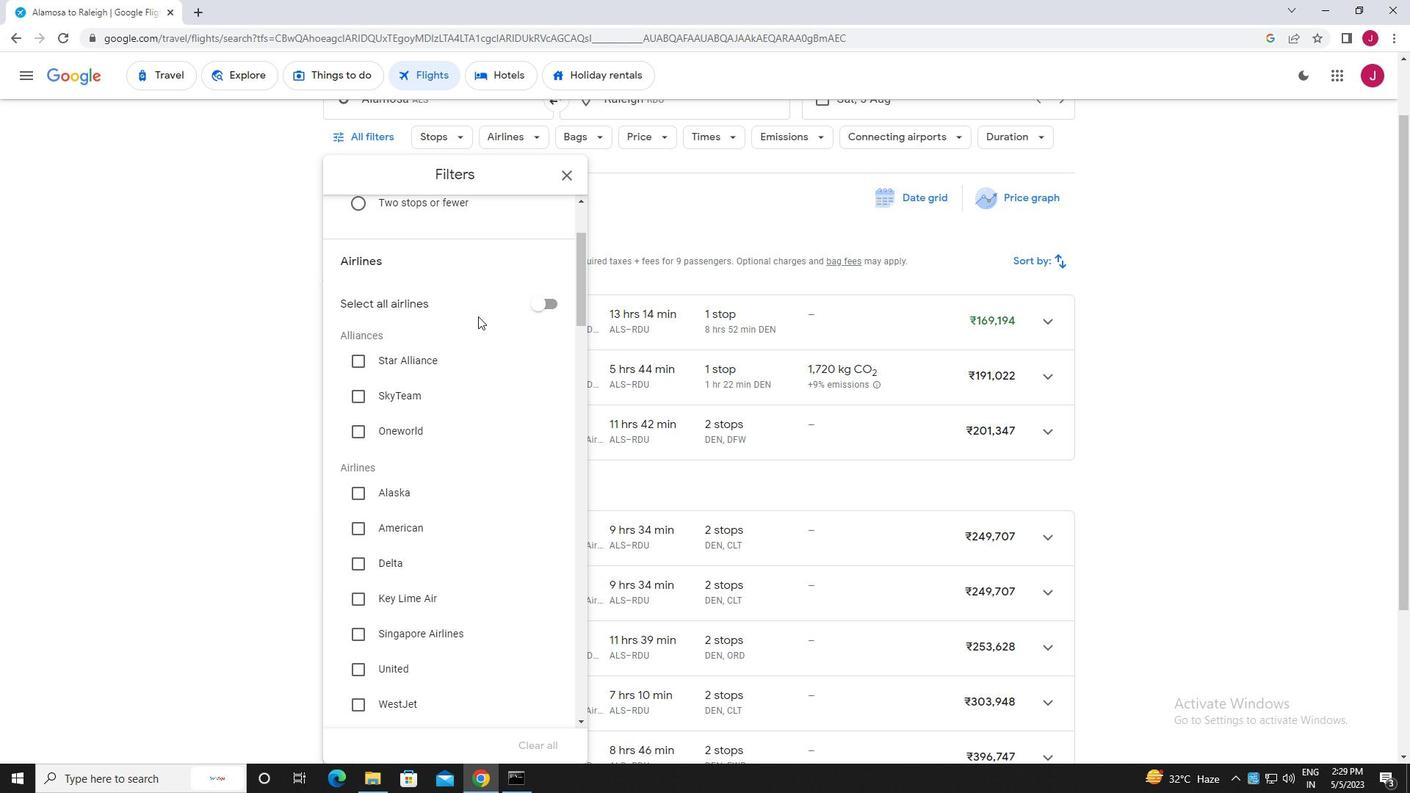 
Action: Mouse scrolled (476, 324) with delta (0, 0)
Screenshot: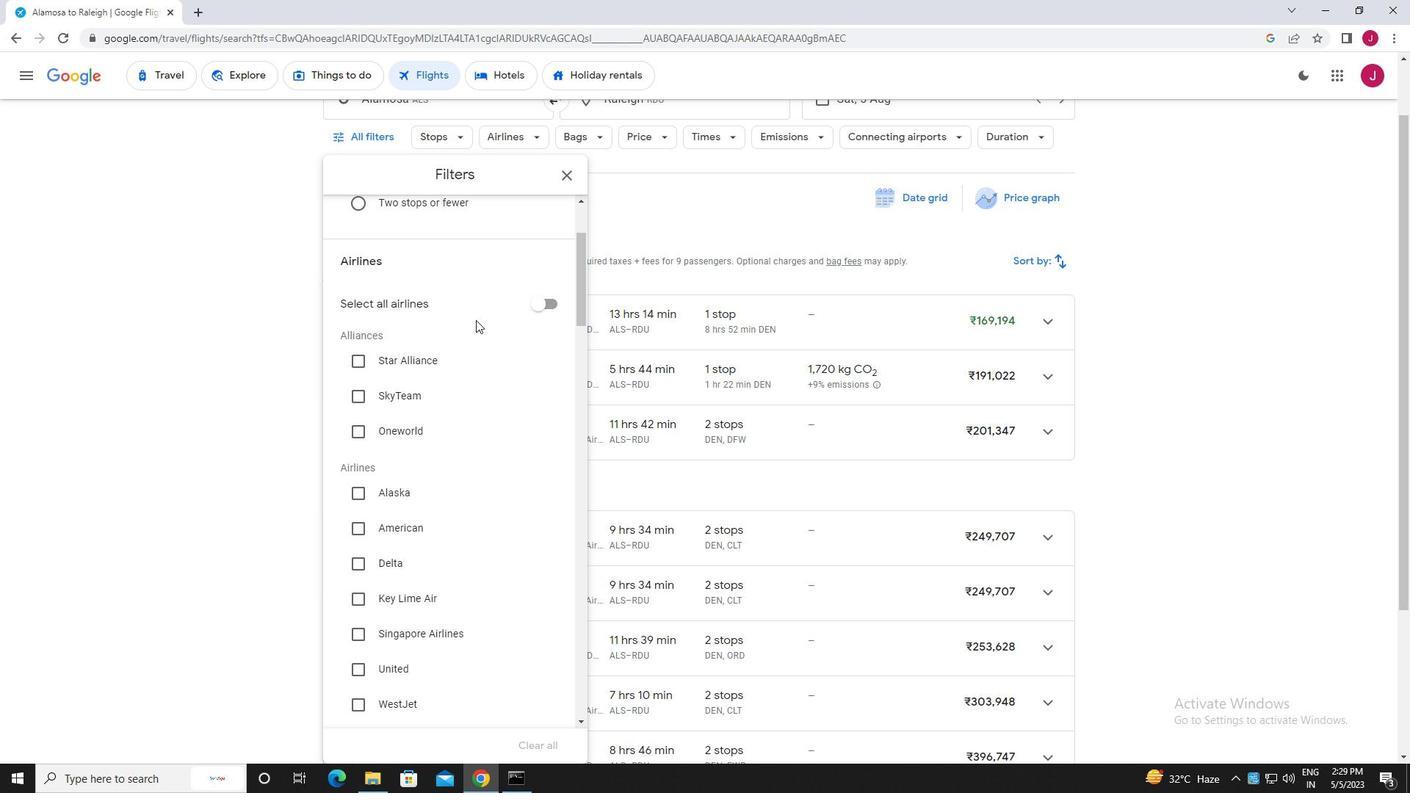
Action: Mouse moved to (476, 325)
Screenshot: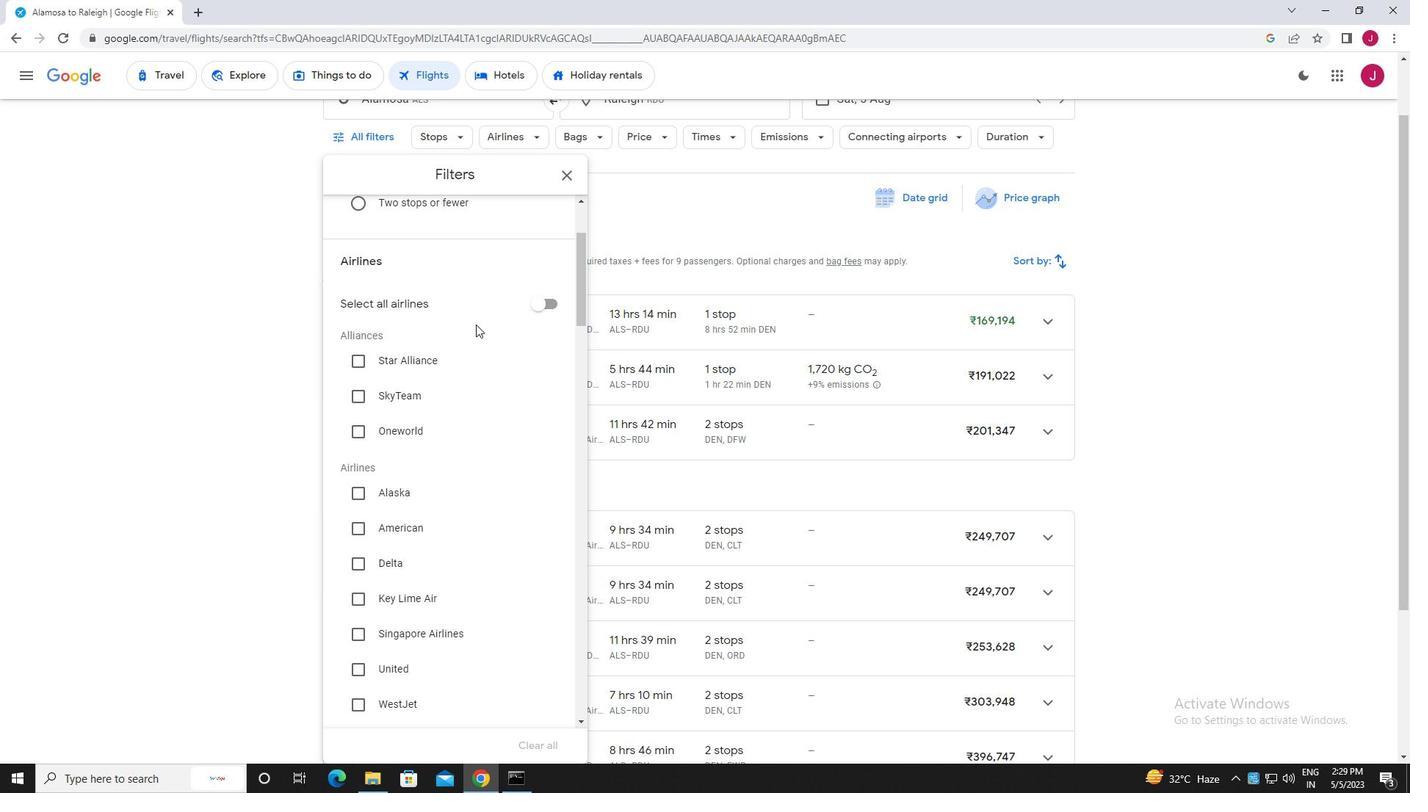 
Action: Mouse scrolled (476, 324) with delta (0, 0)
Screenshot: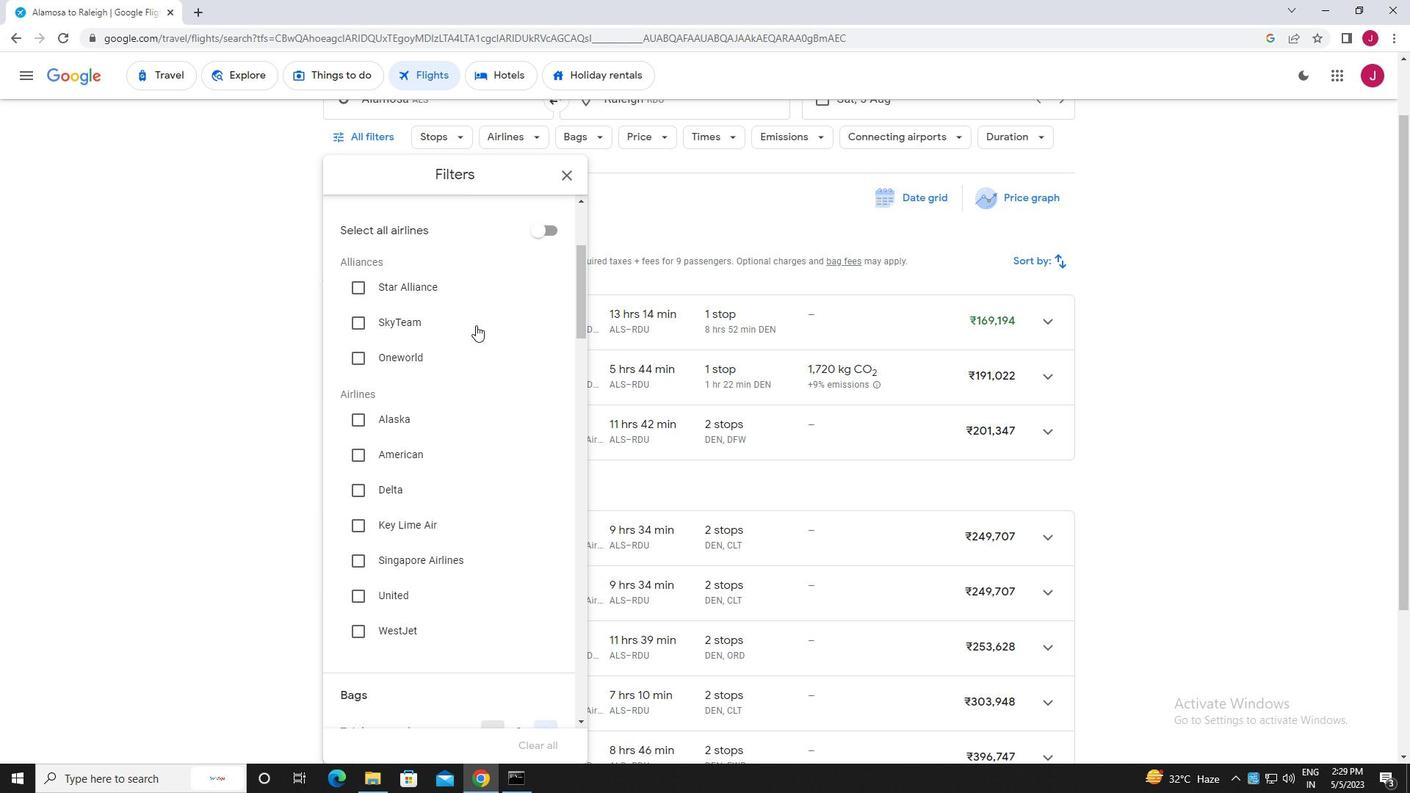 
Action: Mouse moved to (476, 325)
Screenshot: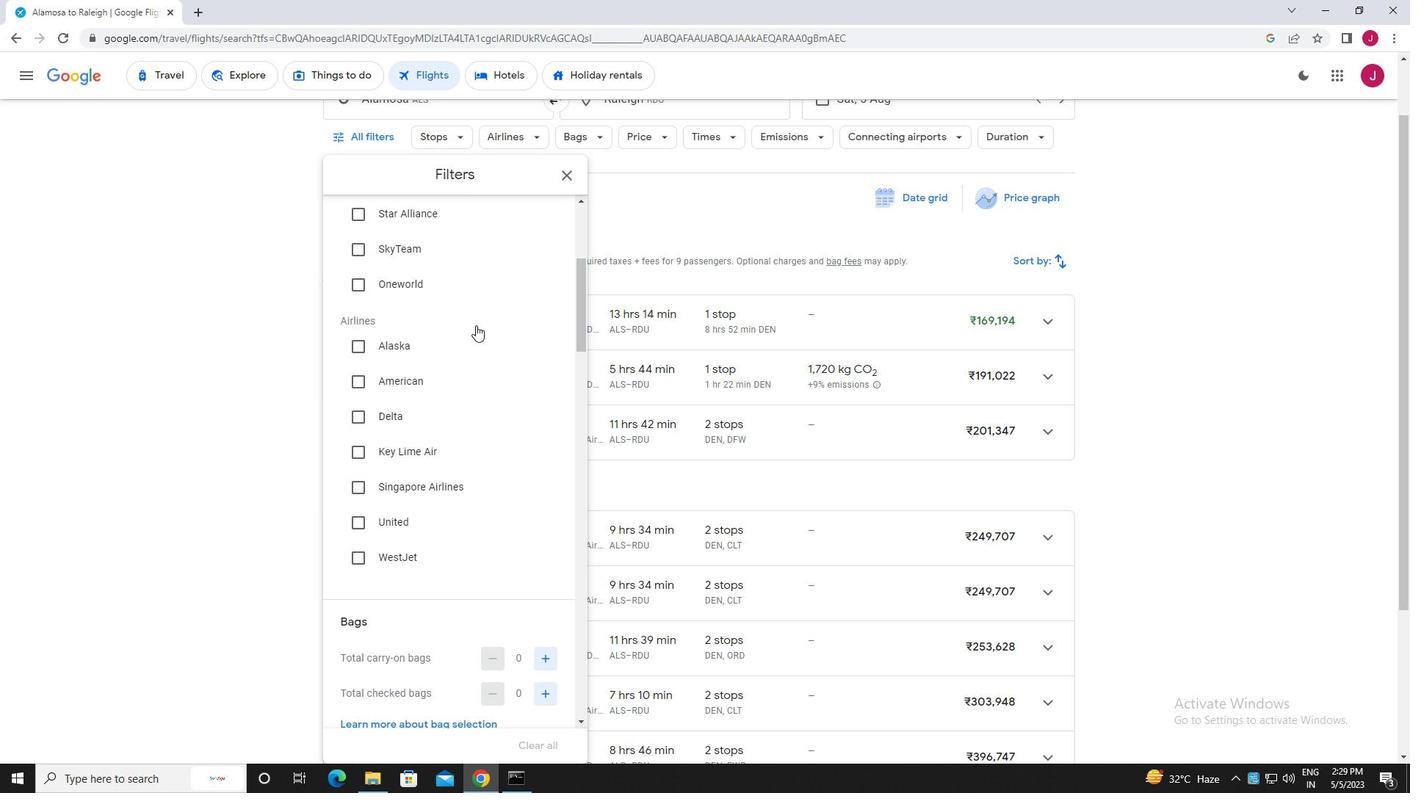
Action: Mouse scrolled (476, 324) with delta (0, 0)
Screenshot: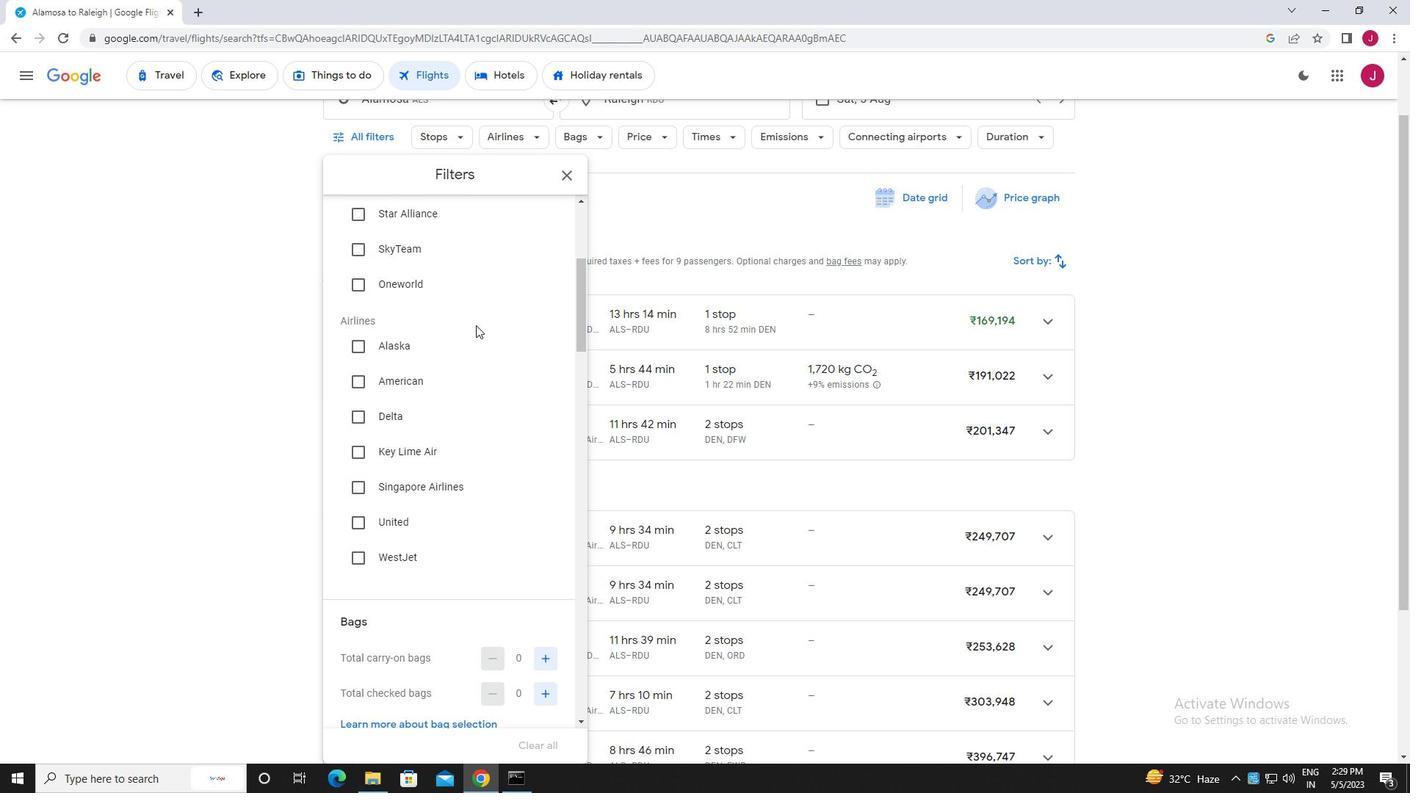 
Action: Mouse scrolled (476, 324) with delta (0, 0)
Screenshot: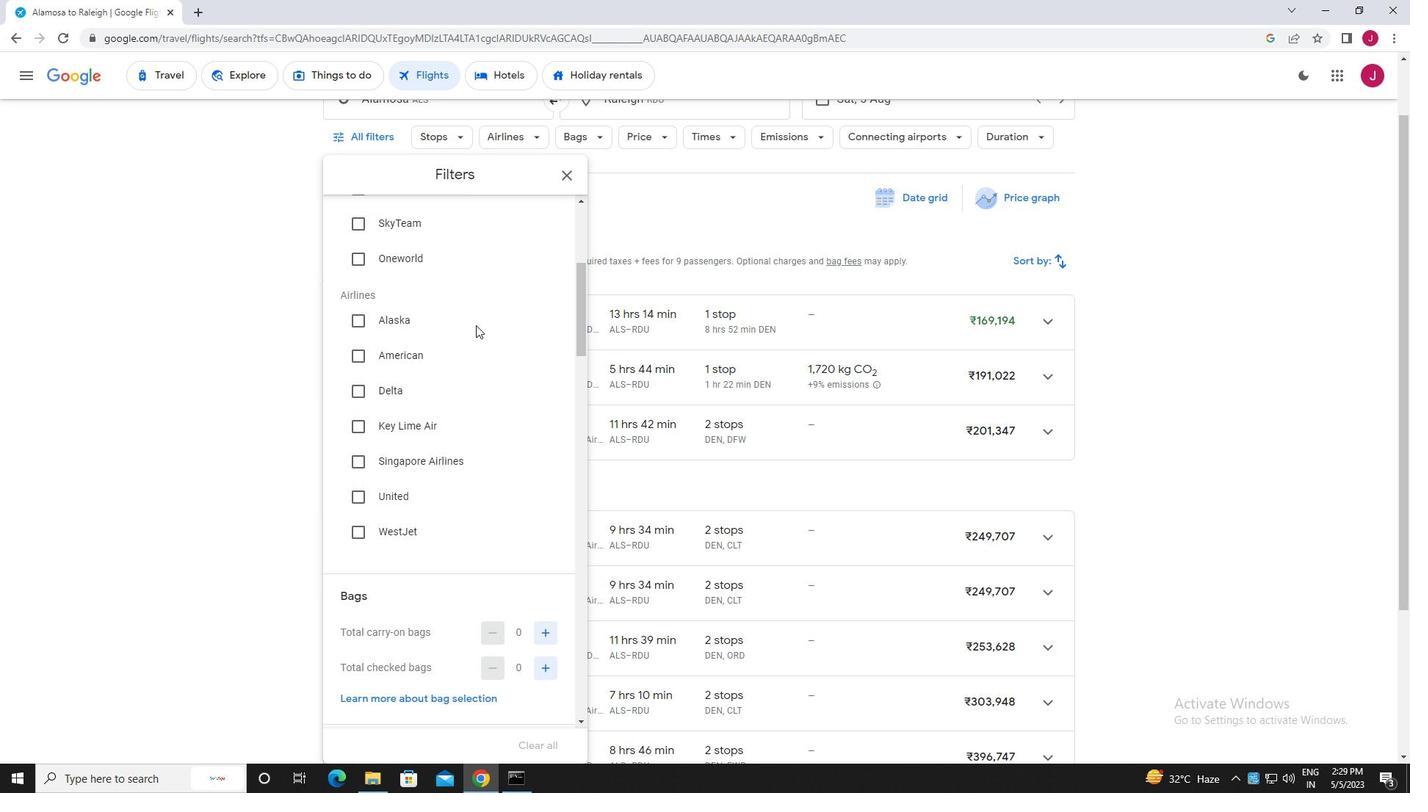 
Action: Mouse moved to (477, 326)
Screenshot: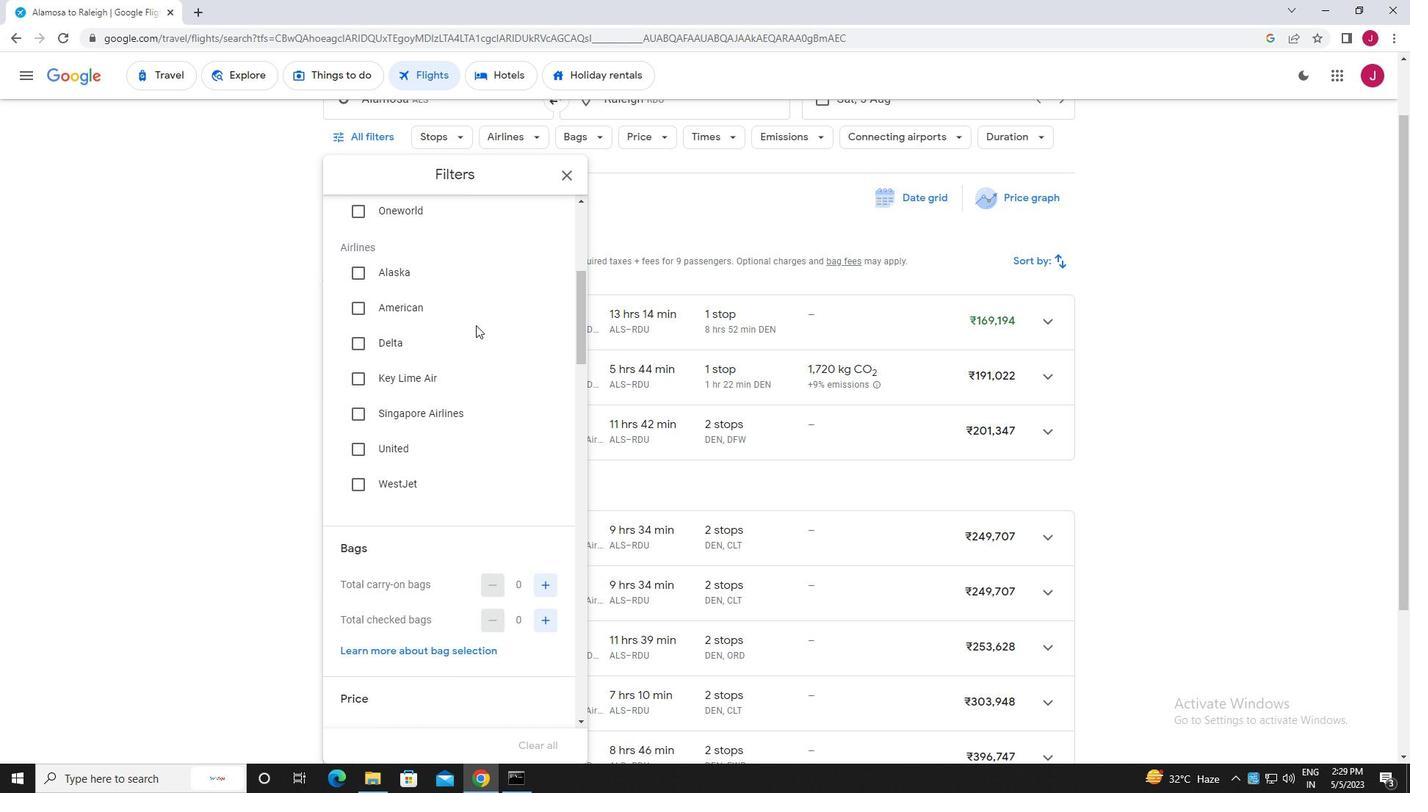 
Action: Mouse scrolled (477, 325) with delta (0, 0)
Screenshot: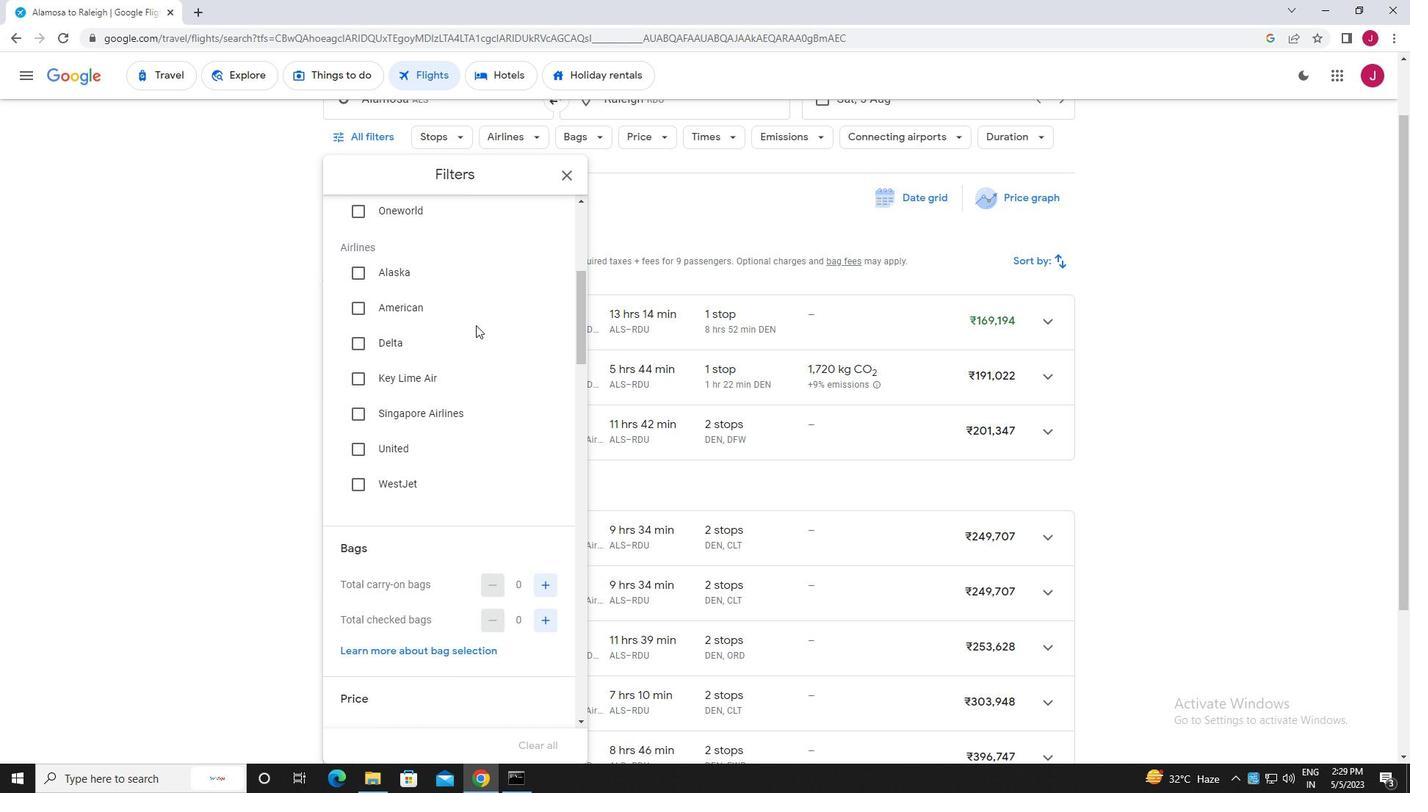 
Action: Mouse moved to (479, 327)
Screenshot: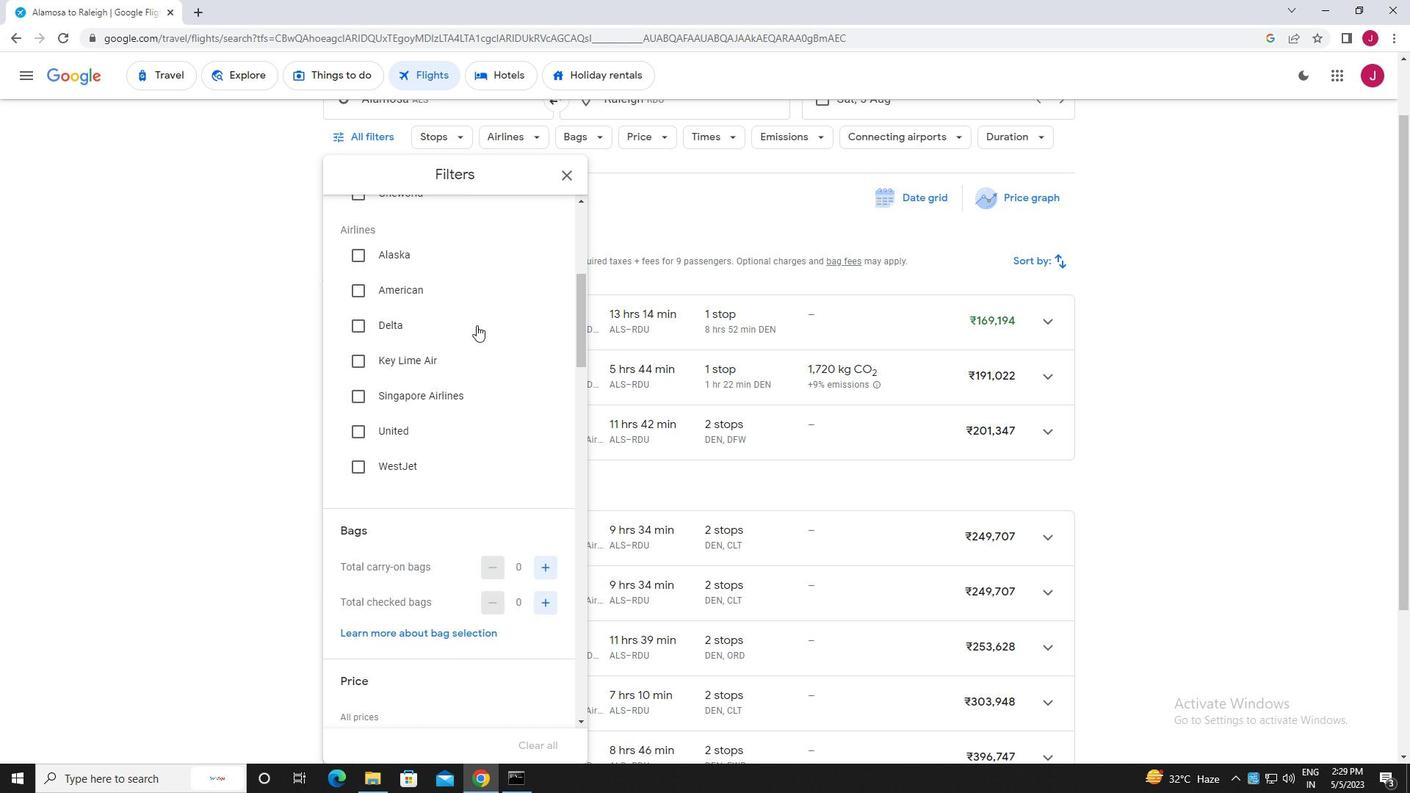 
Action: Mouse scrolled (479, 327) with delta (0, 0)
Screenshot: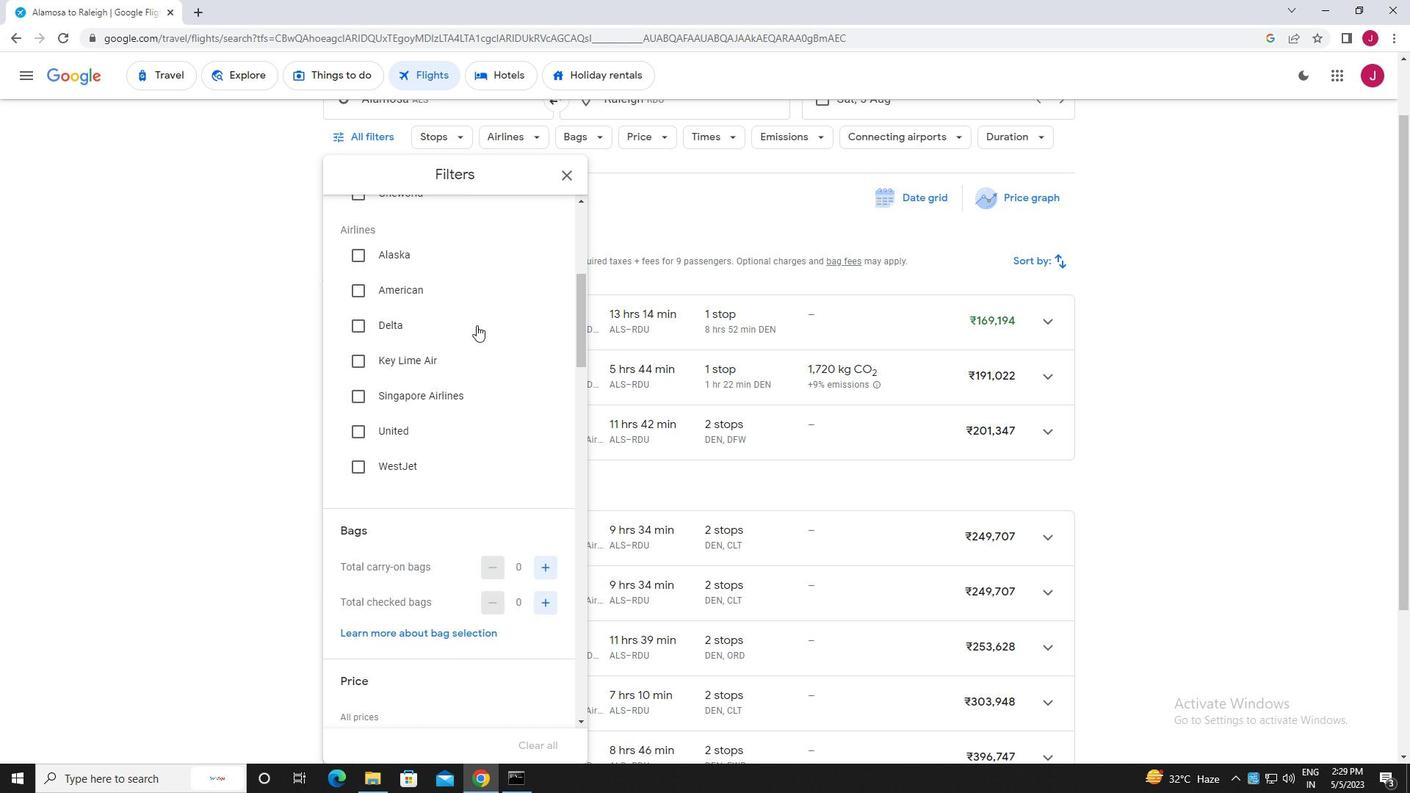 
Action: Mouse moved to (479, 327)
Screenshot: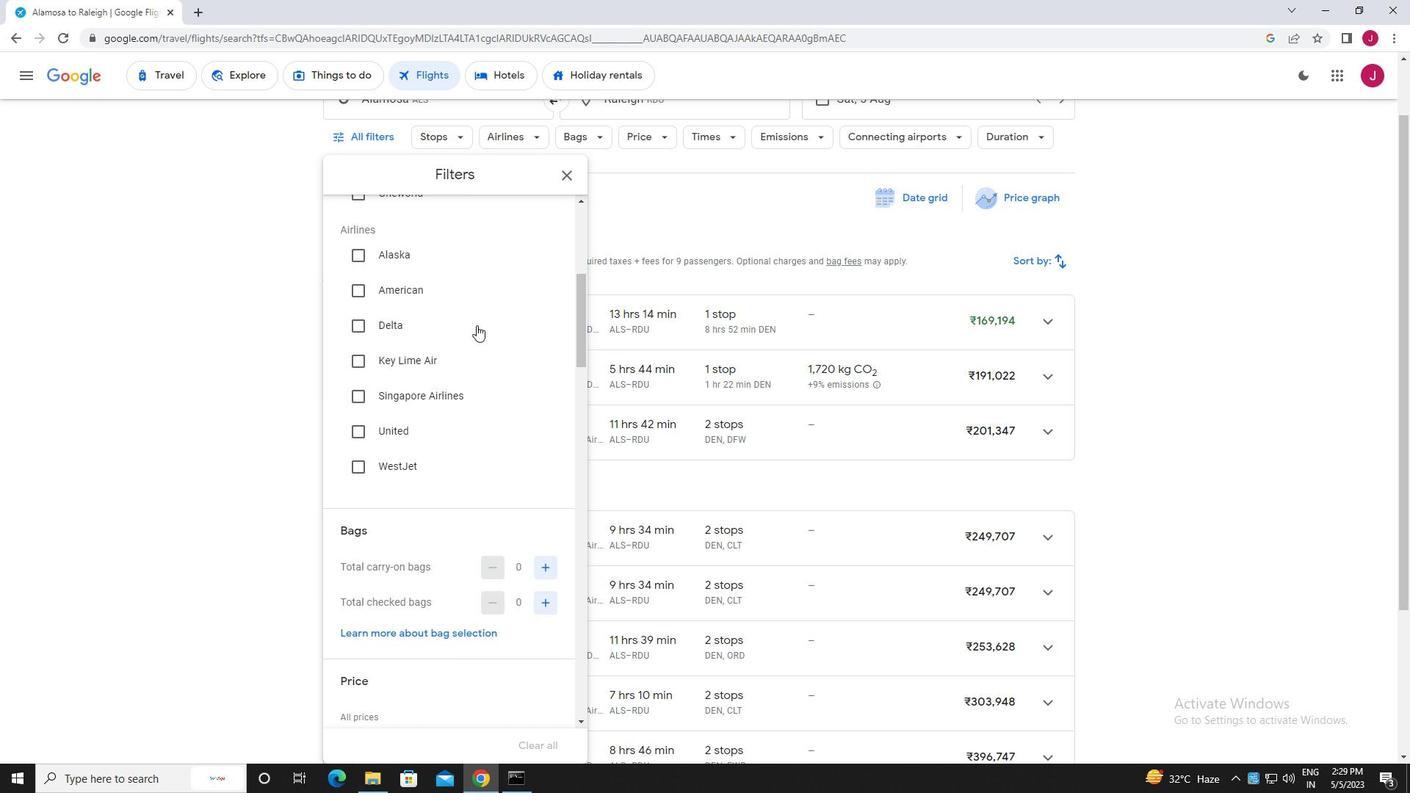 
Action: Mouse scrolled (479, 327) with delta (0, 0)
Screenshot: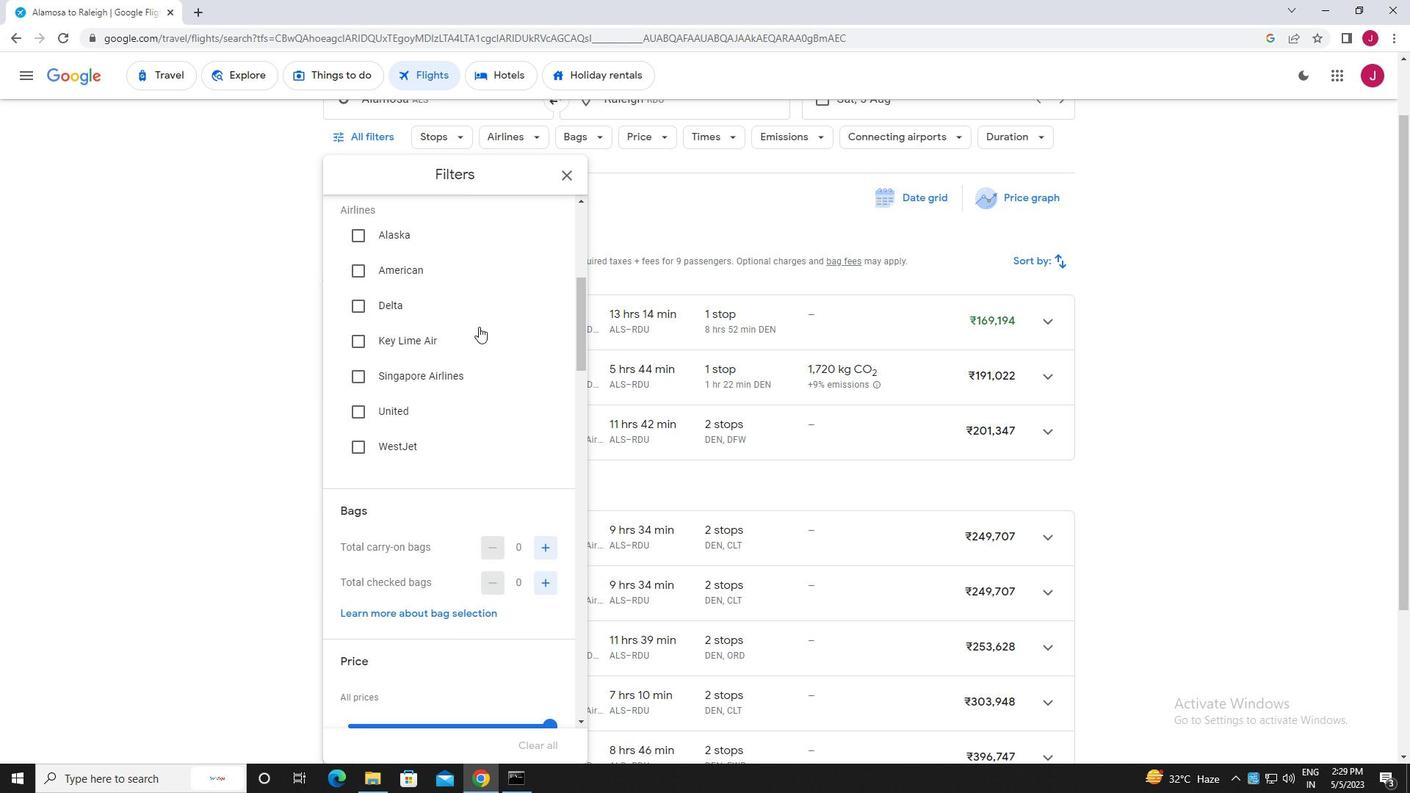 
Action: Mouse moved to (480, 327)
Screenshot: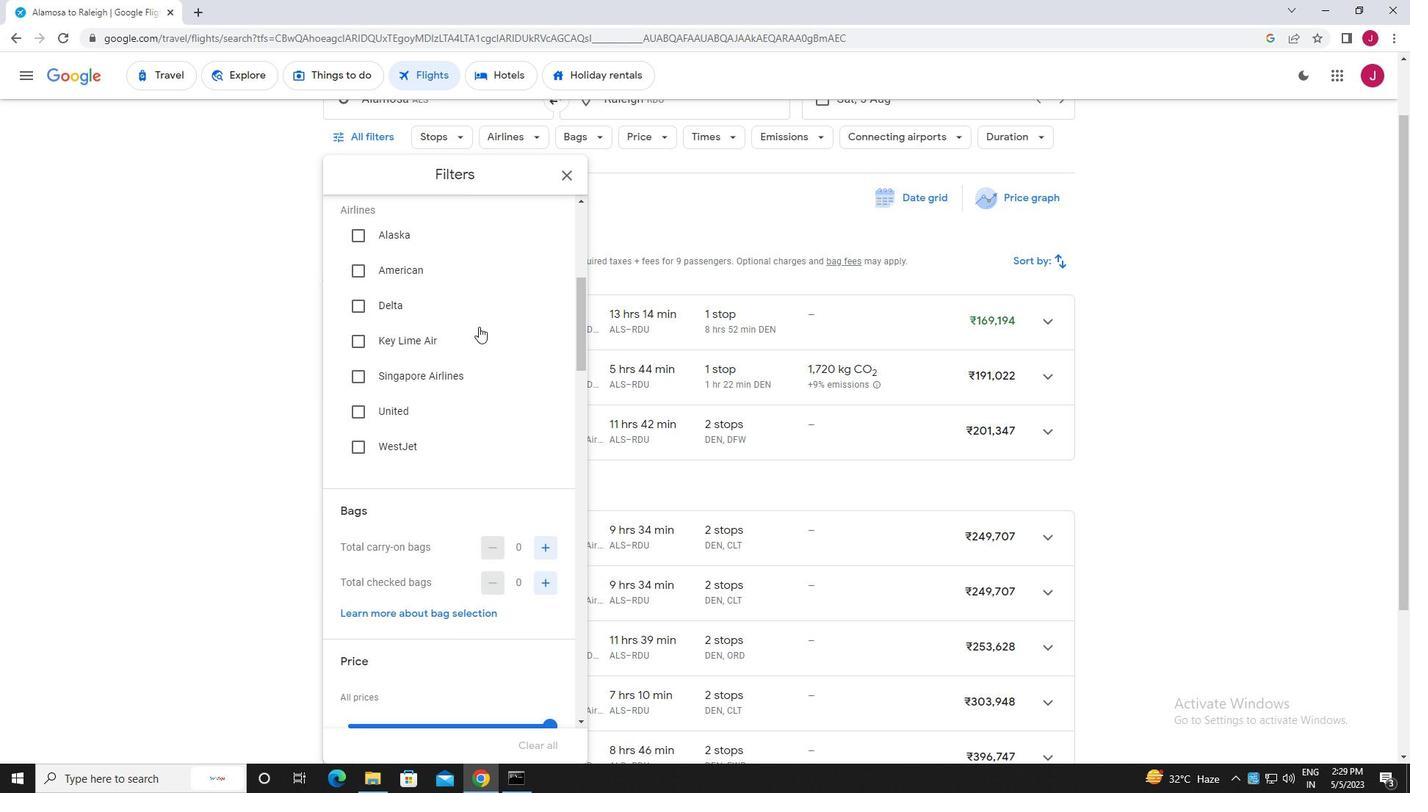 
Action: Mouse scrolled (480, 327) with delta (0, 0)
Screenshot: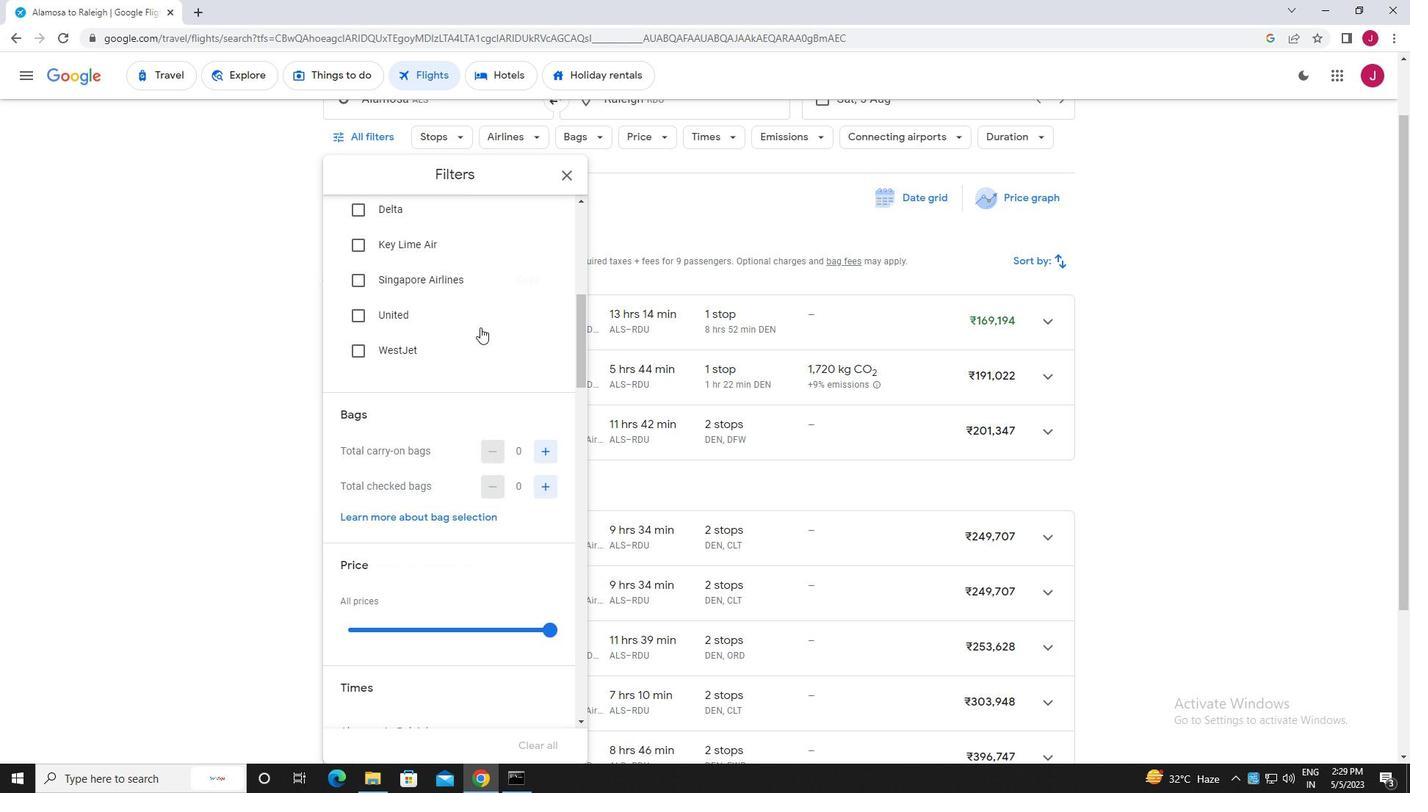 
Action: Mouse moved to (546, 250)
Screenshot: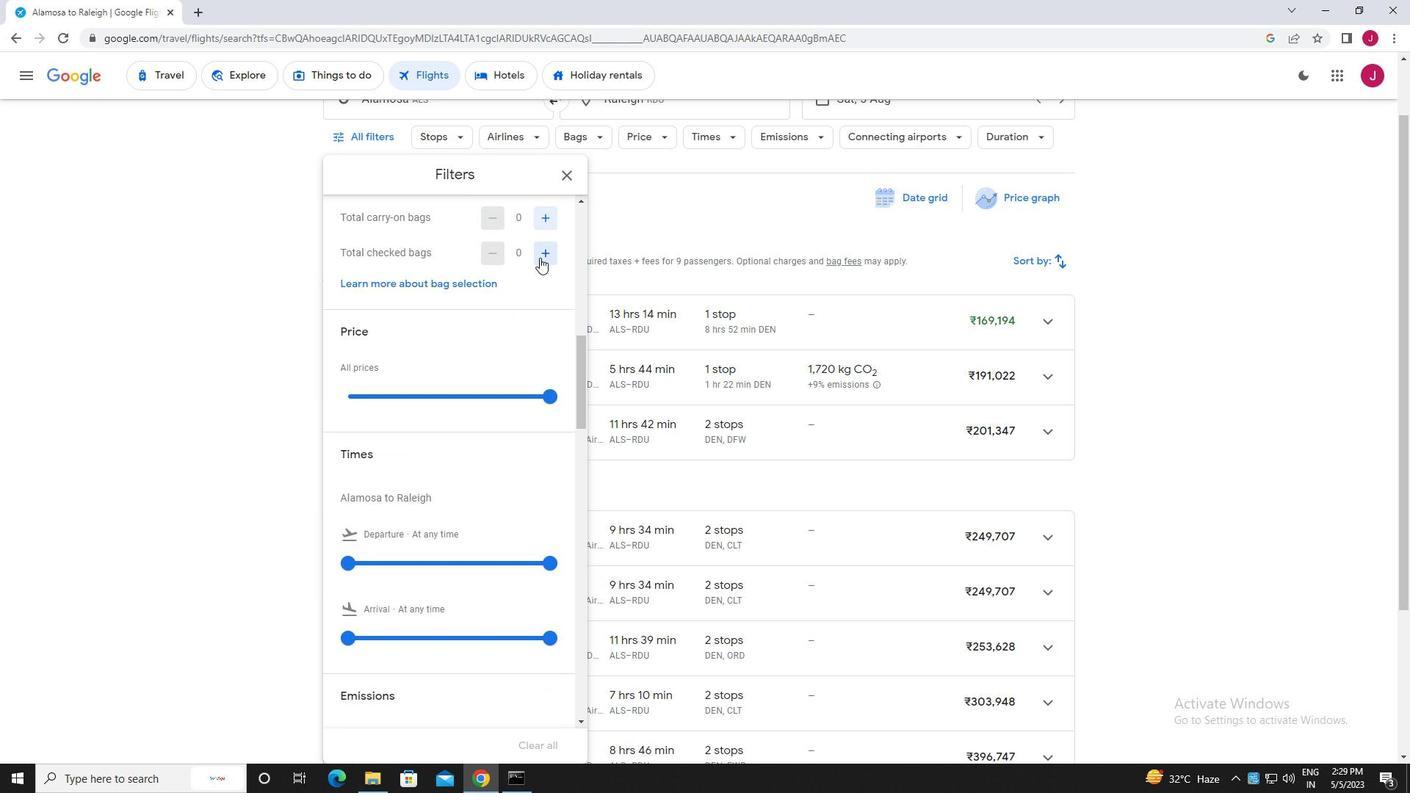 
Action: Mouse pressed left at (546, 250)
Screenshot: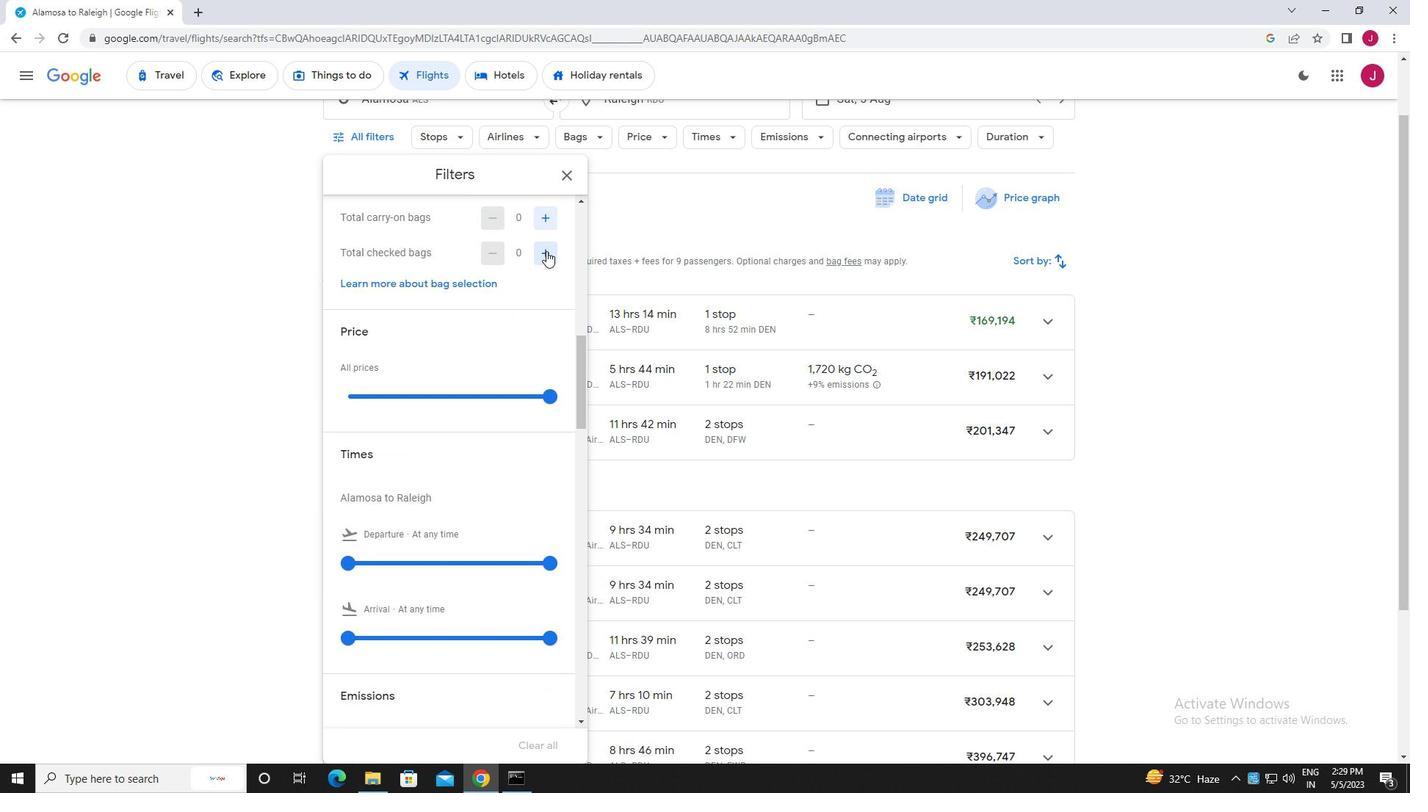 
Action: Mouse pressed left at (546, 250)
Screenshot: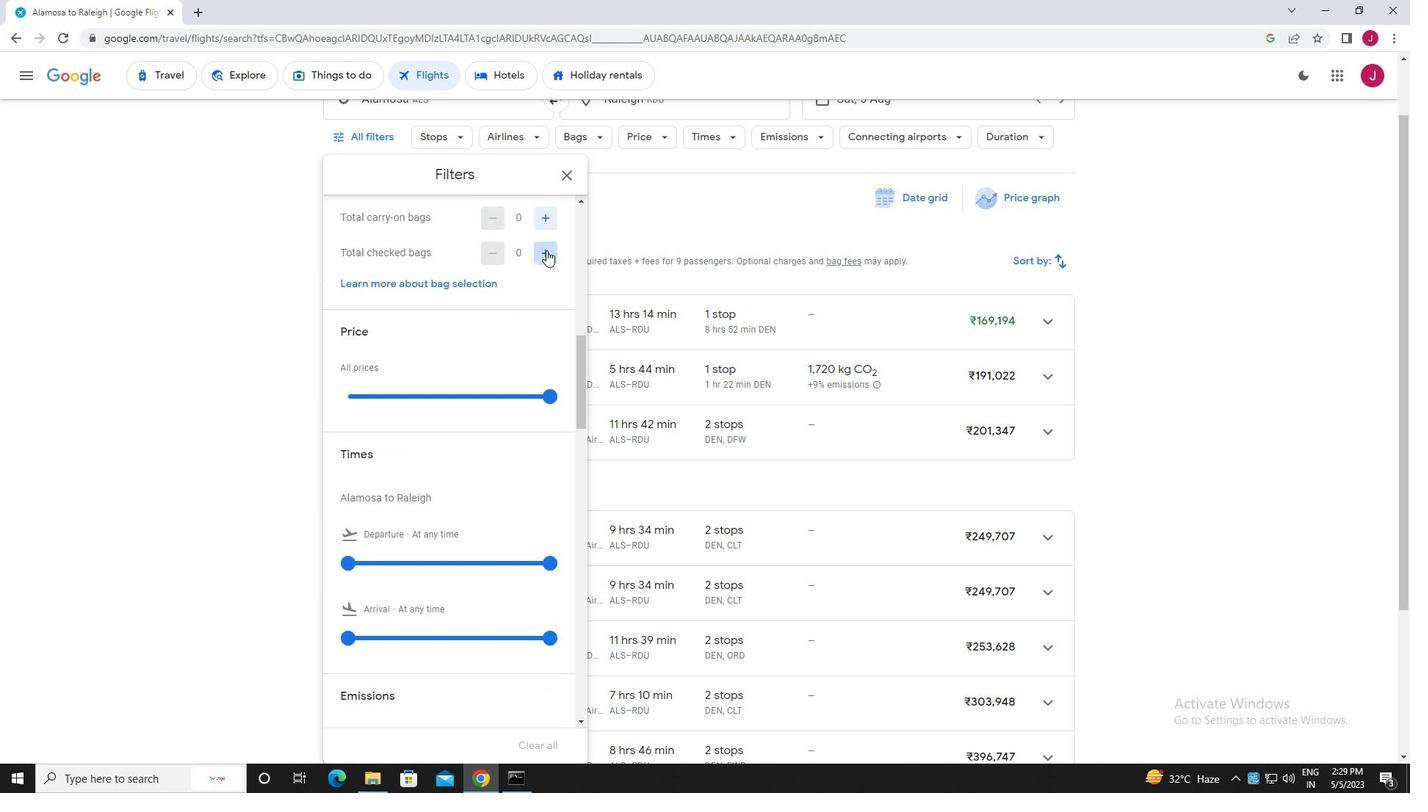 
Action: Mouse pressed left at (546, 250)
Screenshot: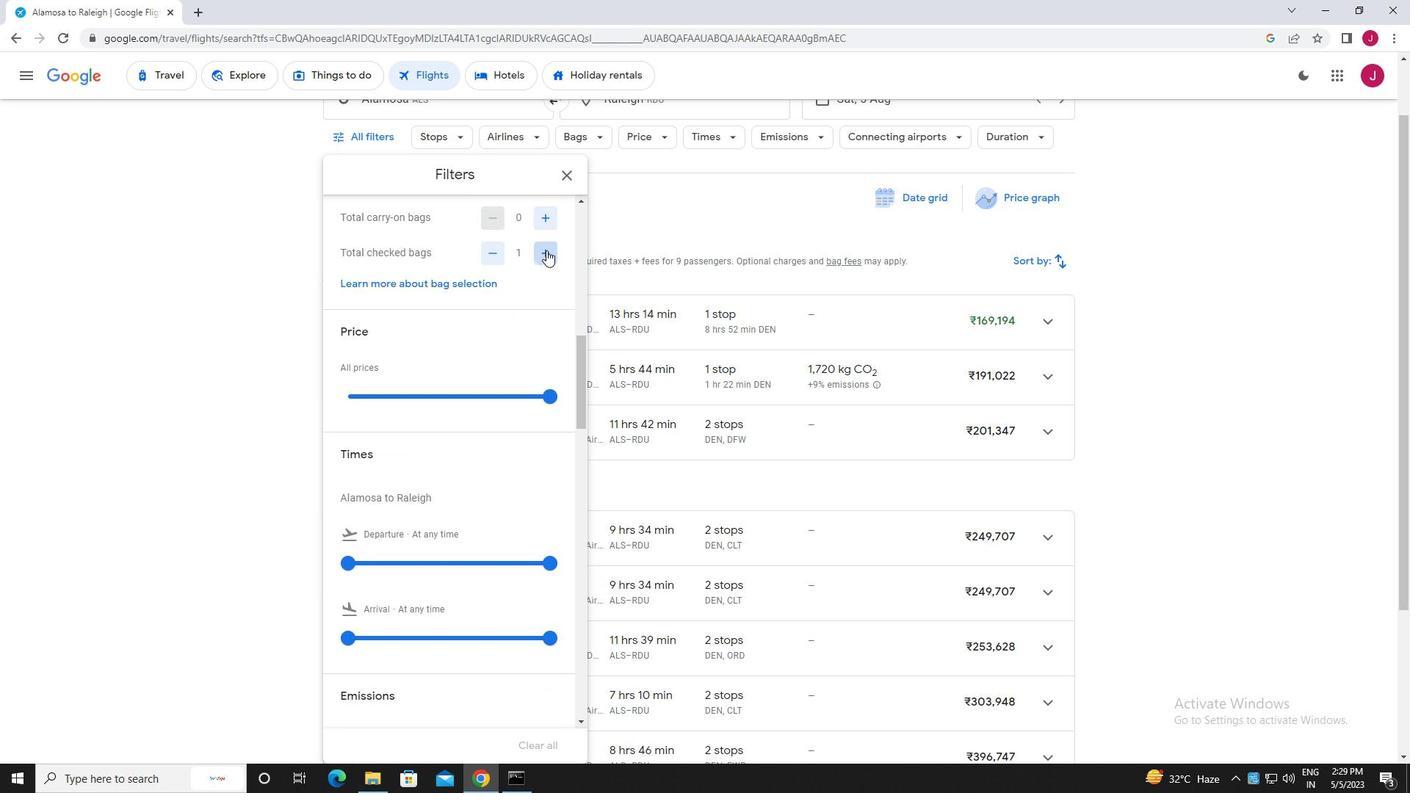 
Action: Mouse pressed left at (546, 250)
Screenshot: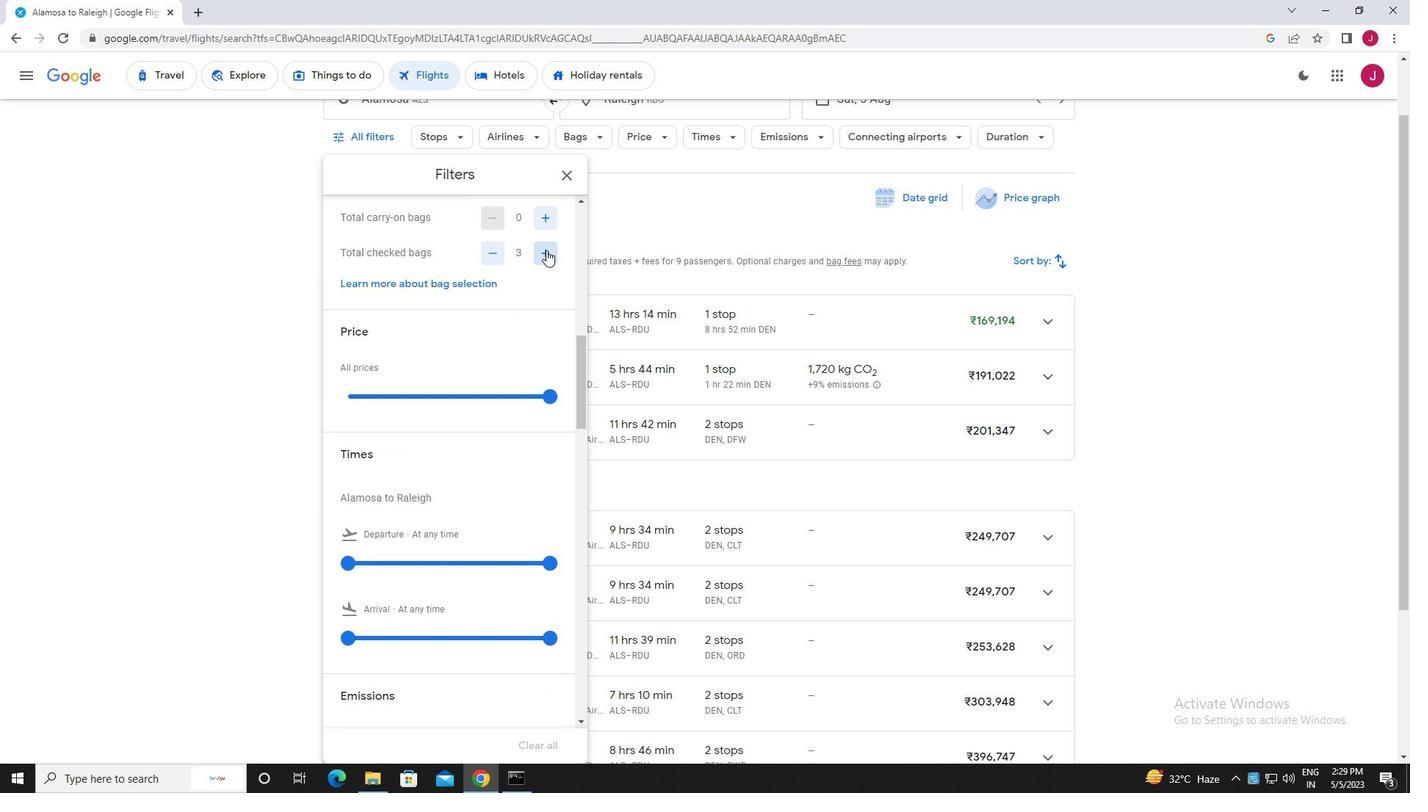 
Action: Mouse pressed left at (546, 250)
Screenshot: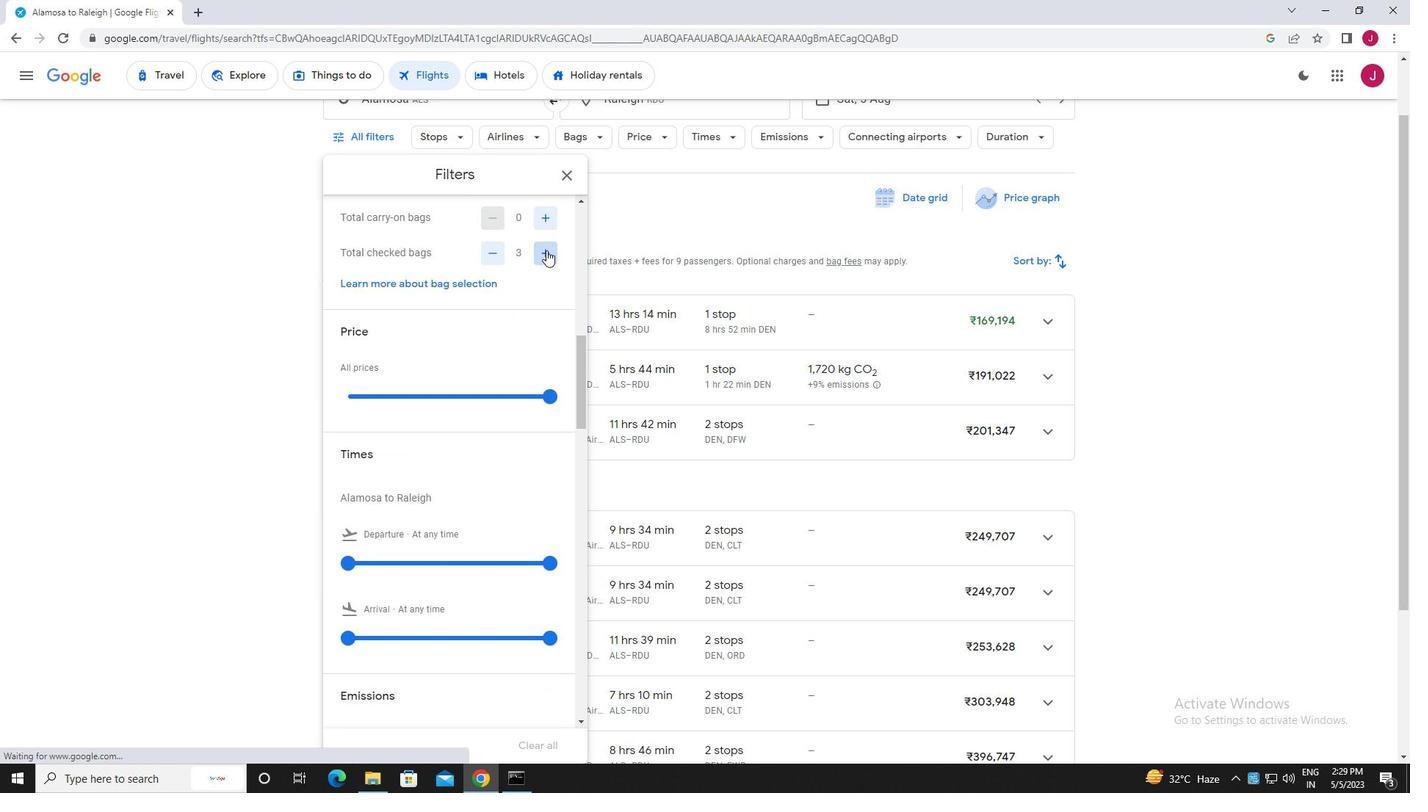 
Action: Mouse pressed left at (546, 250)
Screenshot: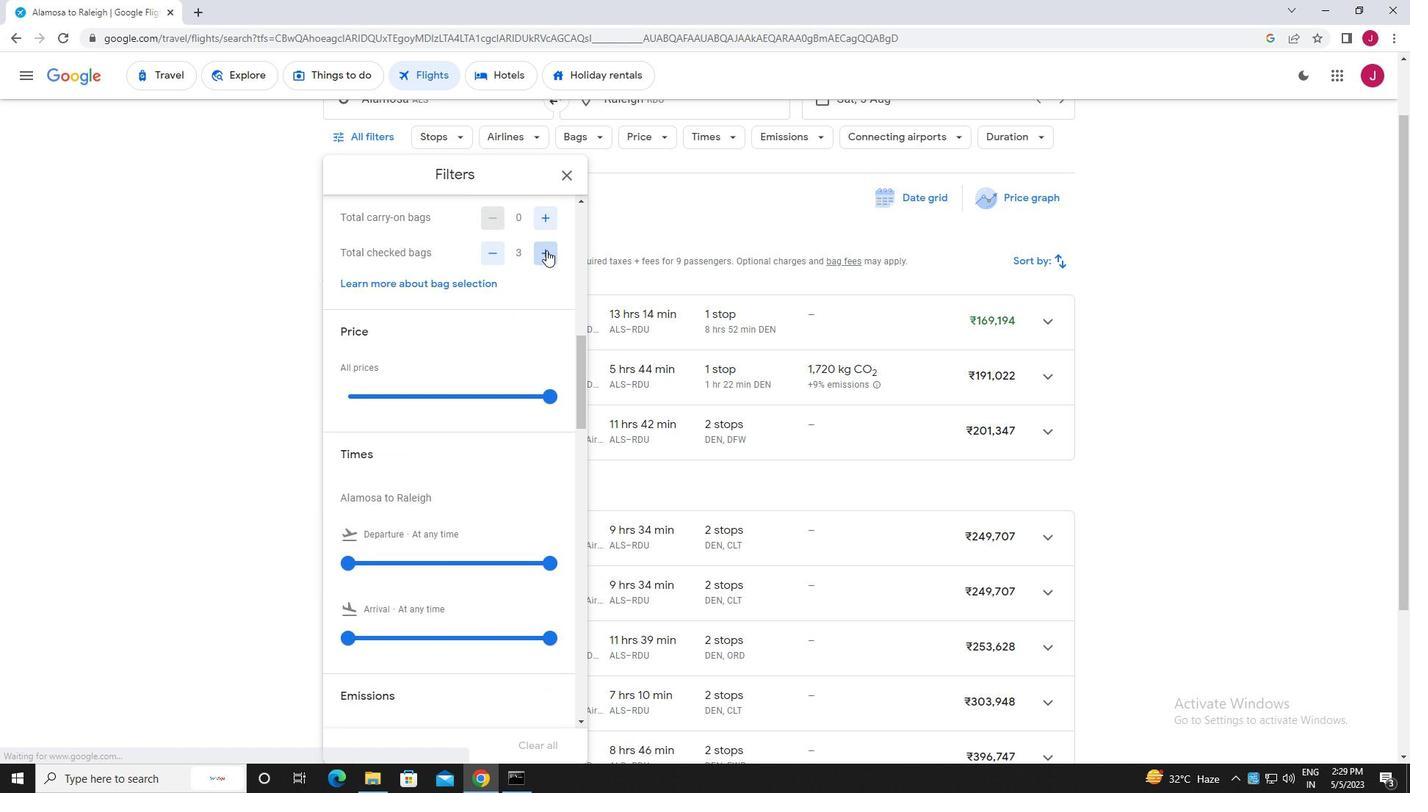 
Action: Mouse pressed left at (546, 250)
Screenshot: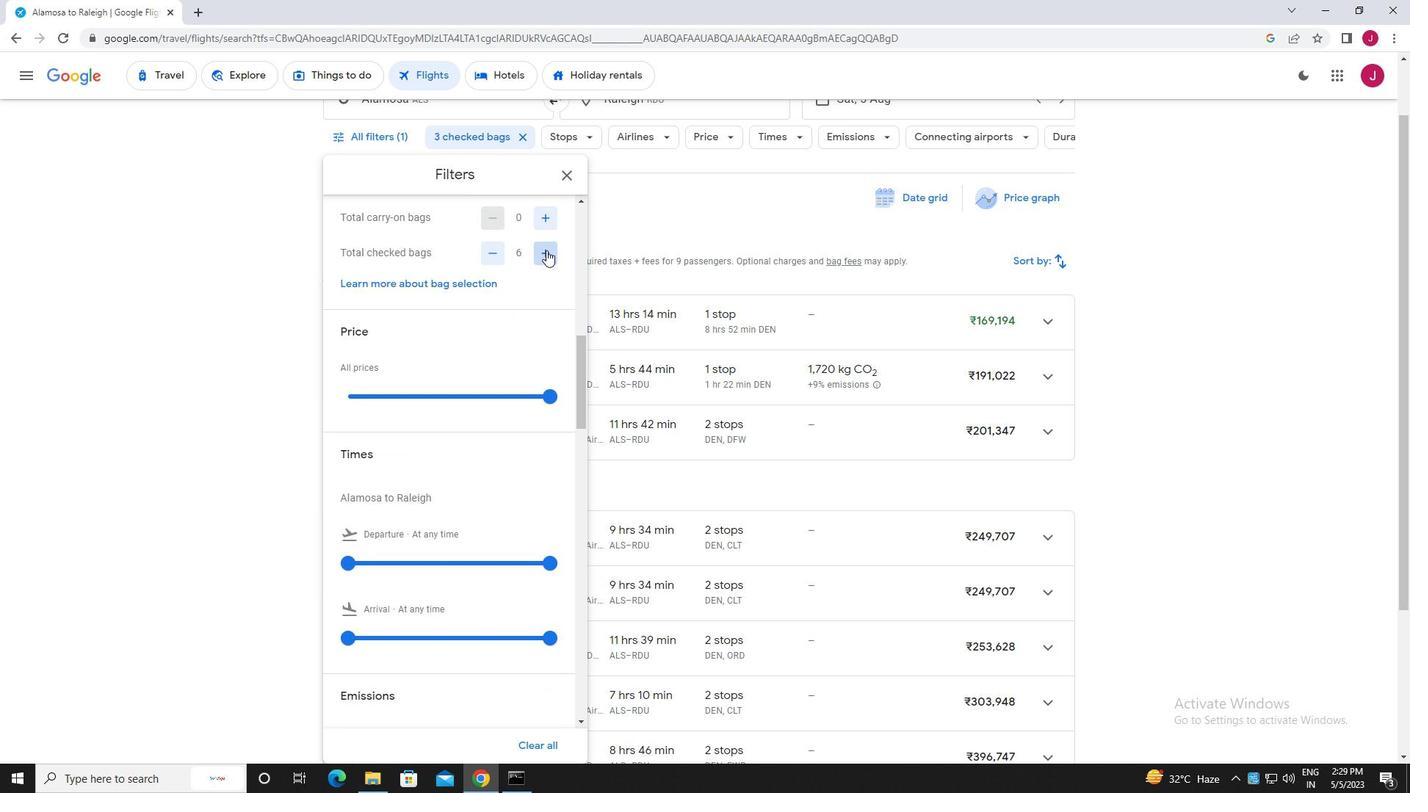 
Action: Mouse pressed left at (546, 250)
Screenshot: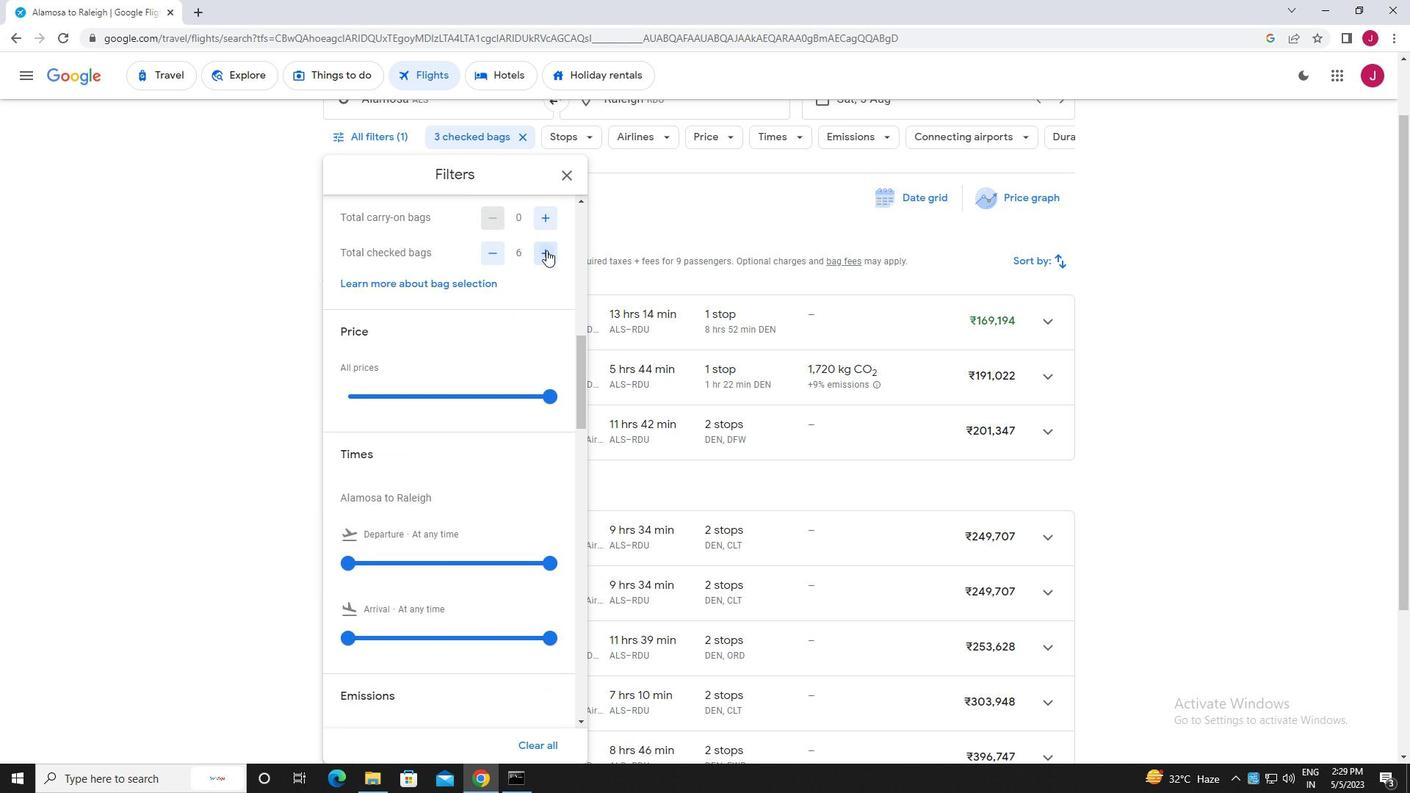 
Action: Mouse pressed left at (546, 250)
Screenshot: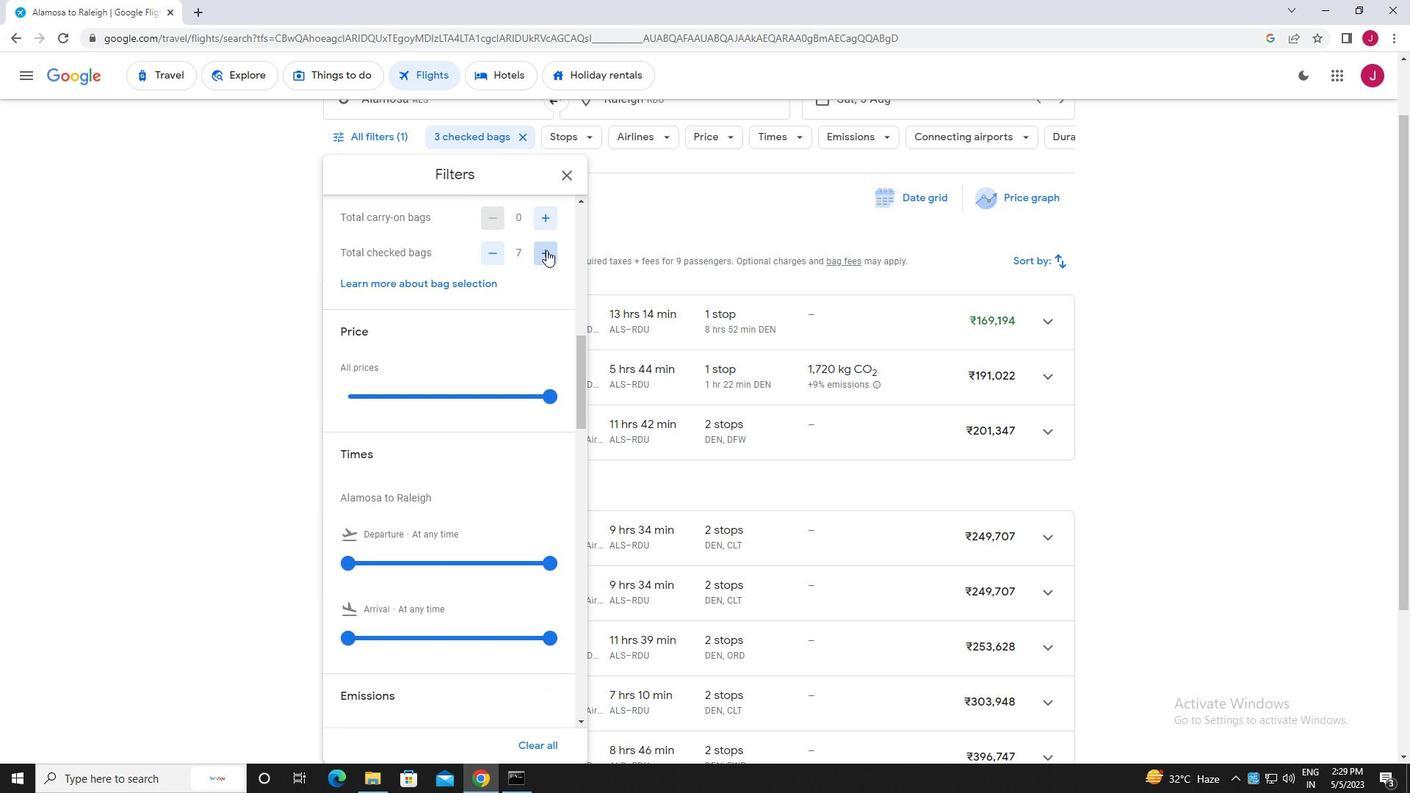 
Action: Mouse moved to (546, 319)
Screenshot: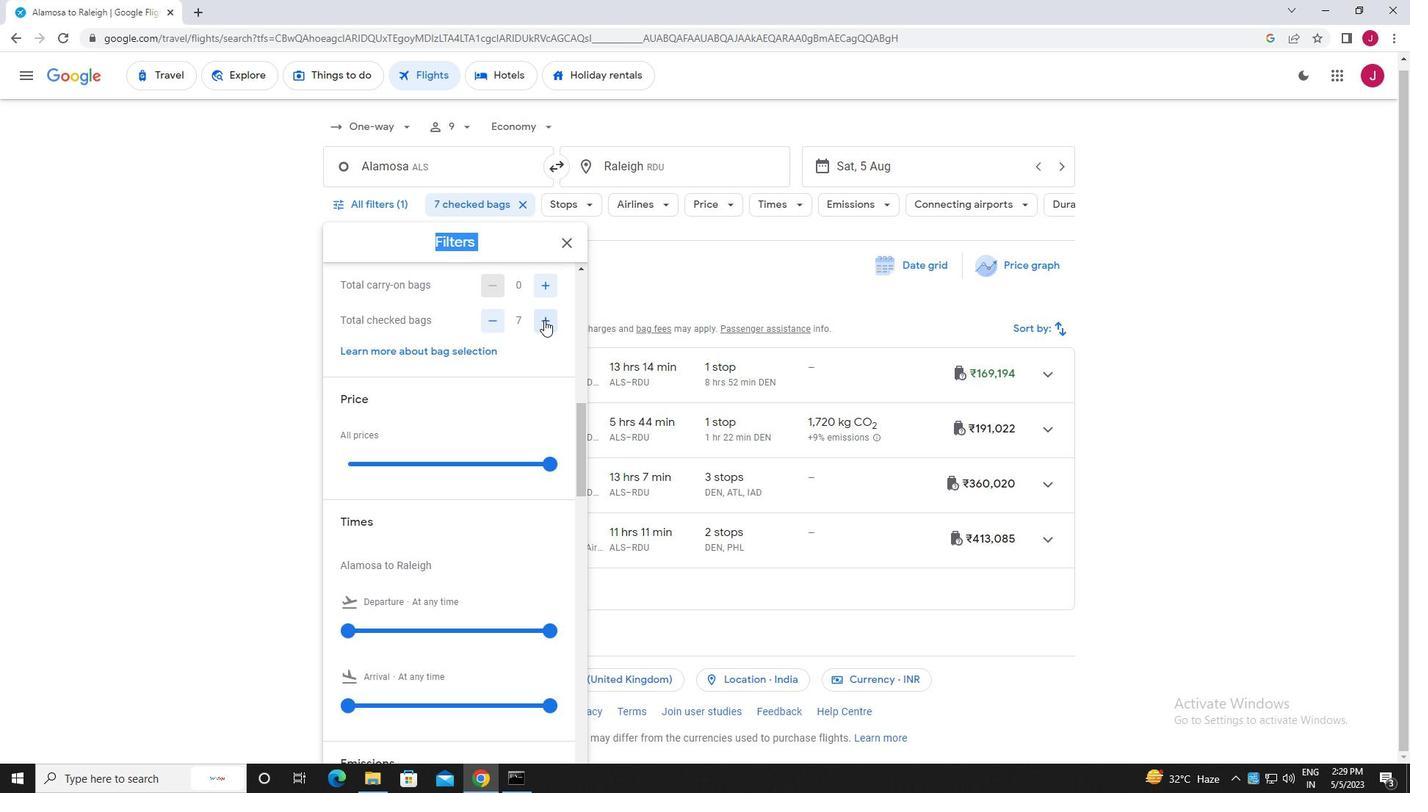 
Action: Mouse pressed left at (546, 319)
Screenshot: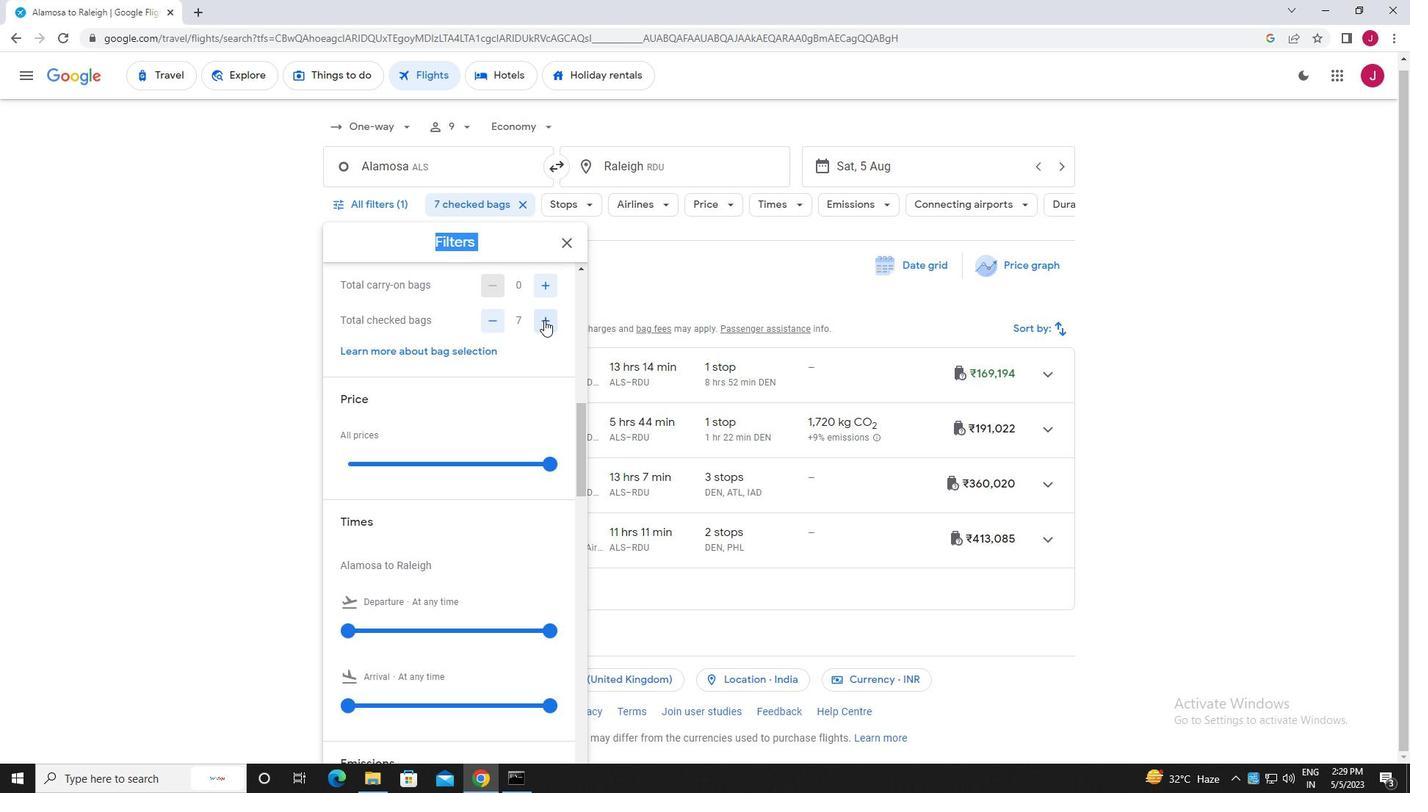
Action: Mouse moved to (547, 319)
Screenshot: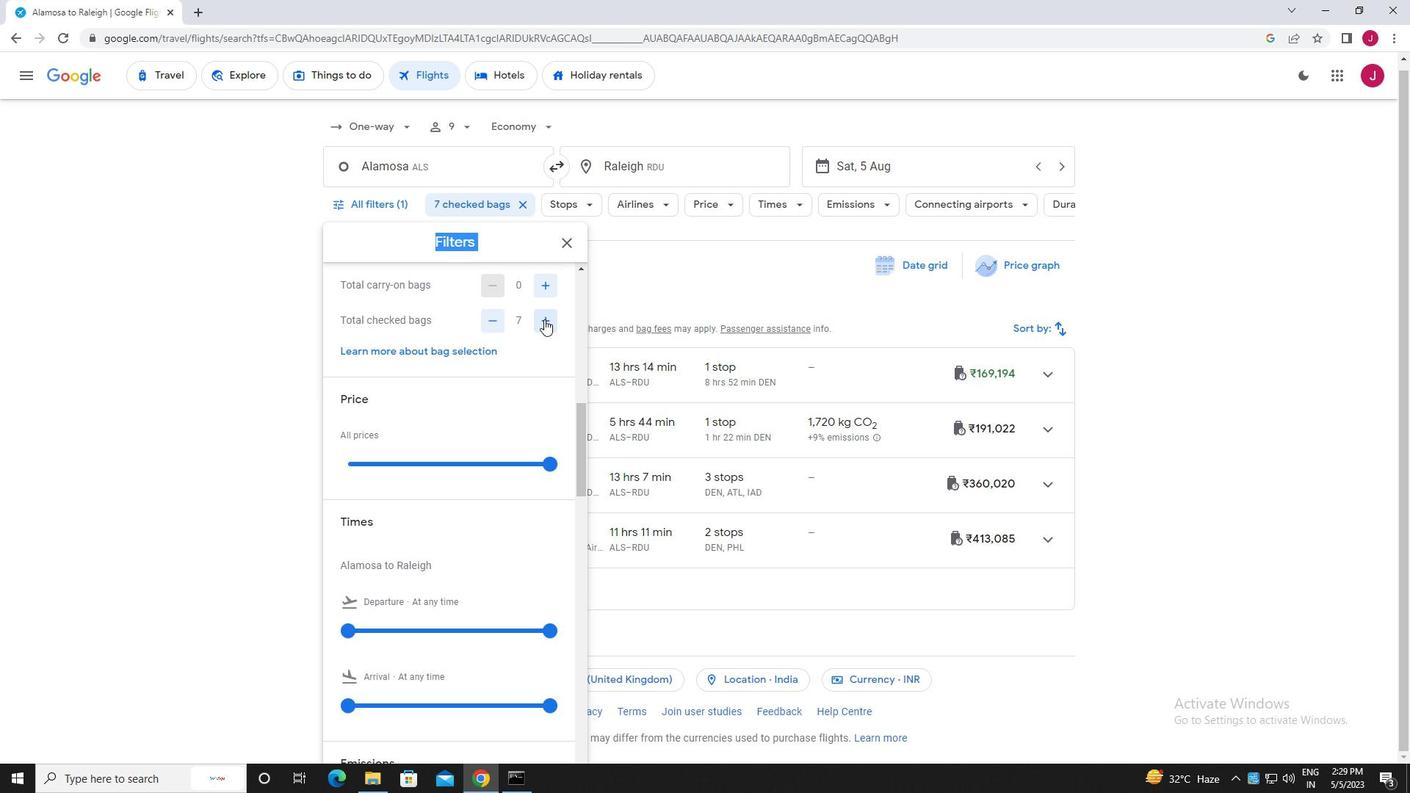 
Action: Mouse pressed left at (547, 319)
Screenshot: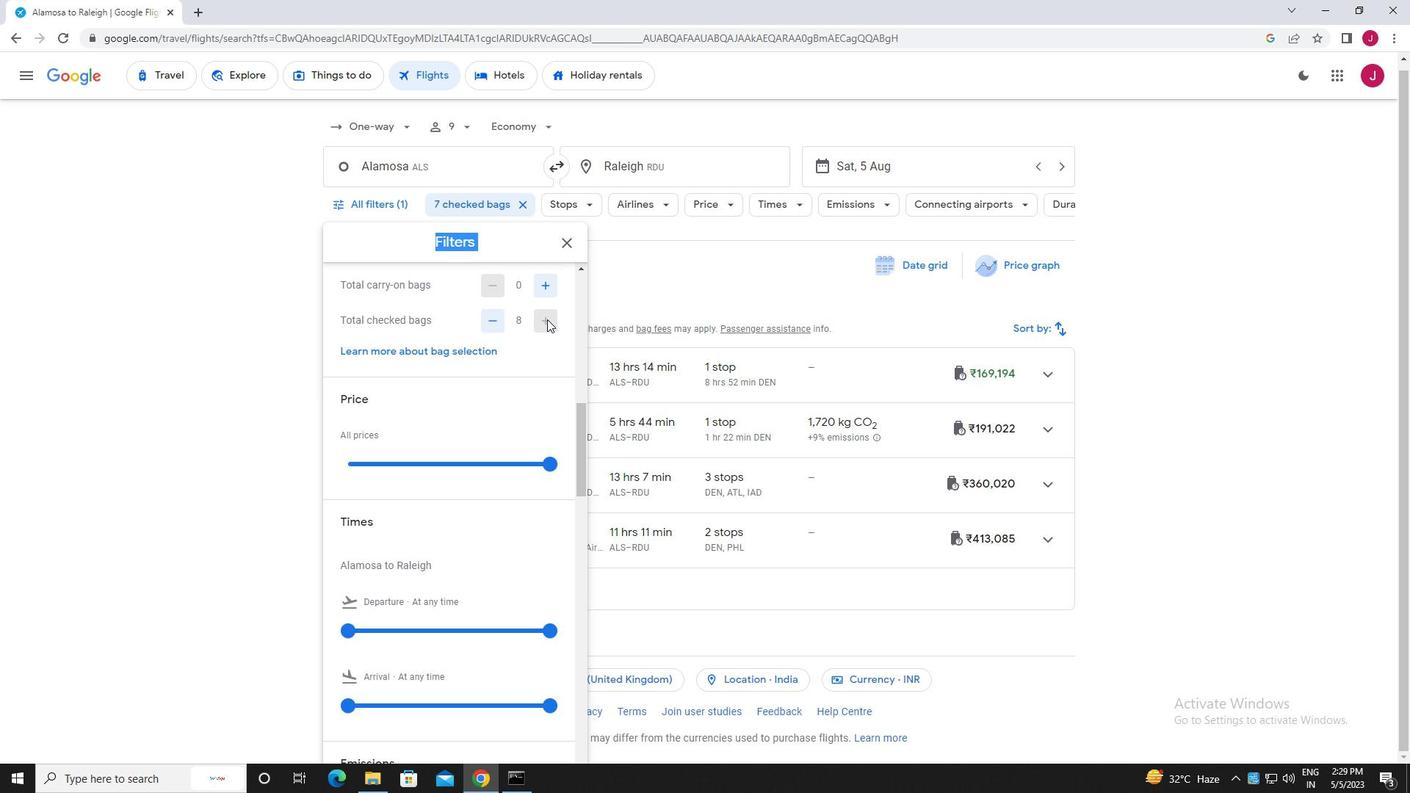 
Action: Mouse moved to (546, 320)
Screenshot: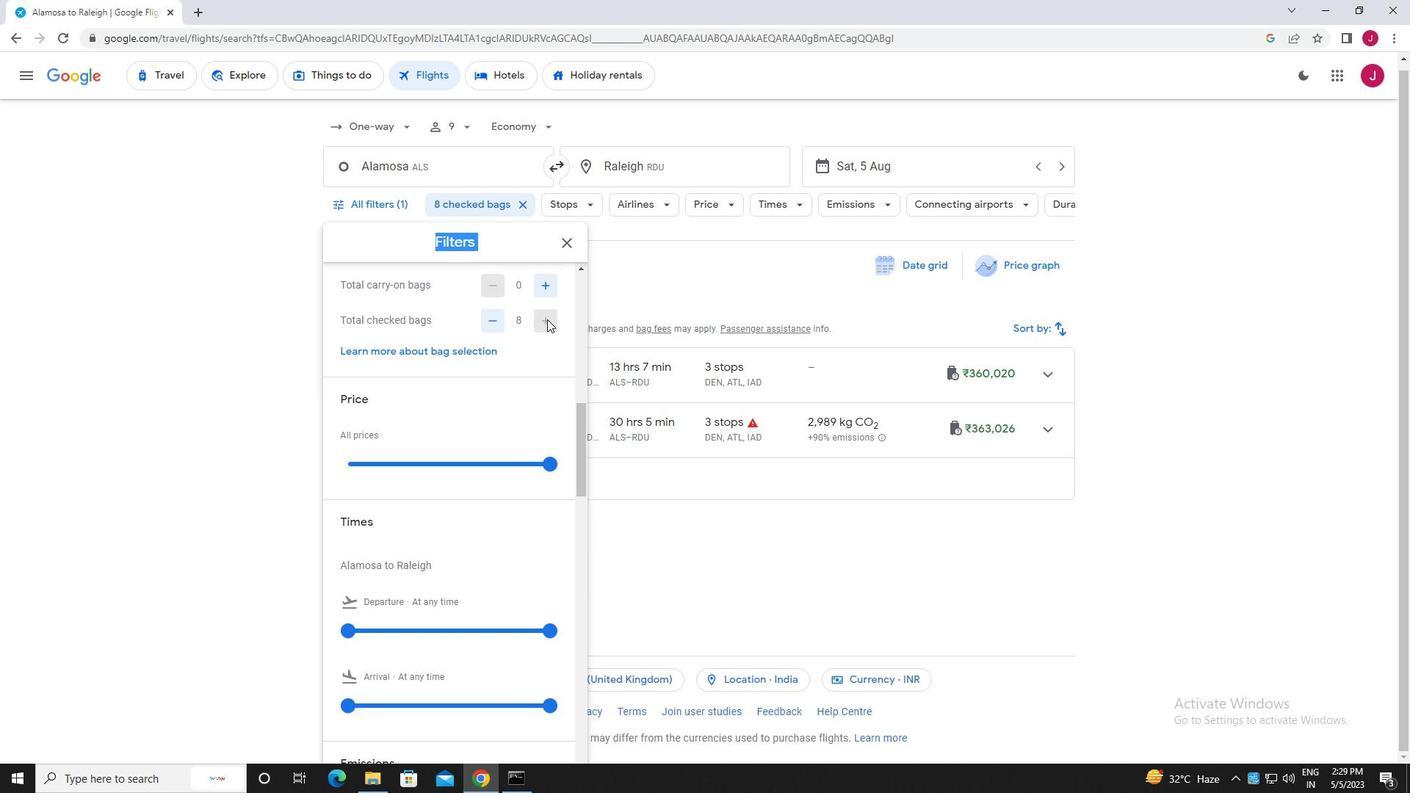 
Action: Mouse scrolled (546, 319) with delta (0, 0)
Screenshot: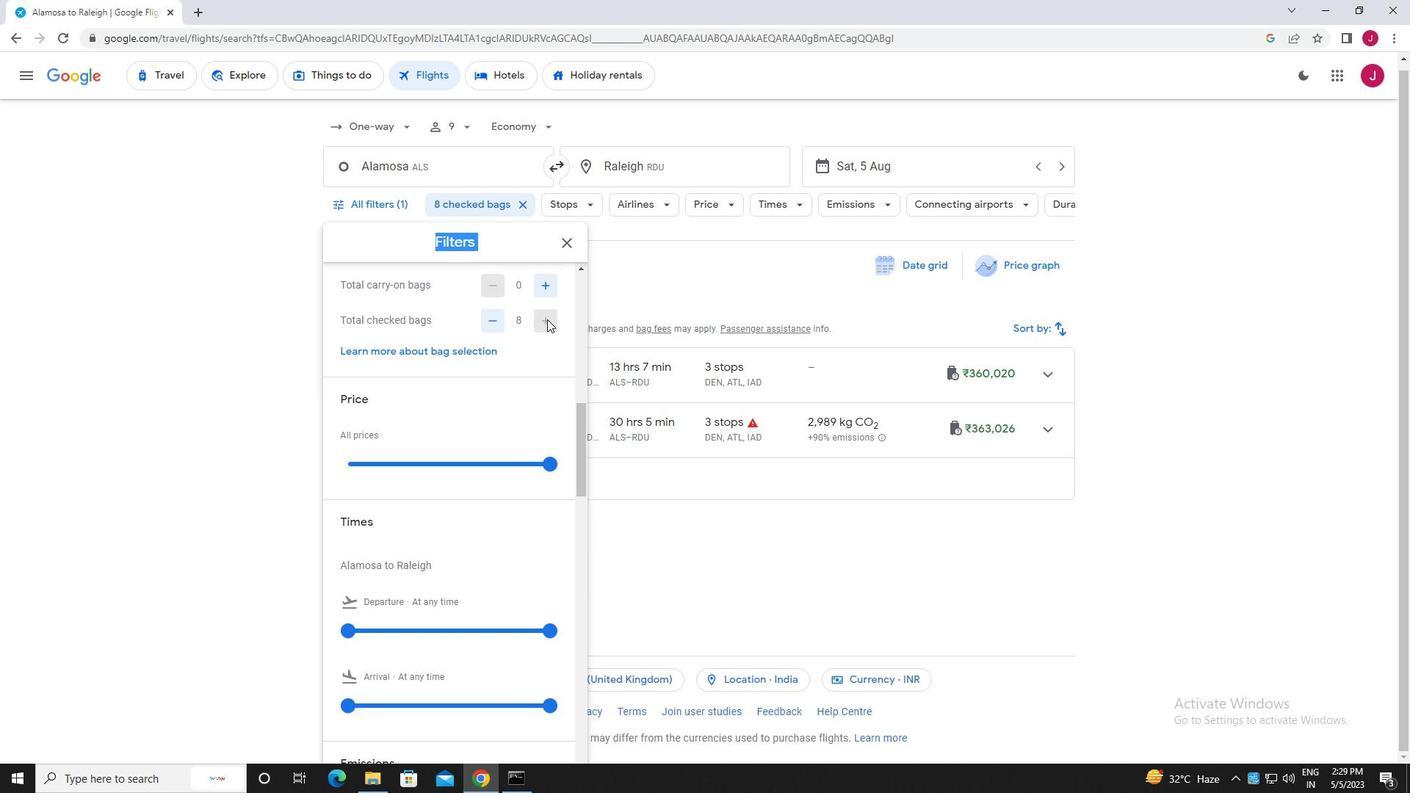 
Action: Mouse moved to (554, 388)
Screenshot: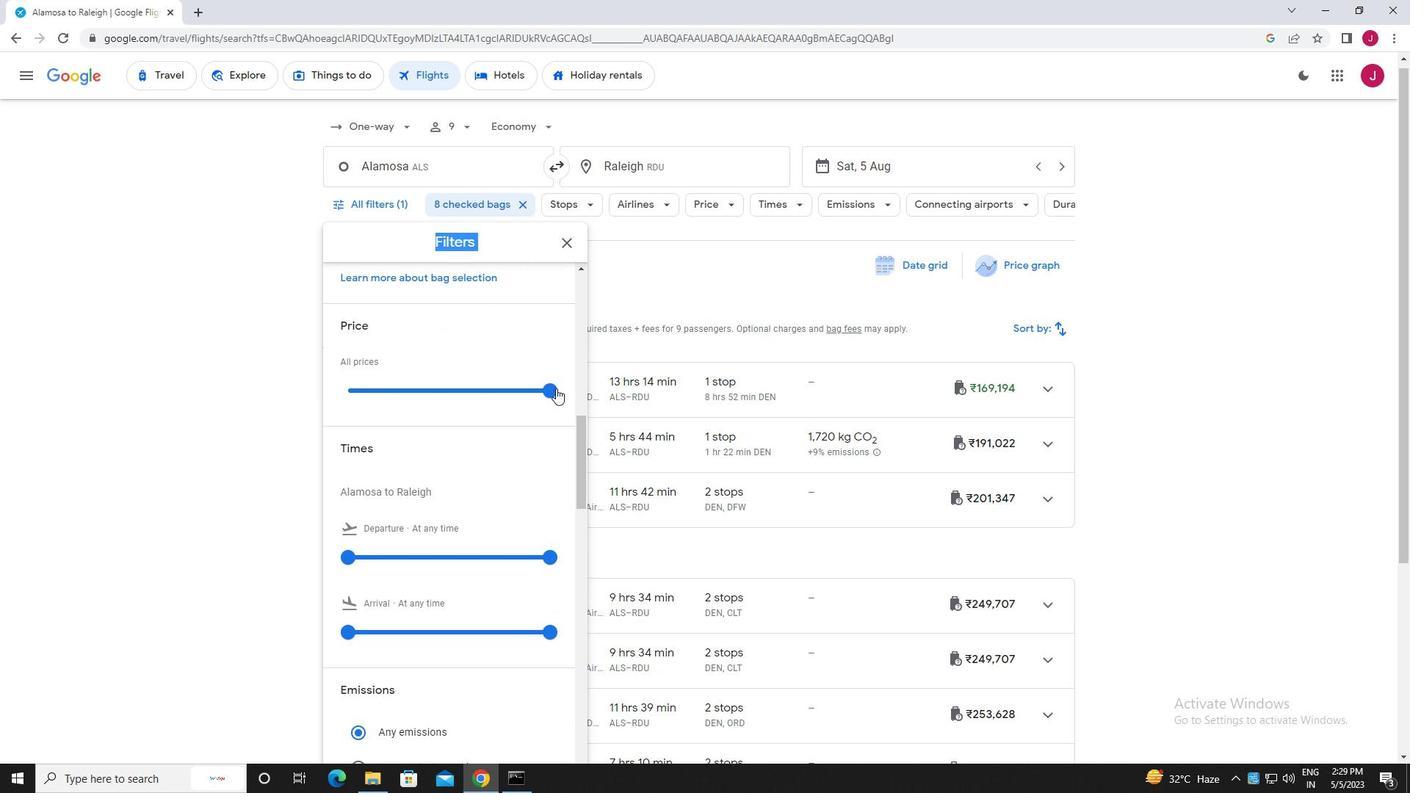 
Action: Mouse pressed left at (554, 388)
Screenshot: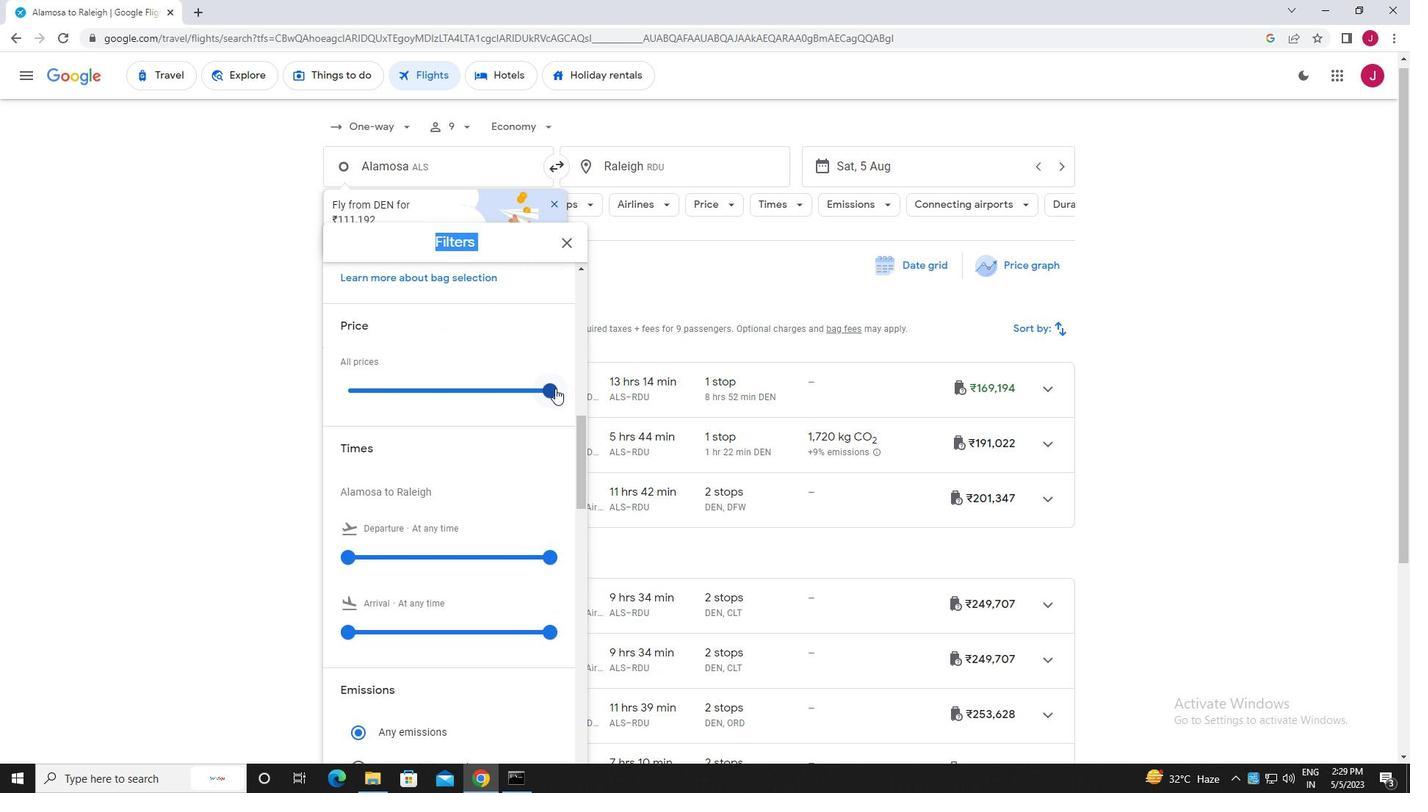 
Action: Mouse moved to (354, 402)
Screenshot: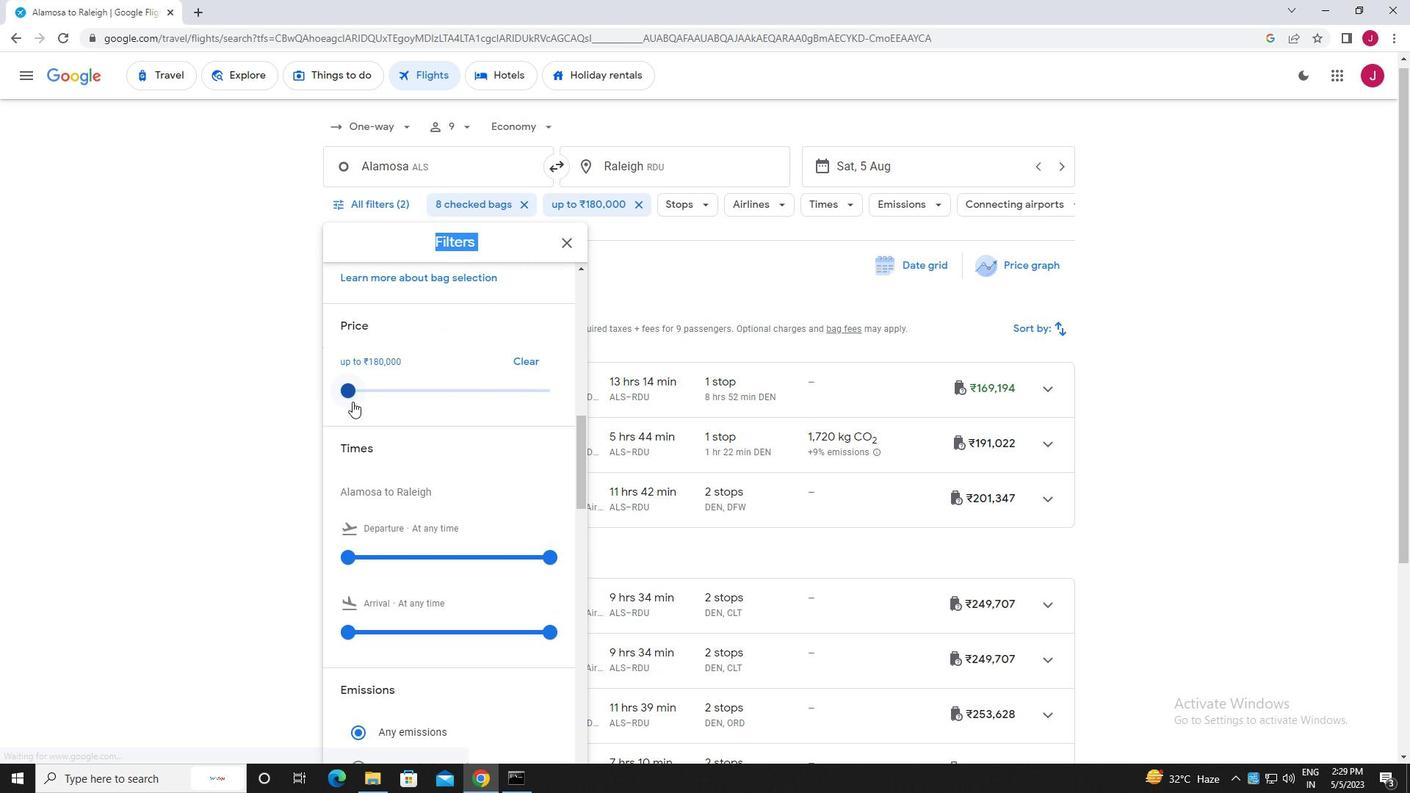 
Action: Mouse scrolled (354, 401) with delta (0, 0)
Screenshot: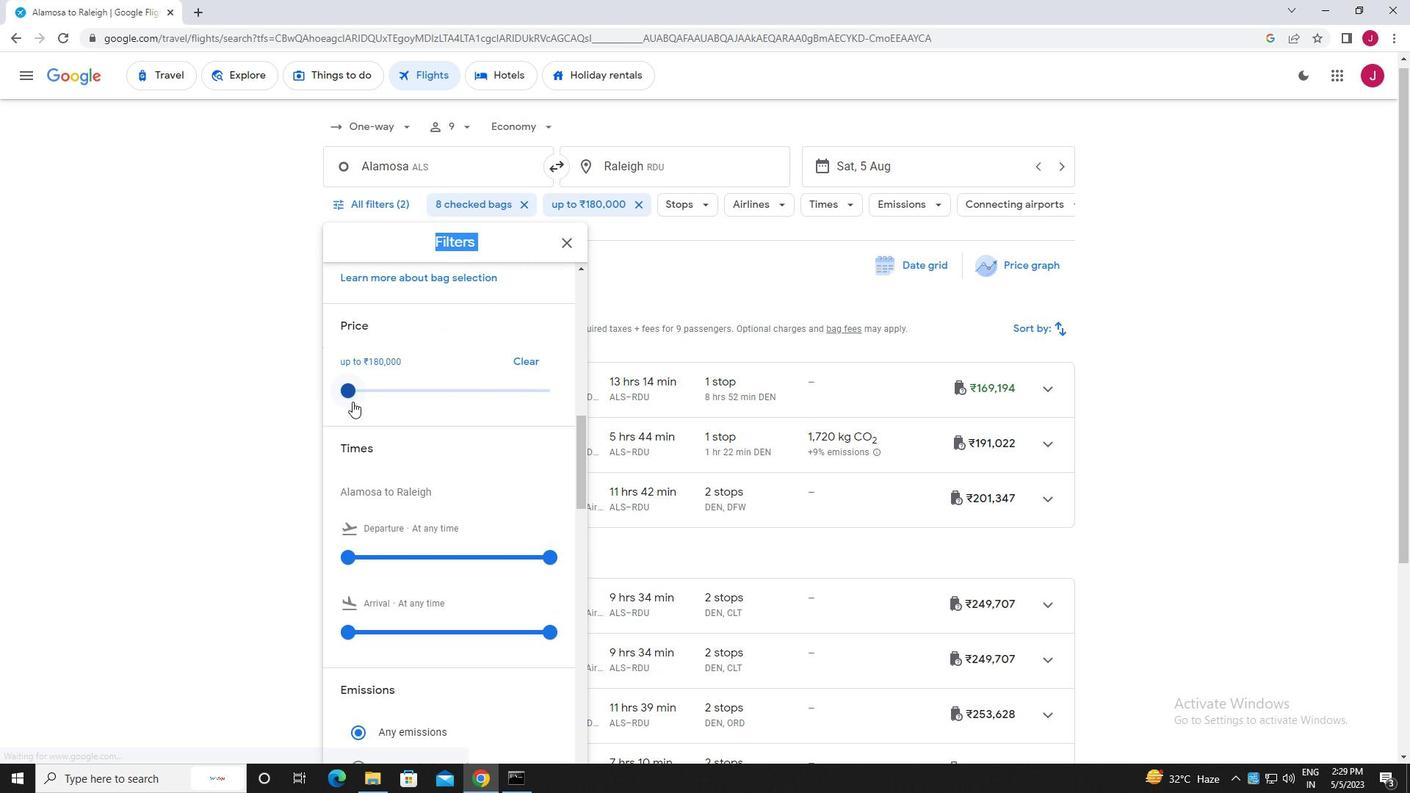 
Action: Mouse moved to (355, 402)
Screenshot: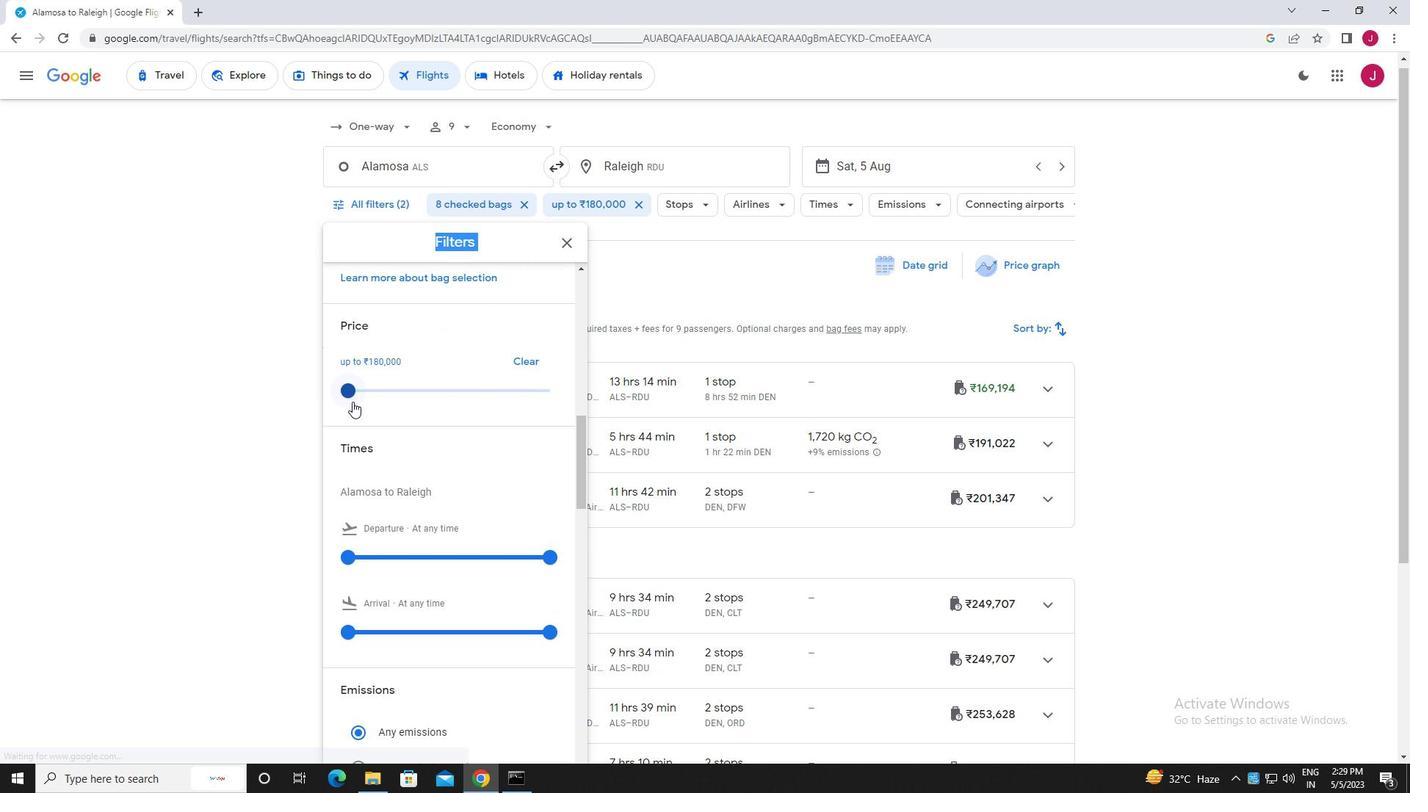 
Action: Mouse scrolled (355, 401) with delta (0, 0)
Screenshot: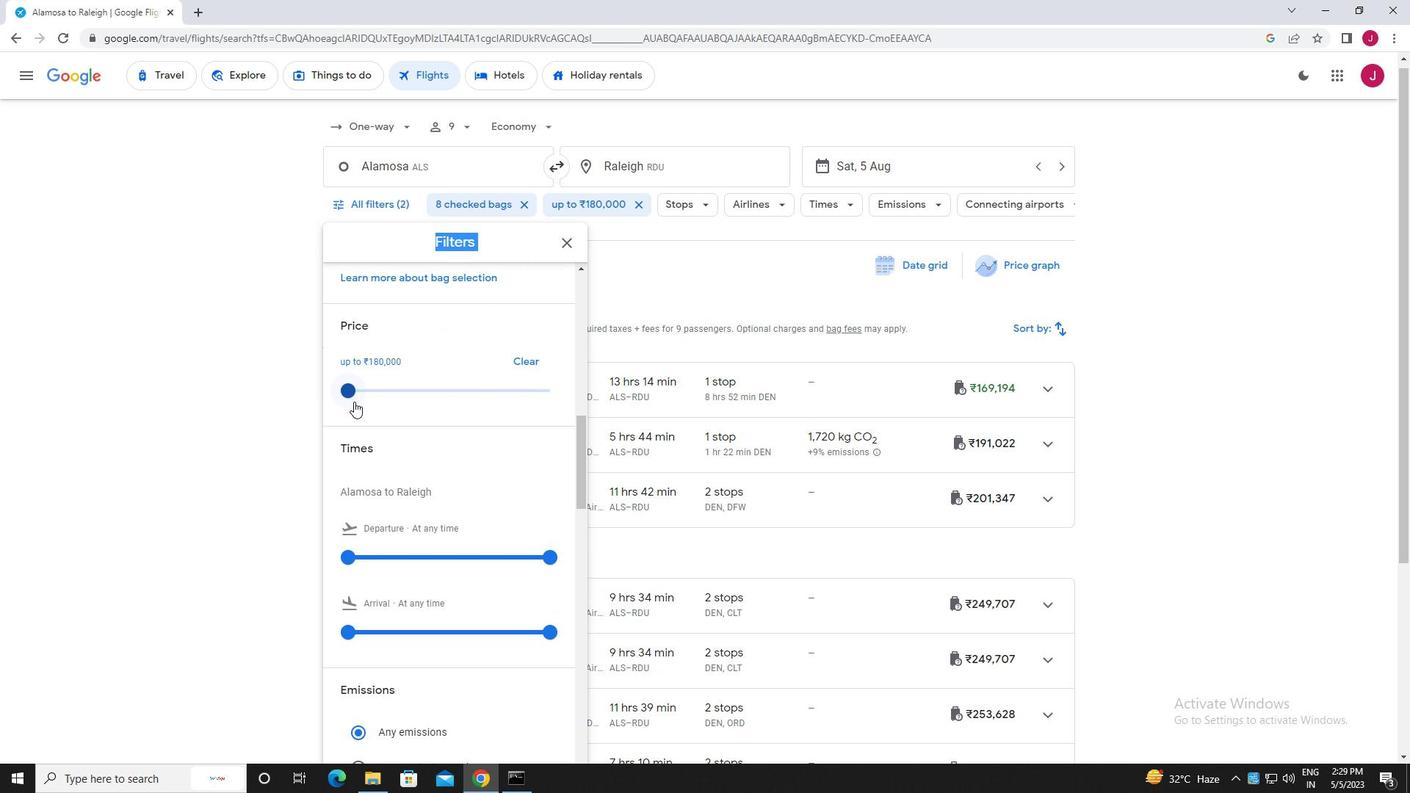 
Action: Mouse moved to (346, 407)
Screenshot: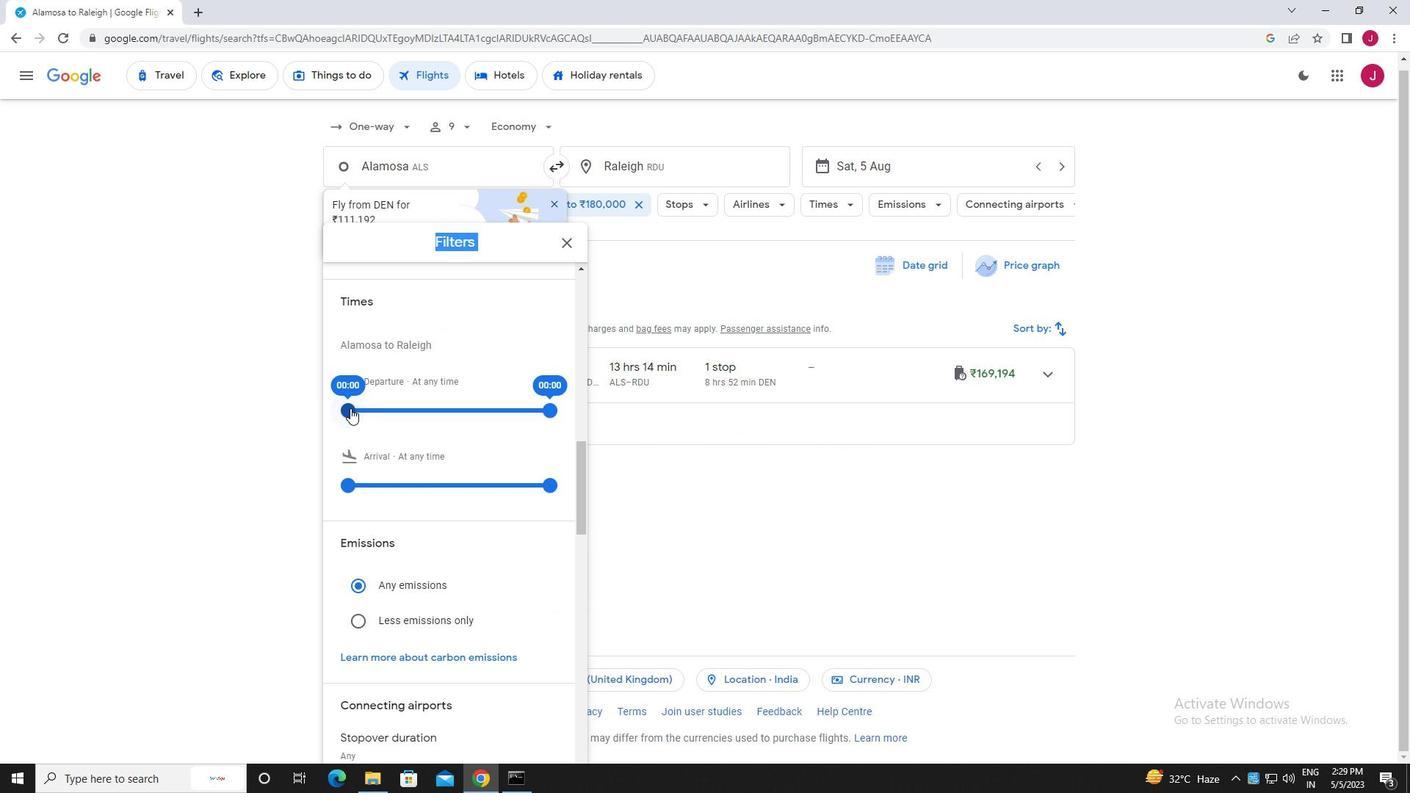 
Action: Mouse pressed left at (346, 407)
Screenshot: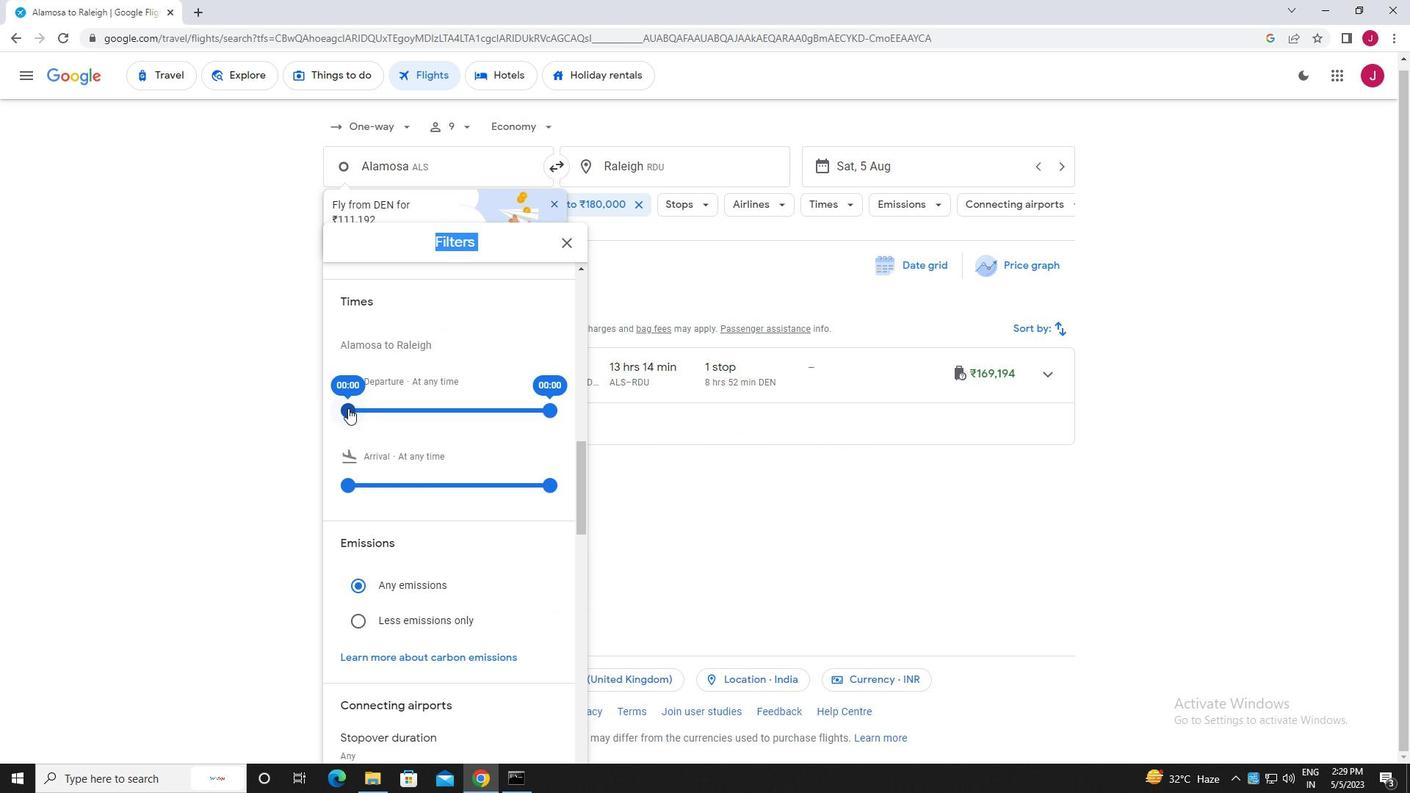 
Action: Mouse moved to (412, 408)
Screenshot: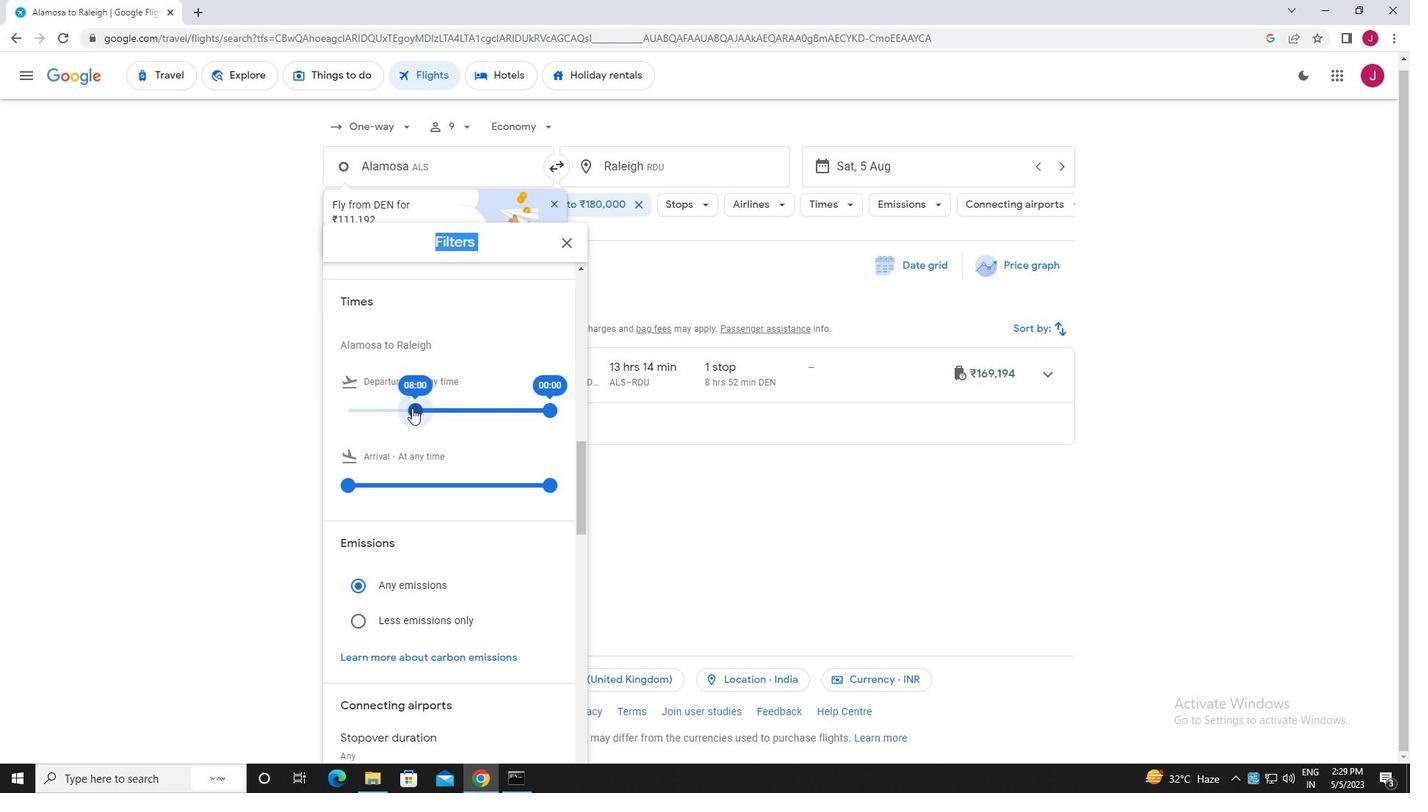 
Action: Mouse pressed left at (412, 408)
Screenshot: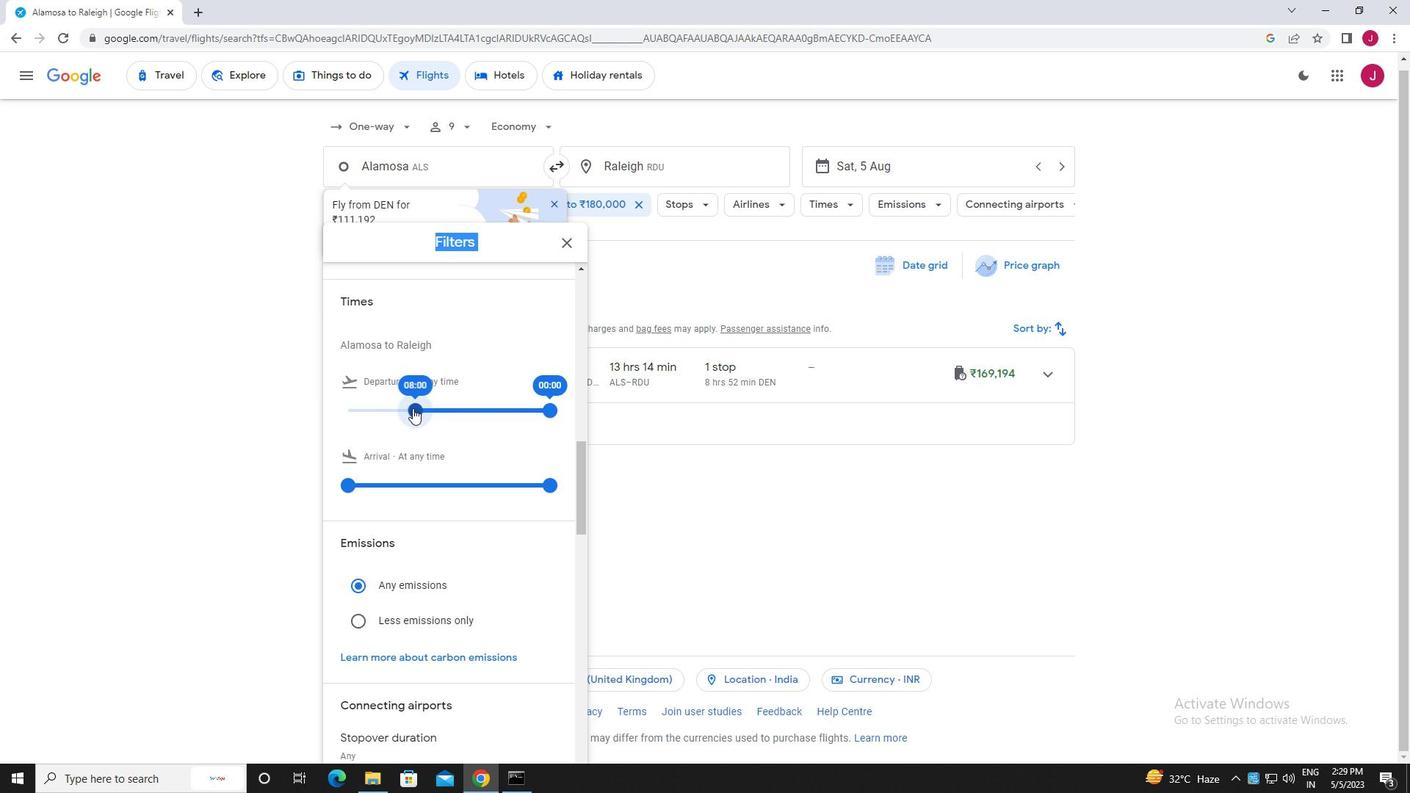 
Action: Mouse moved to (548, 412)
Screenshot: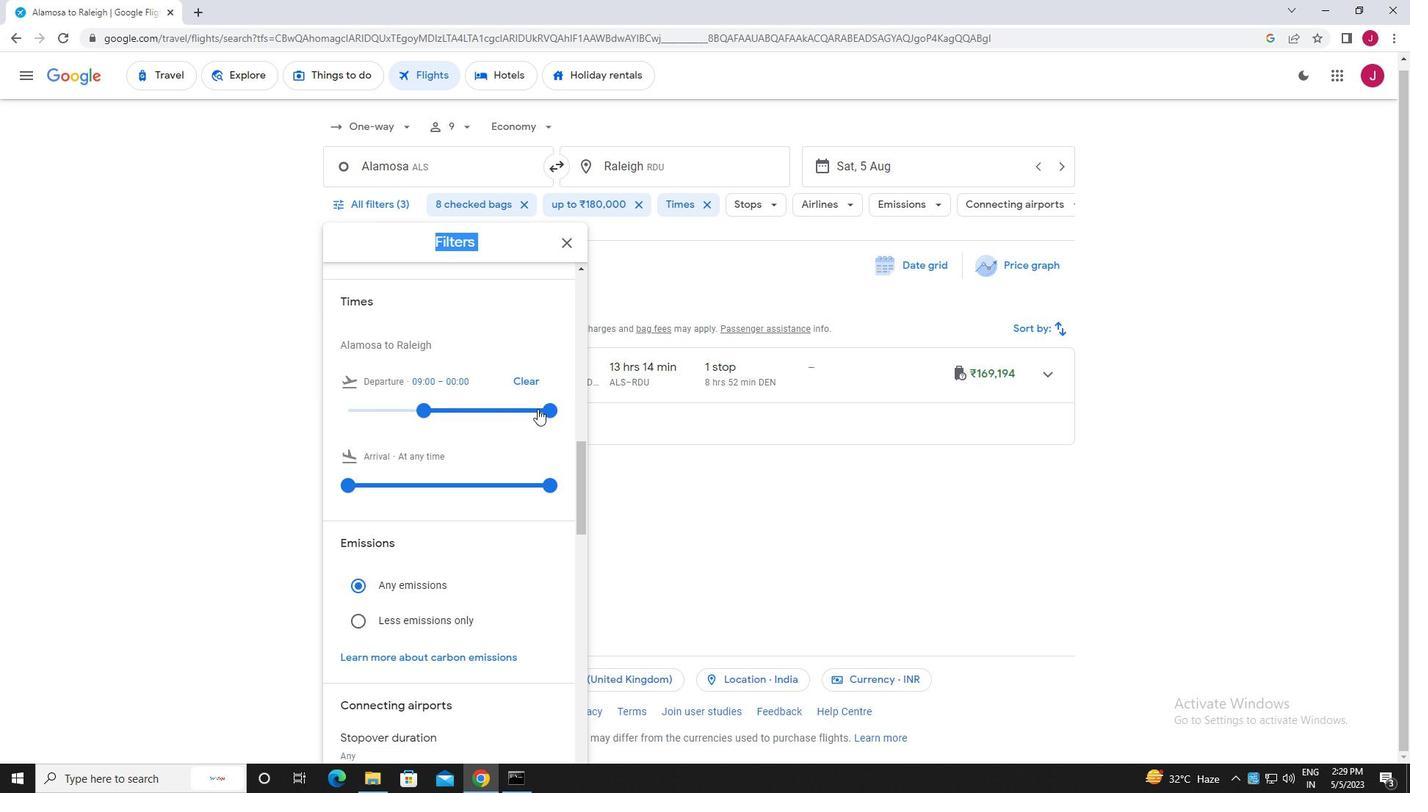
Action: Mouse pressed left at (548, 412)
Screenshot: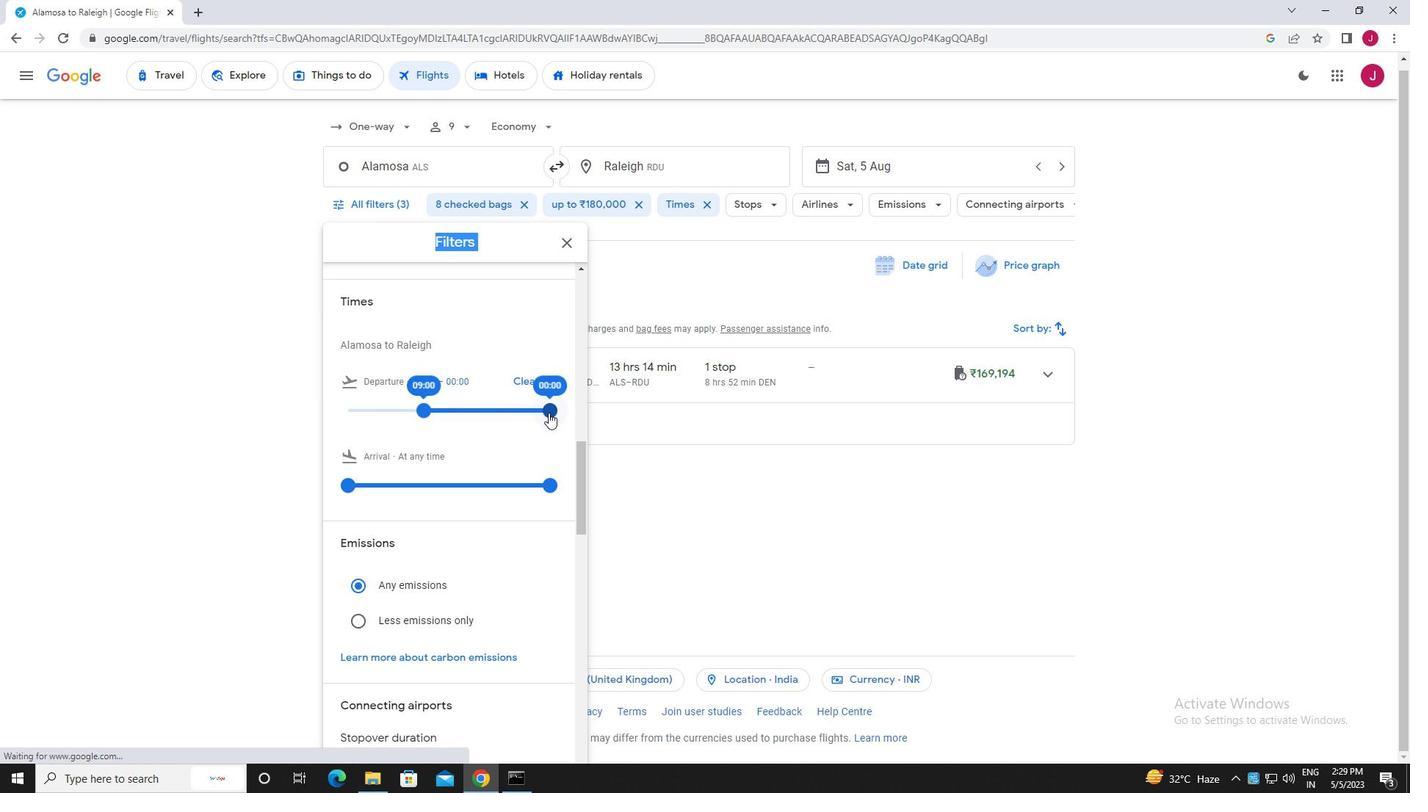 
Action: Mouse moved to (563, 245)
Screenshot: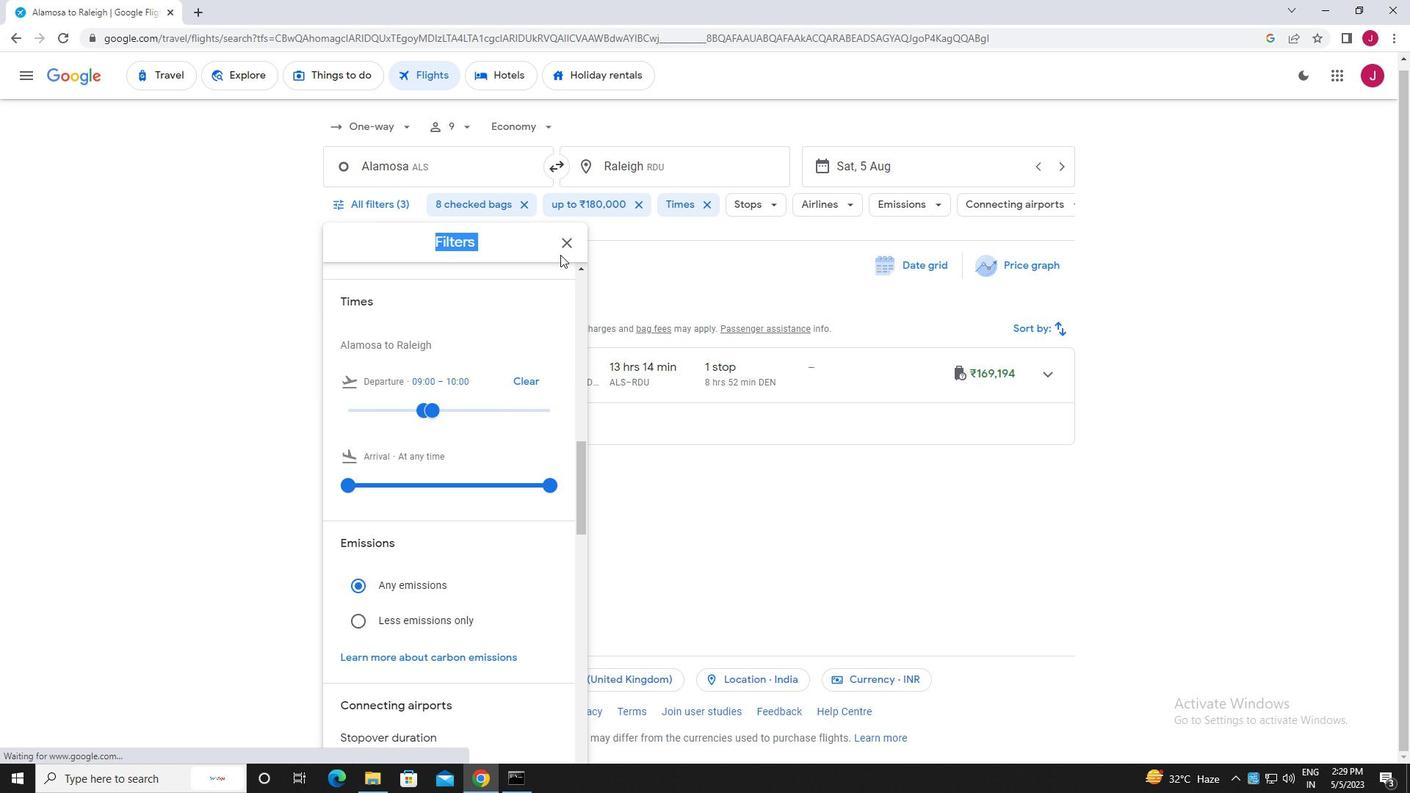 
Action: Mouse pressed left at (563, 245)
Screenshot: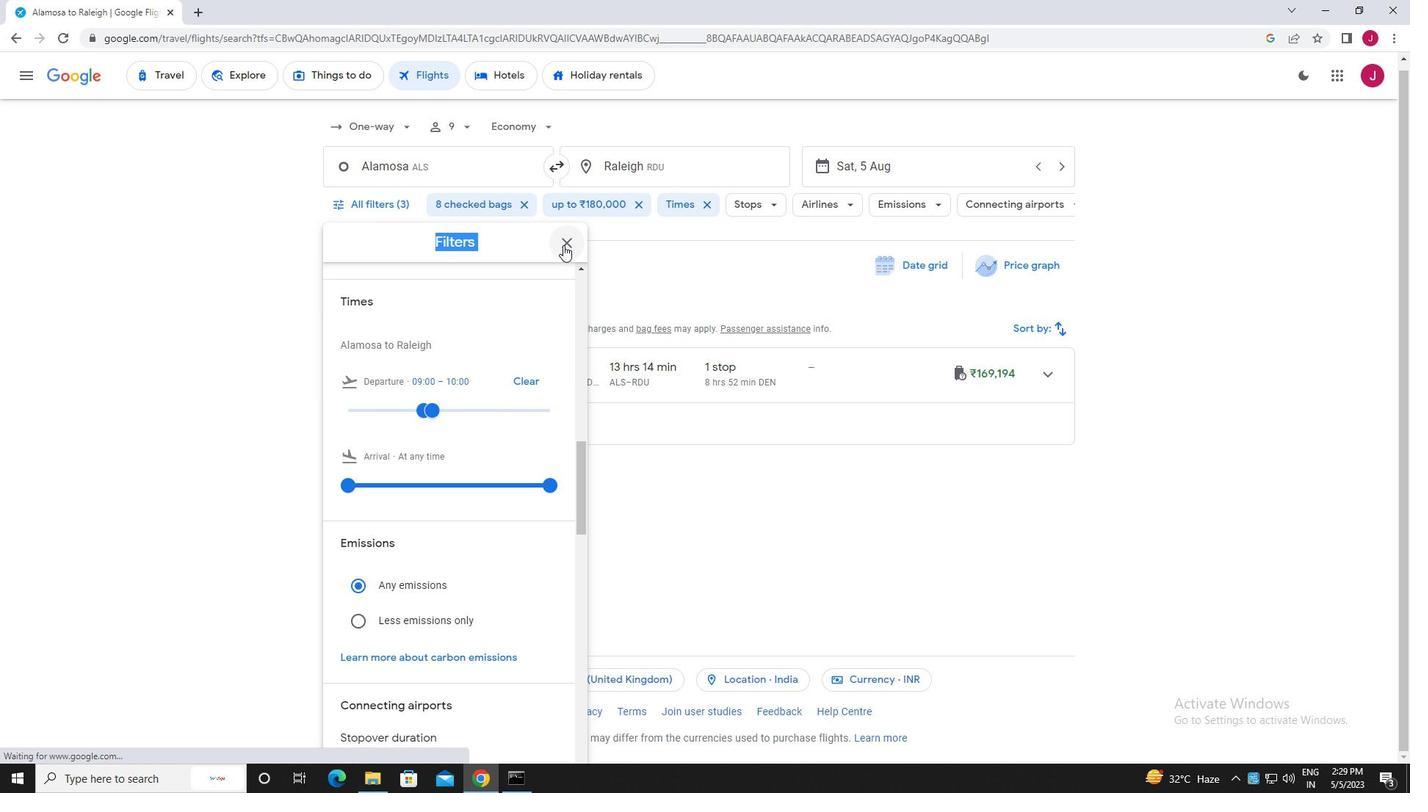 
Action: Mouse moved to (557, 245)
Screenshot: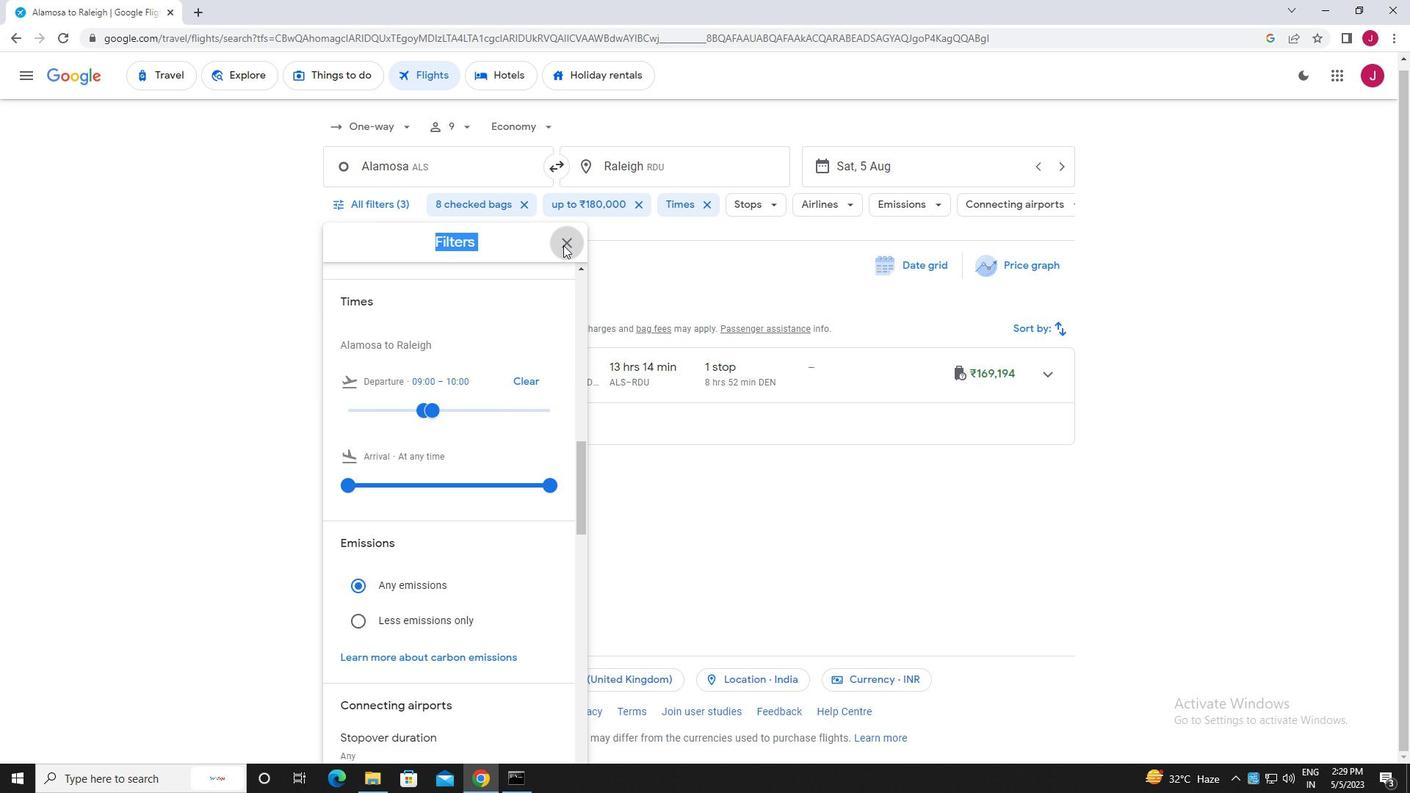 
